 Task: Find connections with filter location Samokov with filter topic #personaltraining with filter profile language Potuguese with filter current company Del Monte Foods Private Limited with filter school Symbiosis Skills & Professional University with filter industry Environmental Quality Programs with filter service category Human Resources with filter keywords title Sales Representative
Action: Mouse moved to (238, 294)
Screenshot: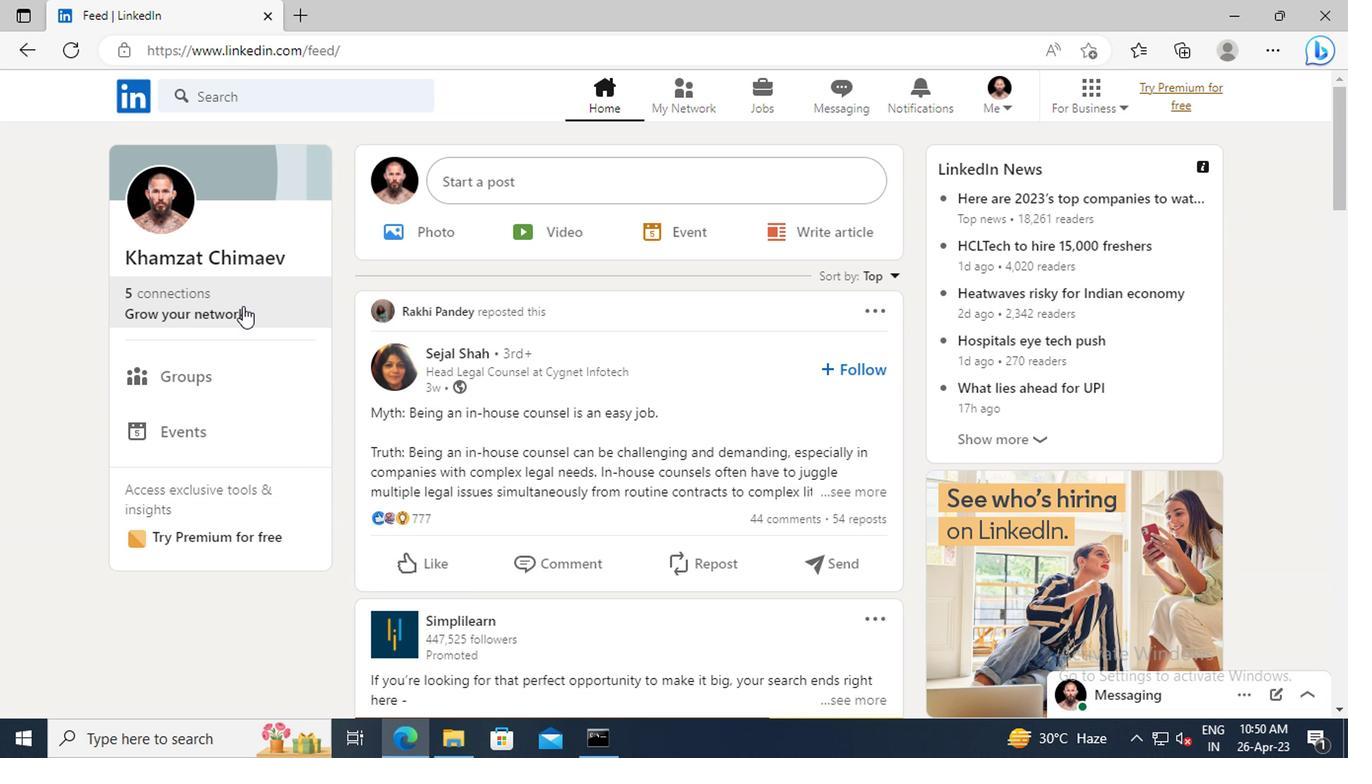 
Action: Mouse pressed left at (238, 294)
Screenshot: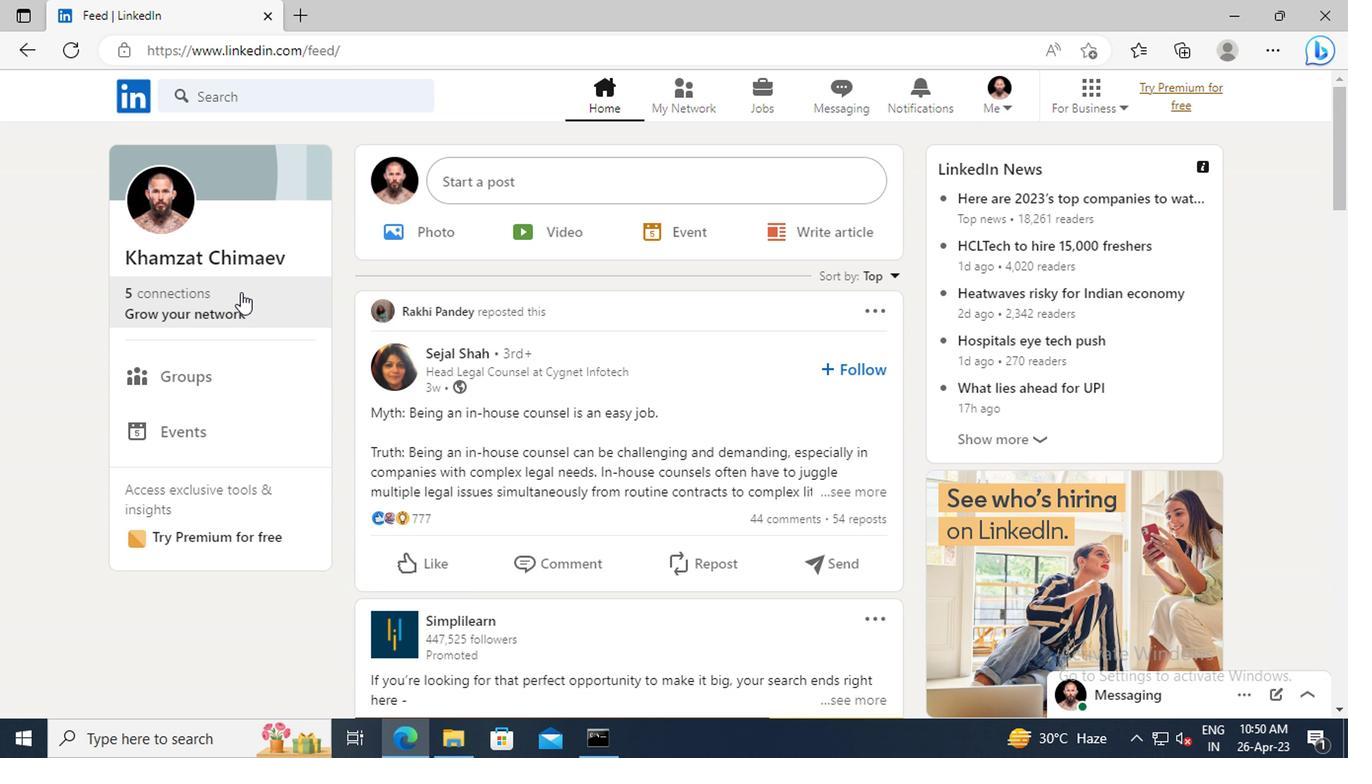 
Action: Mouse moved to (237, 212)
Screenshot: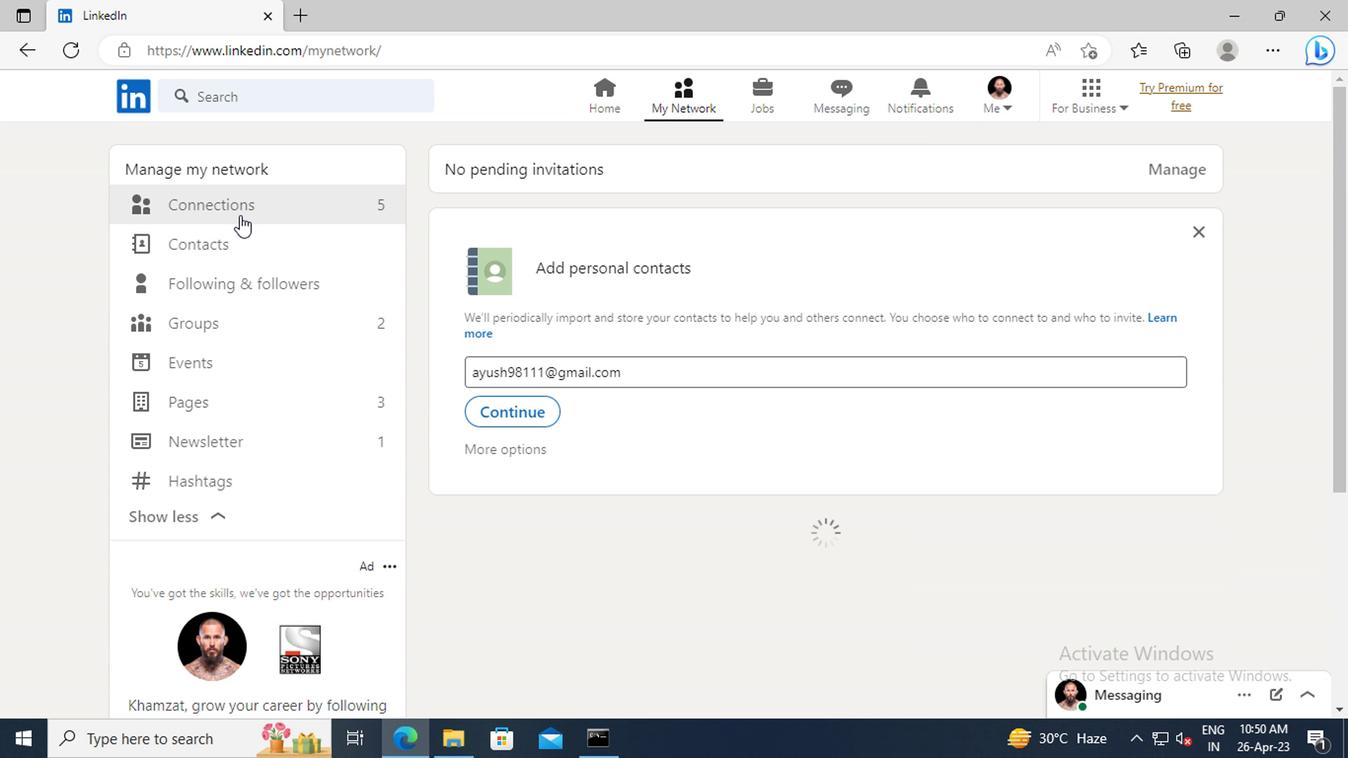 
Action: Mouse pressed left at (237, 212)
Screenshot: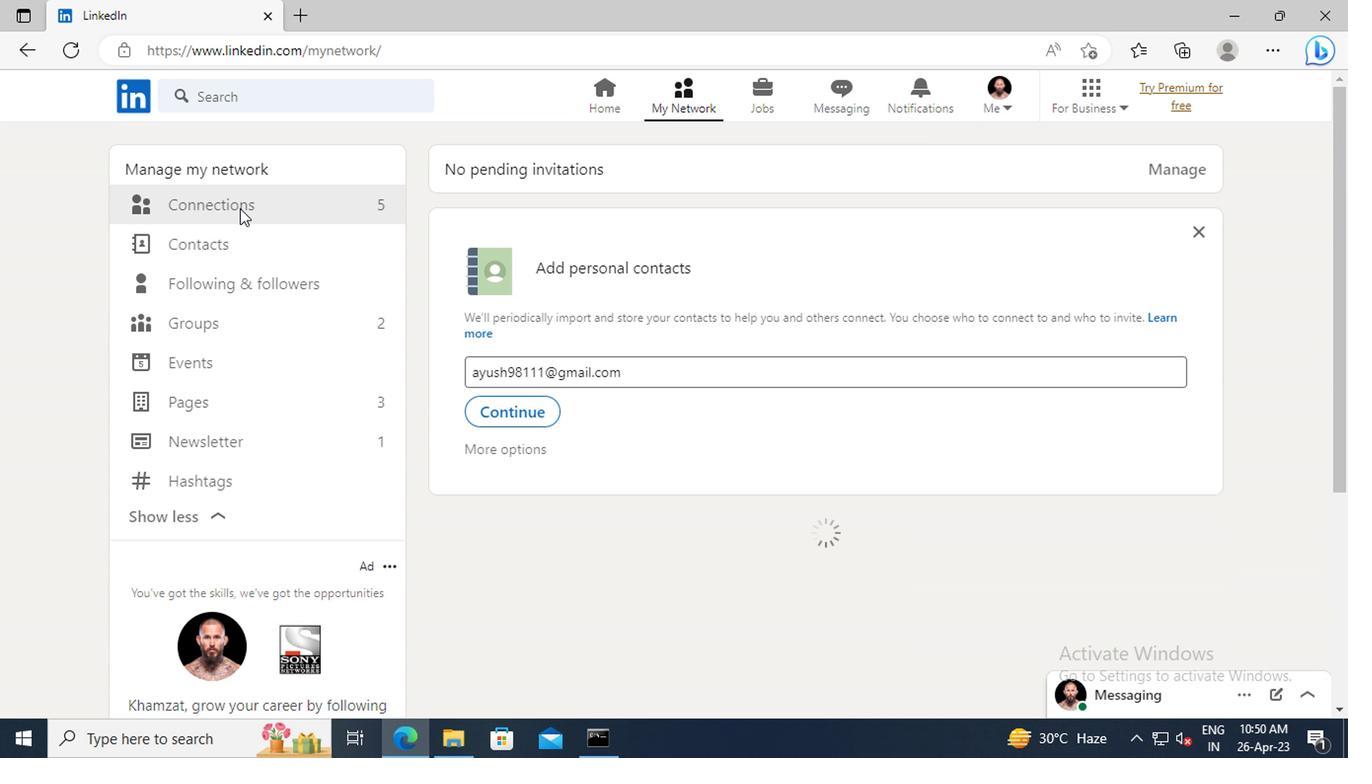 
Action: Mouse moved to (787, 207)
Screenshot: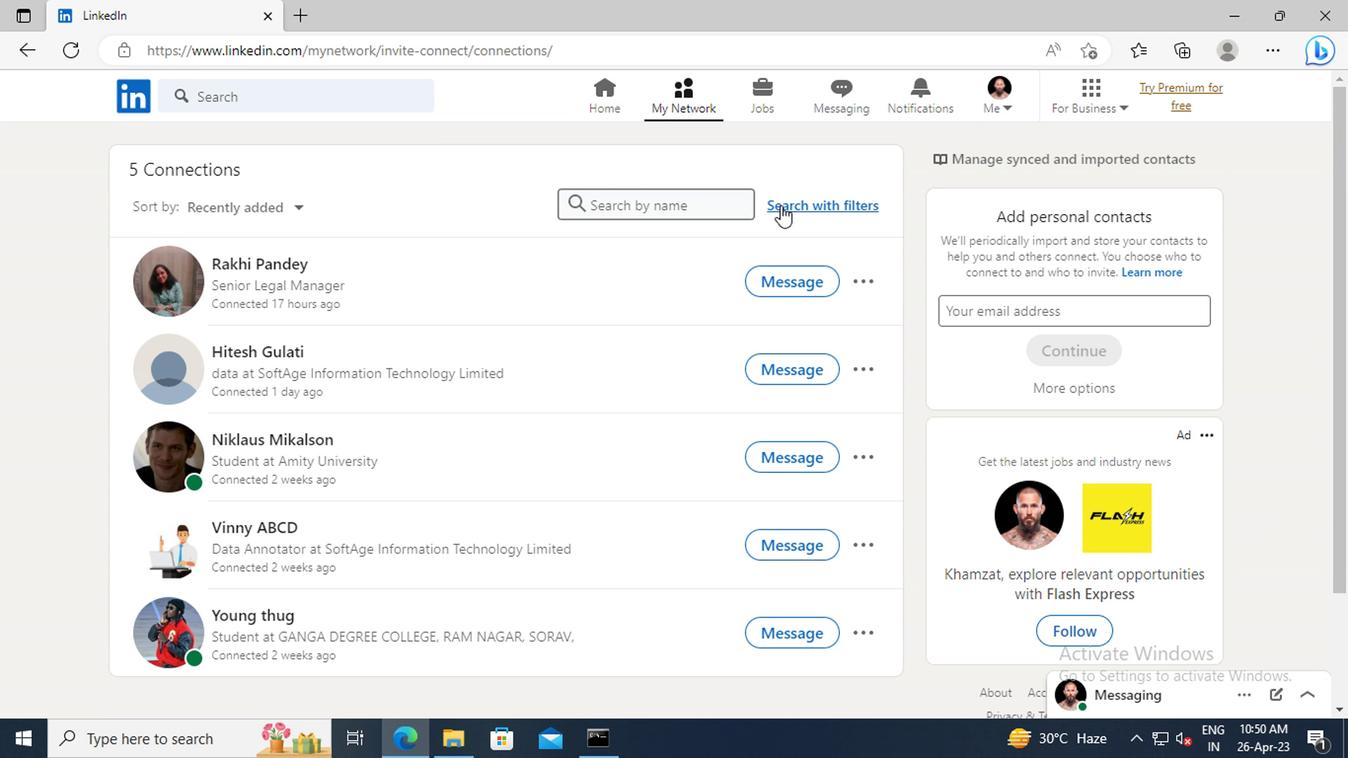 
Action: Mouse pressed left at (787, 207)
Screenshot: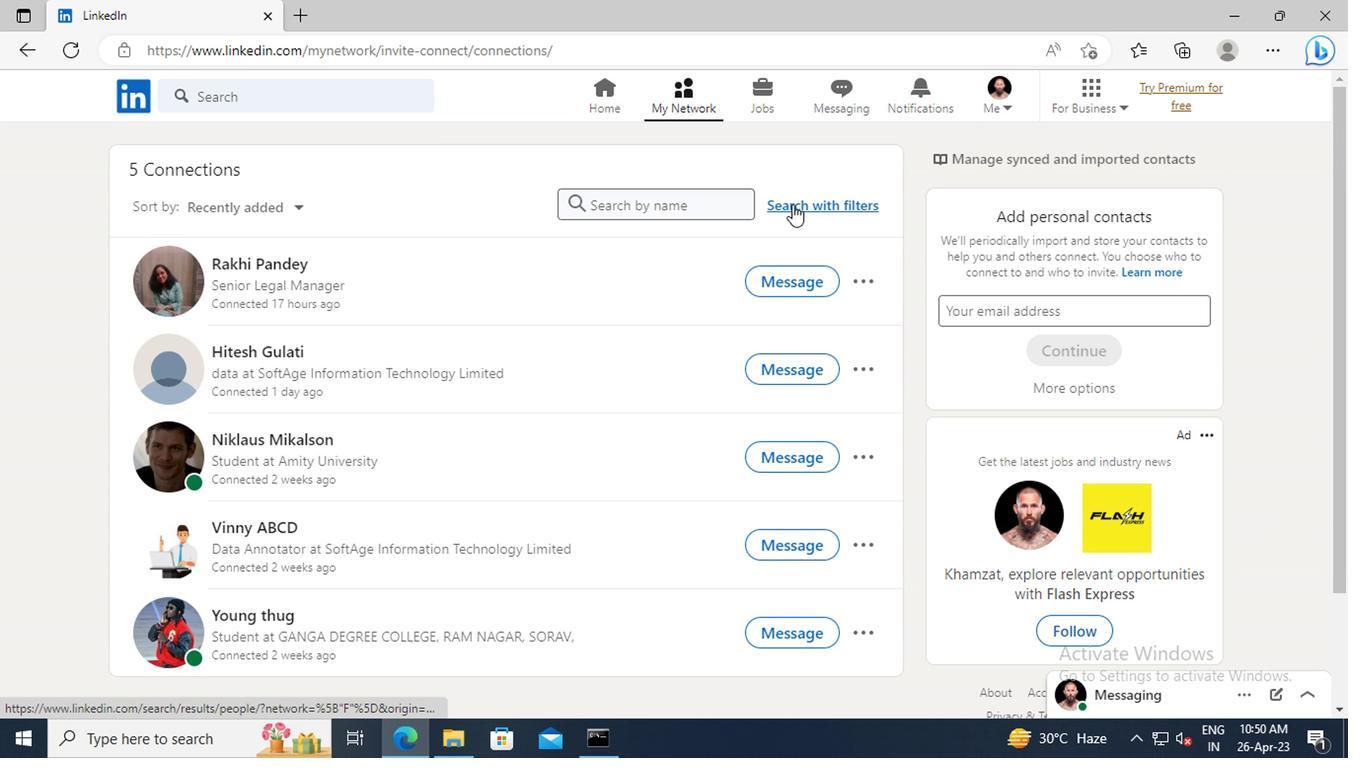 
Action: Mouse moved to (739, 158)
Screenshot: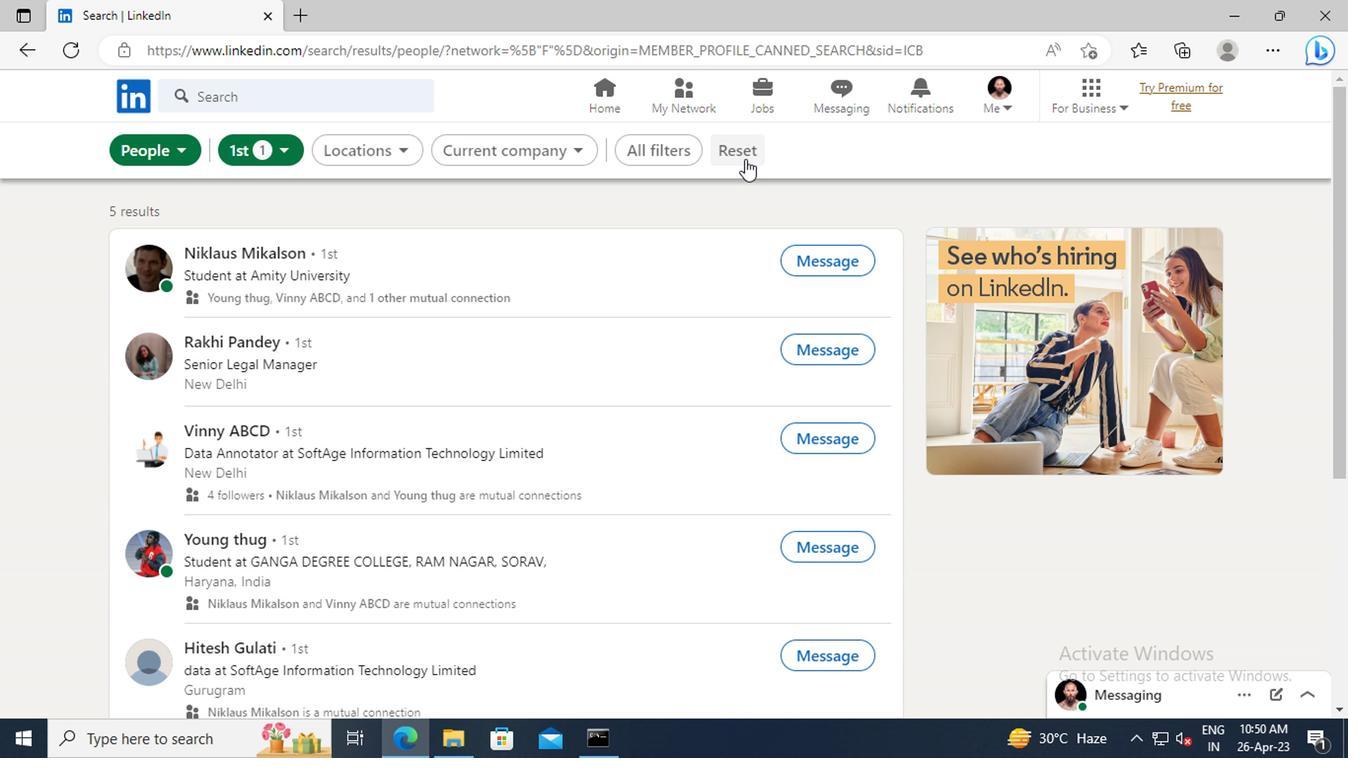 
Action: Mouse pressed left at (739, 158)
Screenshot: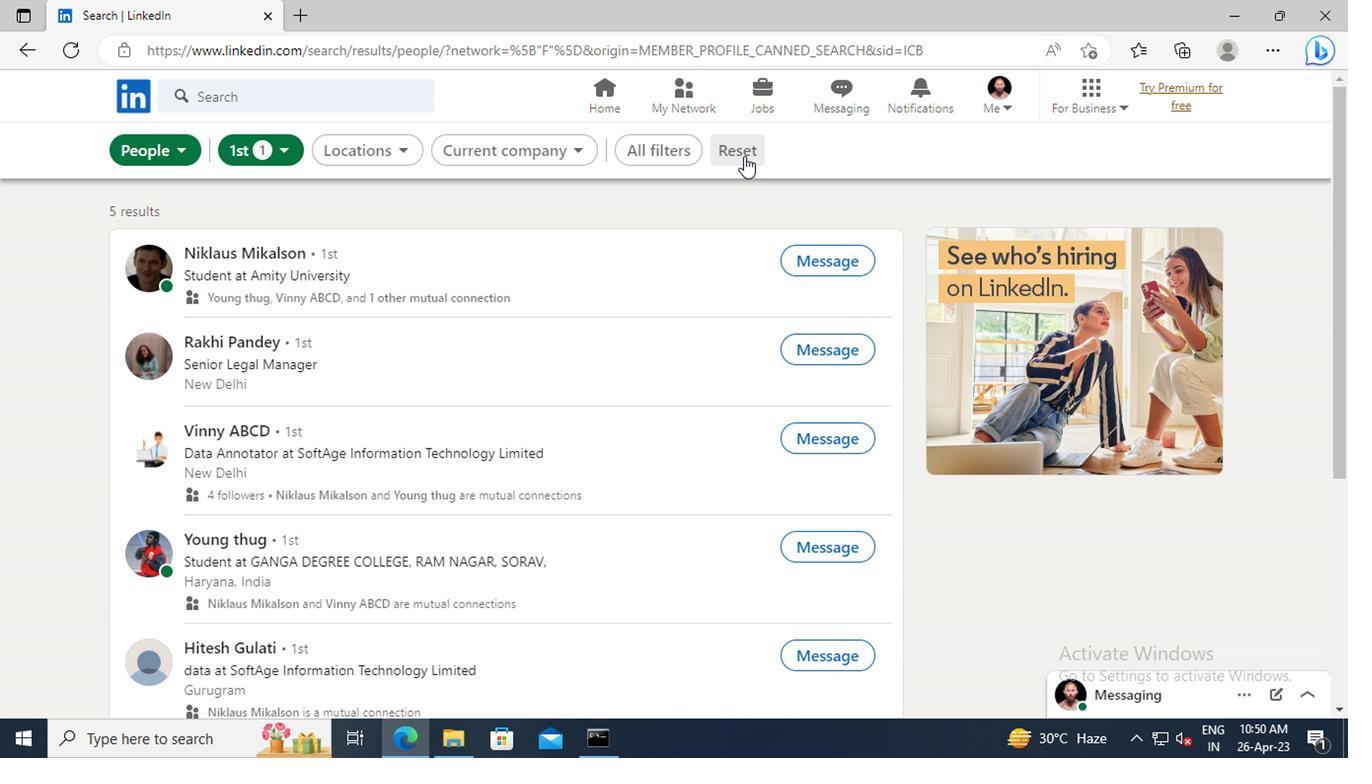 
Action: Mouse moved to (692, 150)
Screenshot: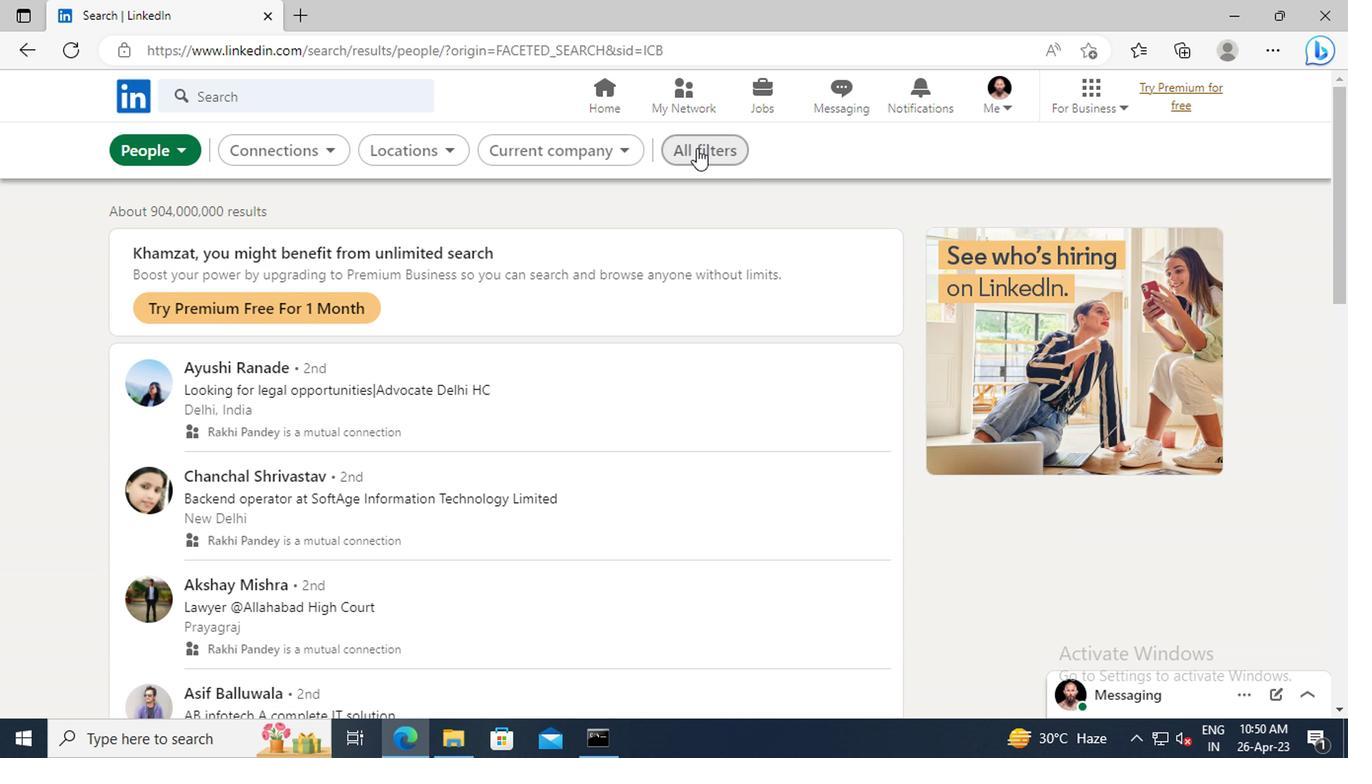 
Action: Mouse pressed left at (692, 150)
Screenshot: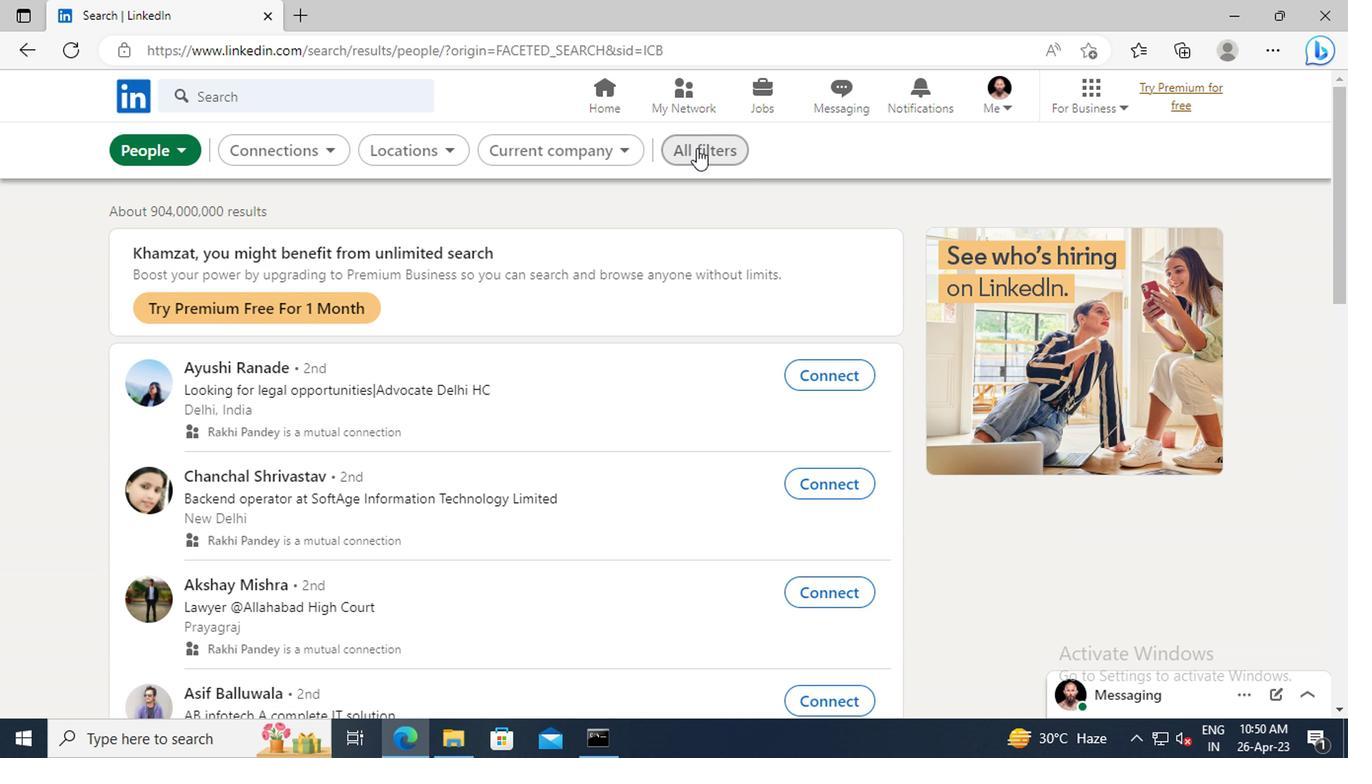
Action: Mouse moved to (1114, 369)
Screenshot: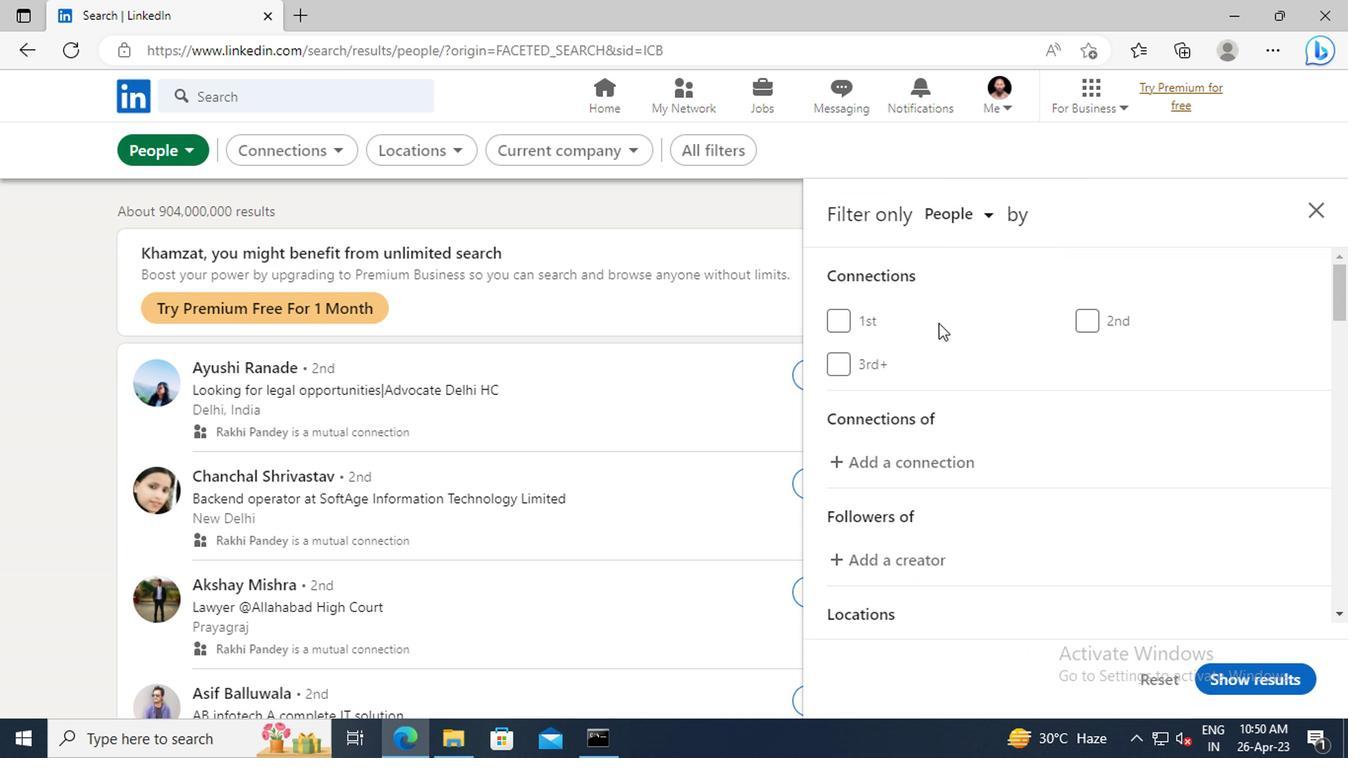 
Action: Mouse scrolled (1114, 367) with delta (0, -1)
Screenshot: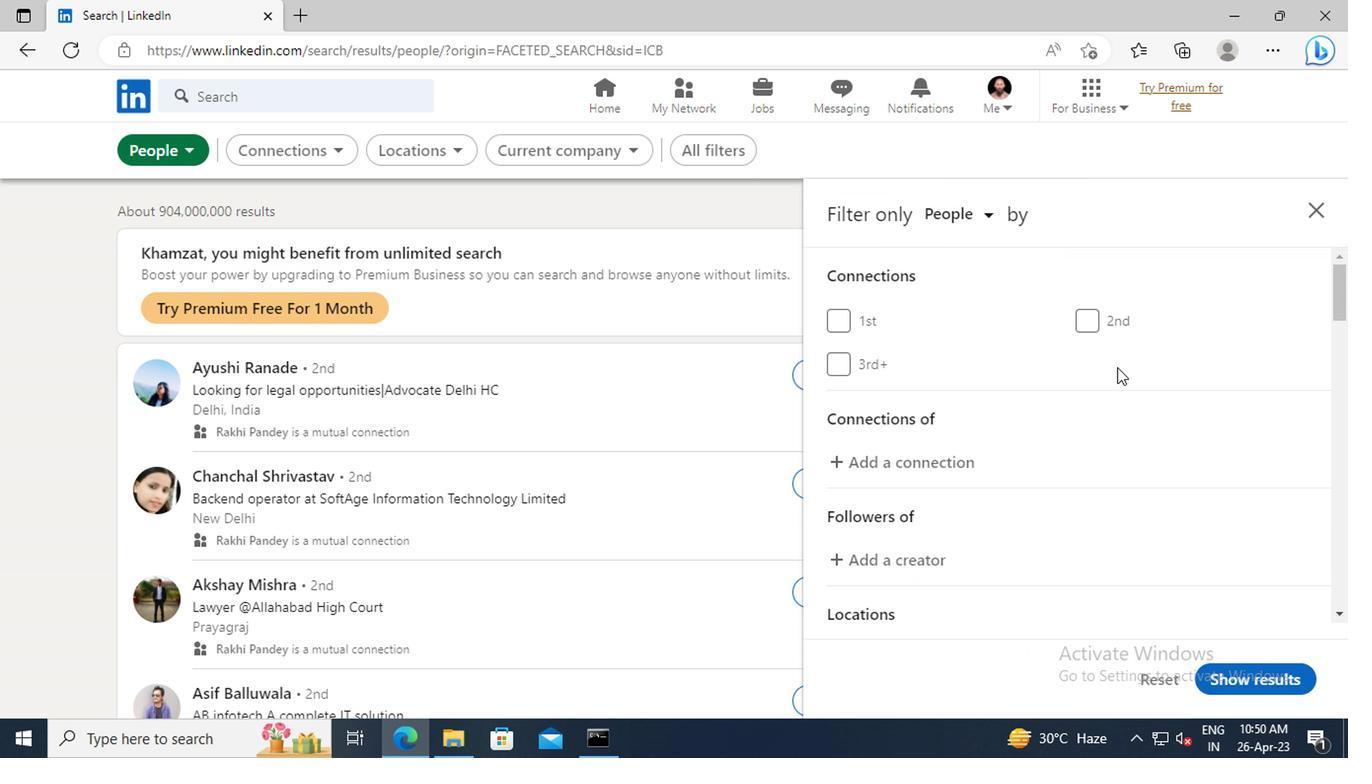 
Action: Mouse scrolled (1114, 367) with delta (0, -1)
Screenshot: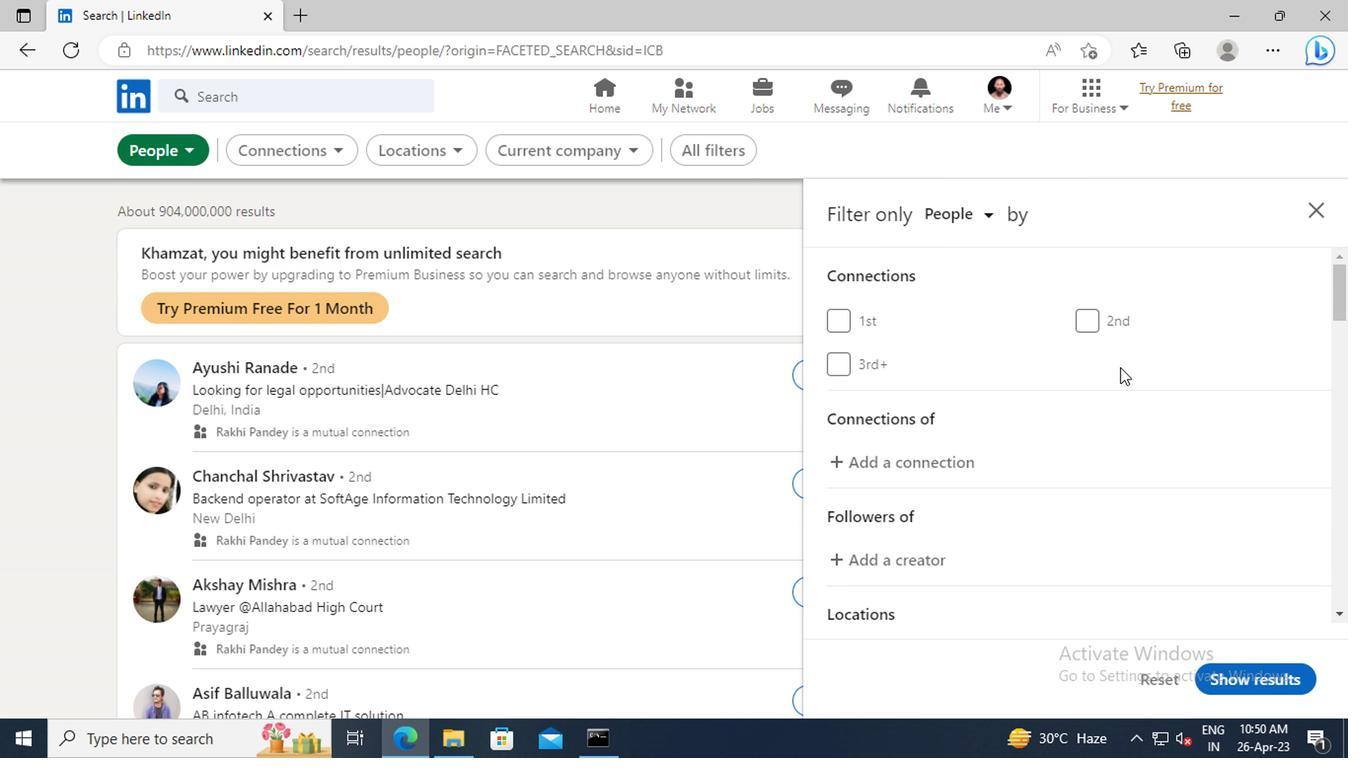 
Action: Mouse scrolled (1114, 367) with delta (0, -1)
Screenshot: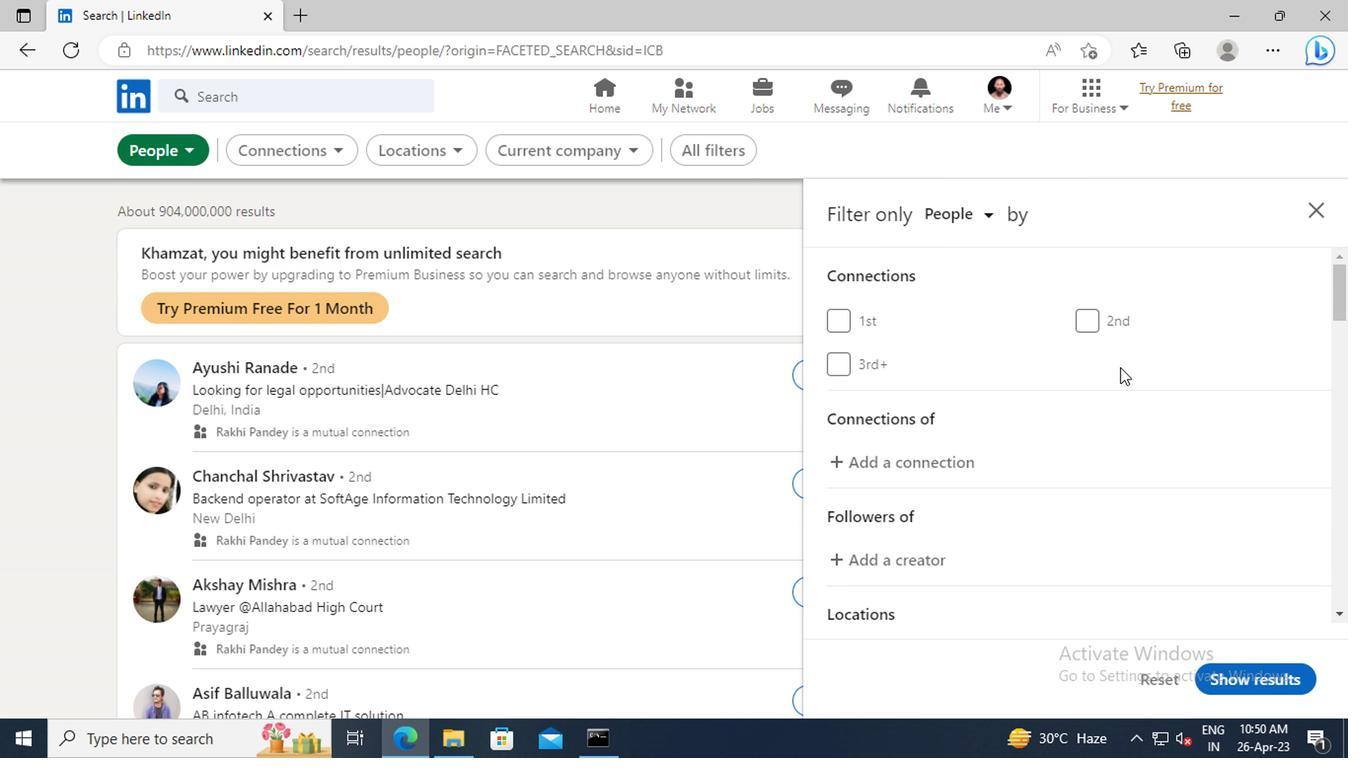 
Action: Mouse scrolled (1114, 367) with delta (0, -1)
Screenshot: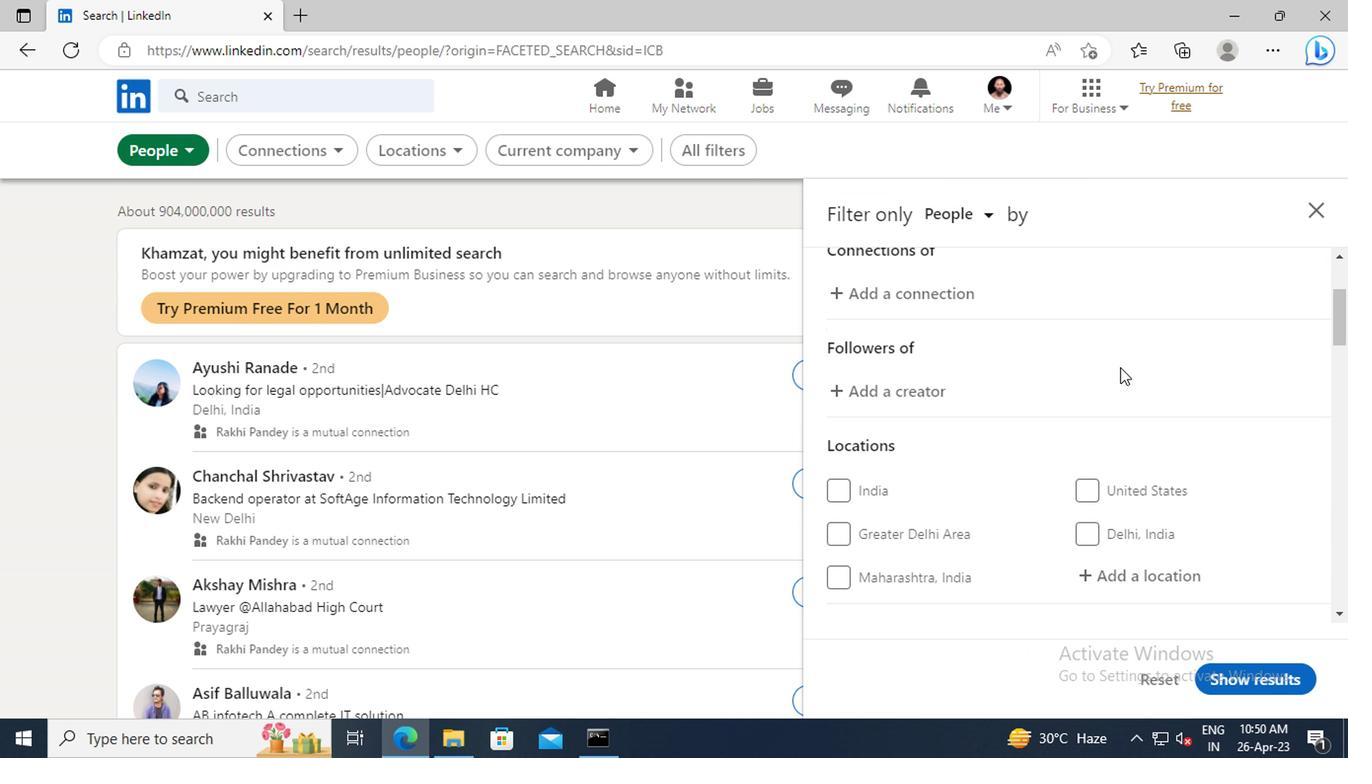 
Action: Mouse scrolled (1114, 367) with delta (0, -1)
Screenshot: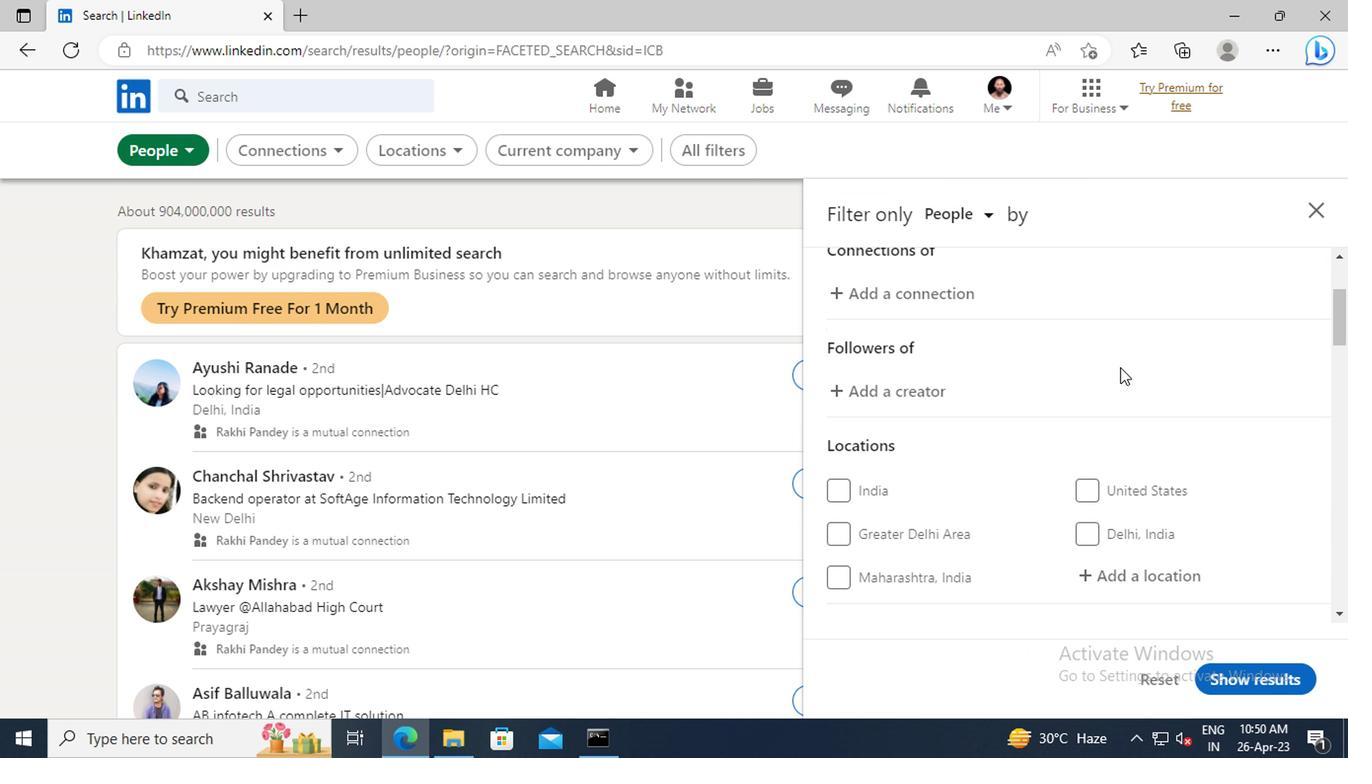 
Action: Mouse moved to (1139, 459)
Screenshot: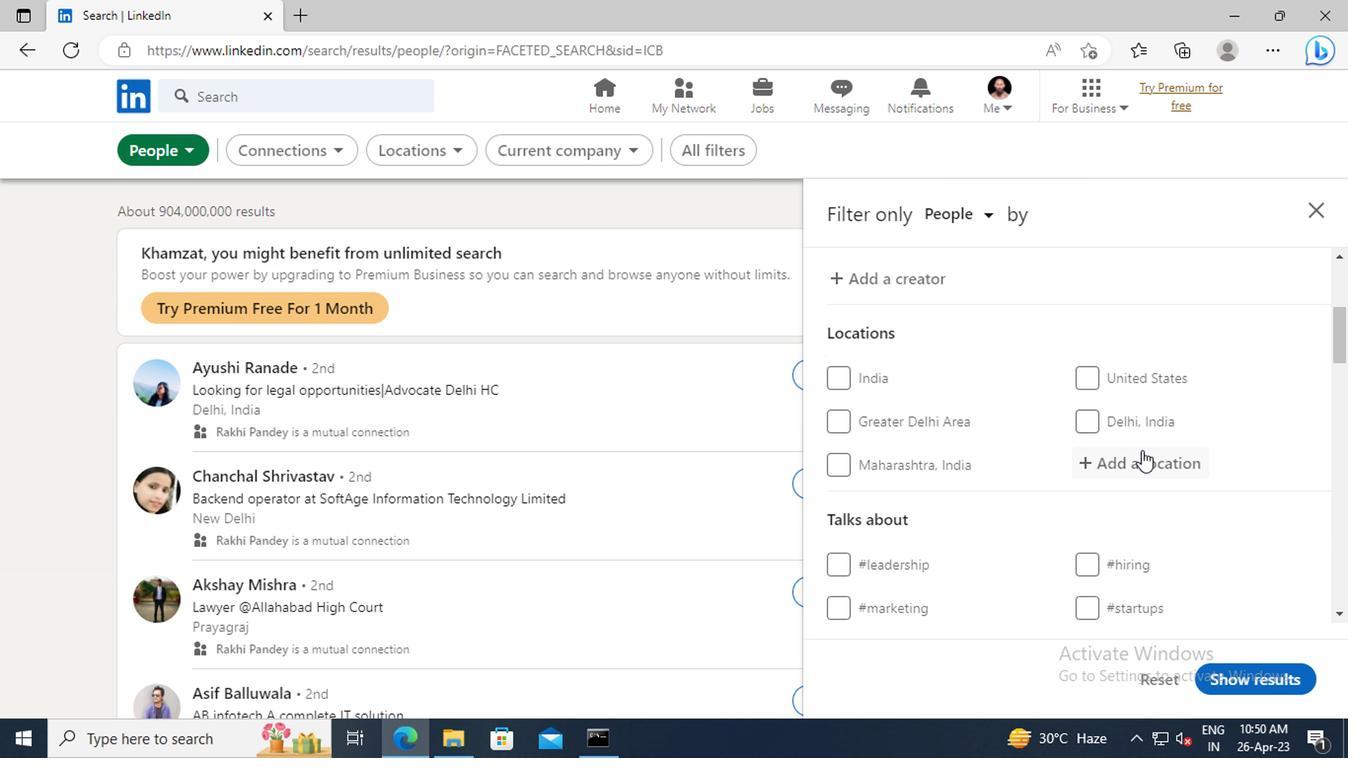 
Action: Mouse pressed left at (1139, 459)
Screenshot: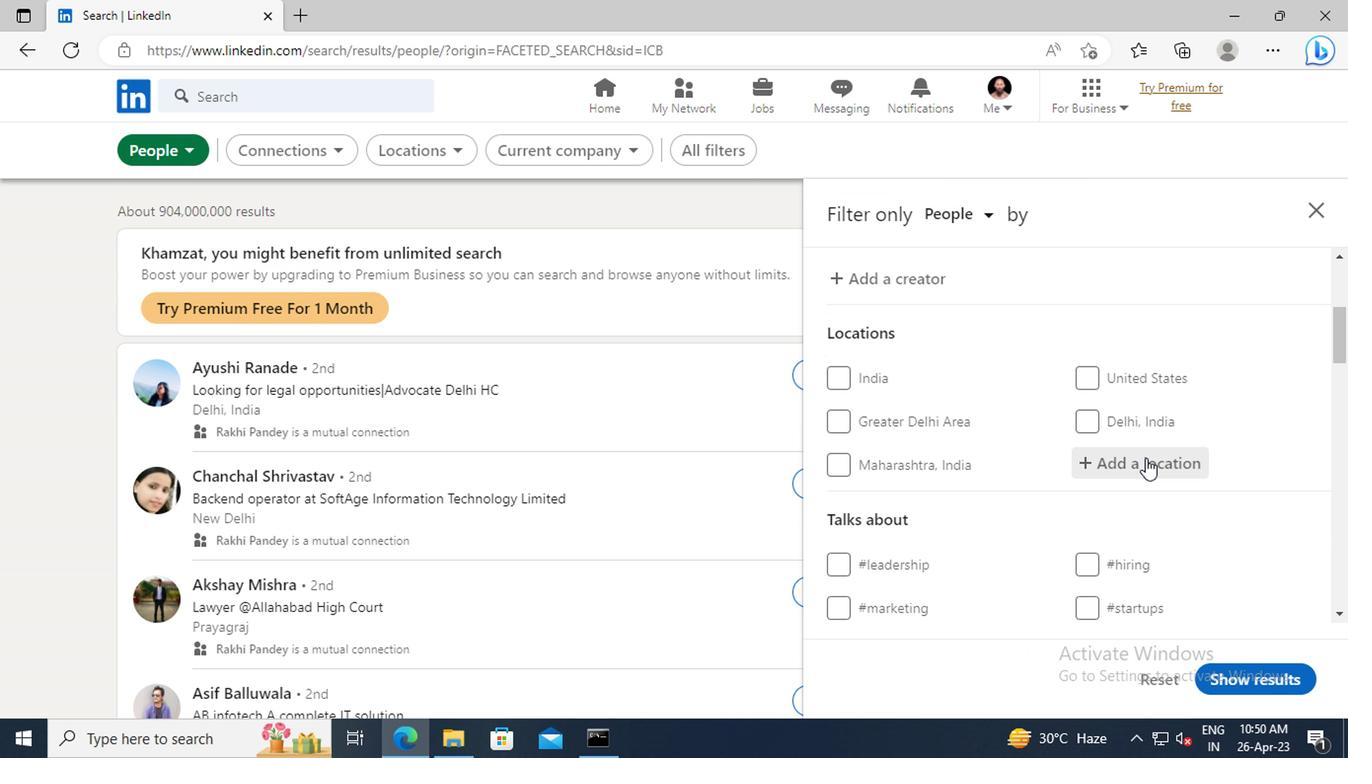 
Action: Mouse moved to (1141, 459)
Screenshot: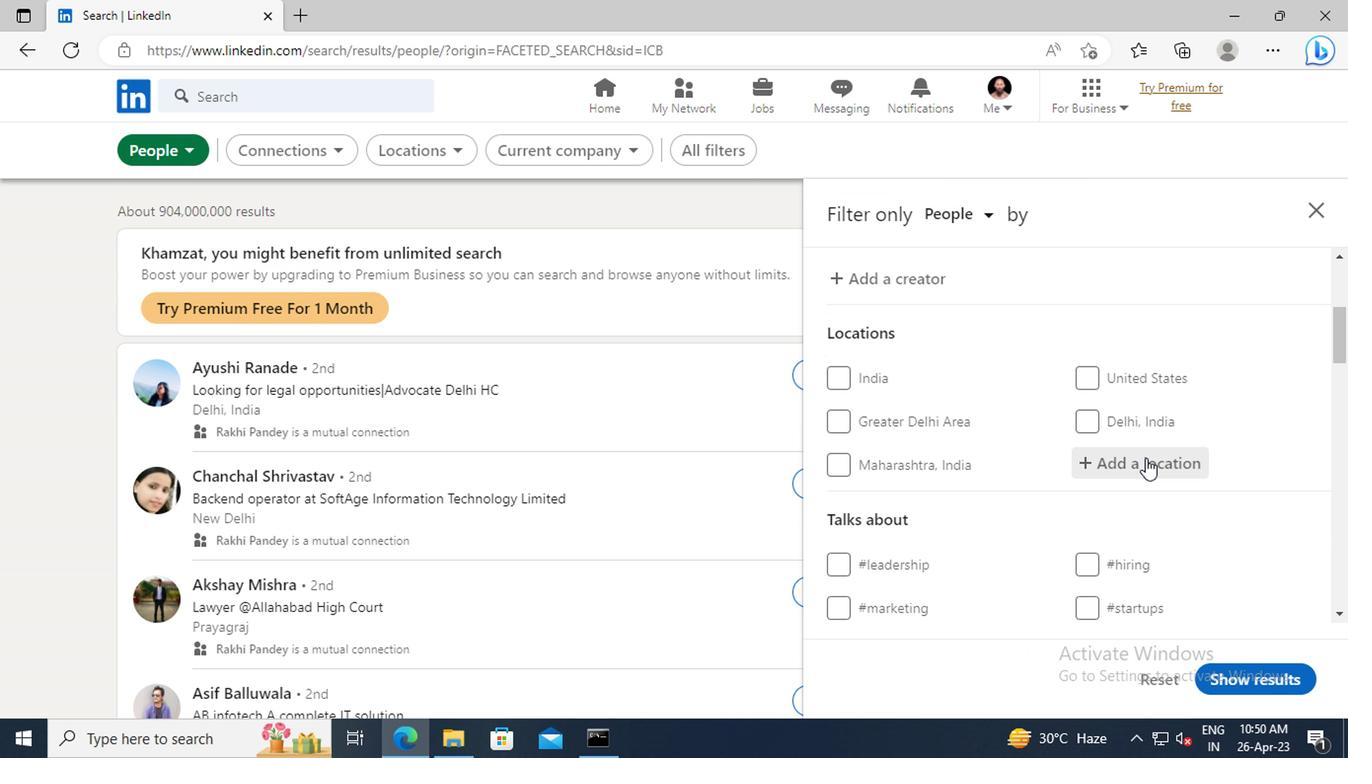 
Action: Key pressed <Key.shift>SAMOKOV
Screenshot: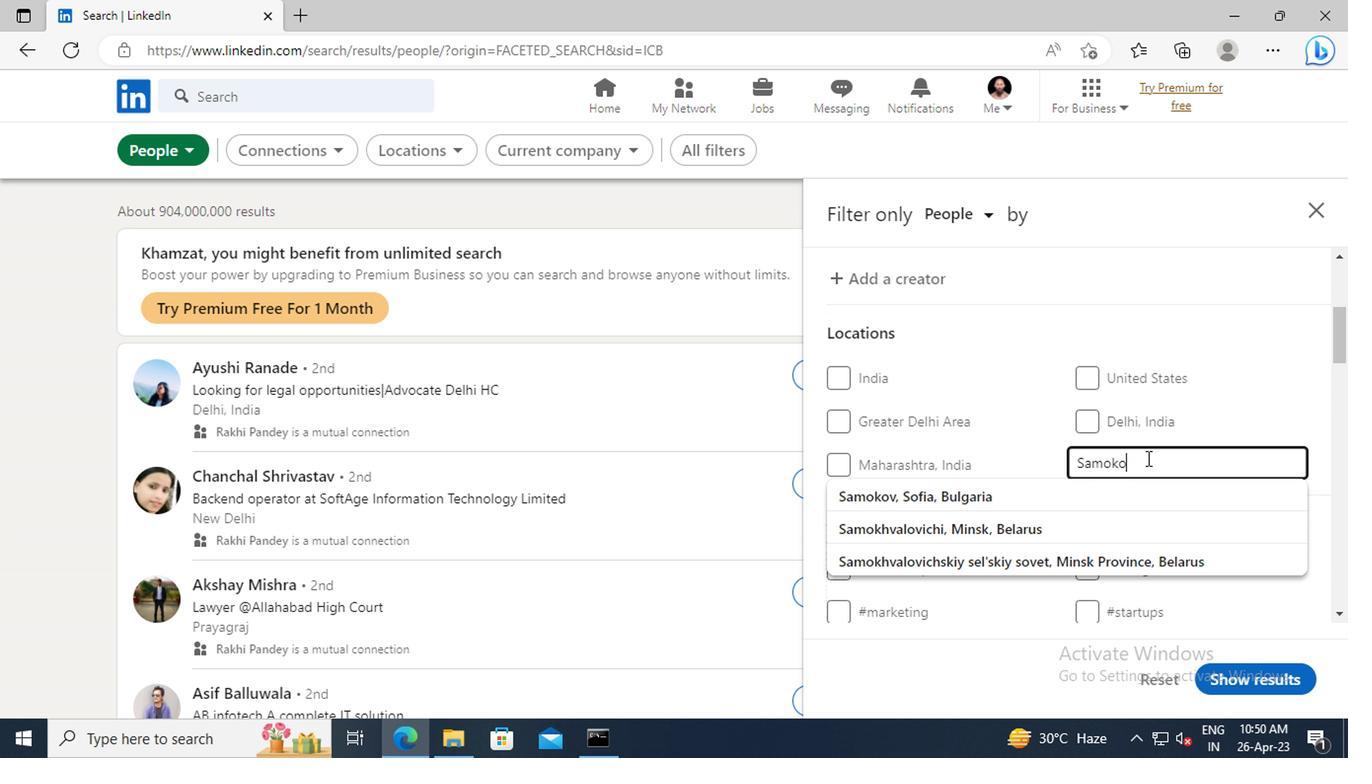 
Action: Mouse moved to (1085, 504)
Screenshot: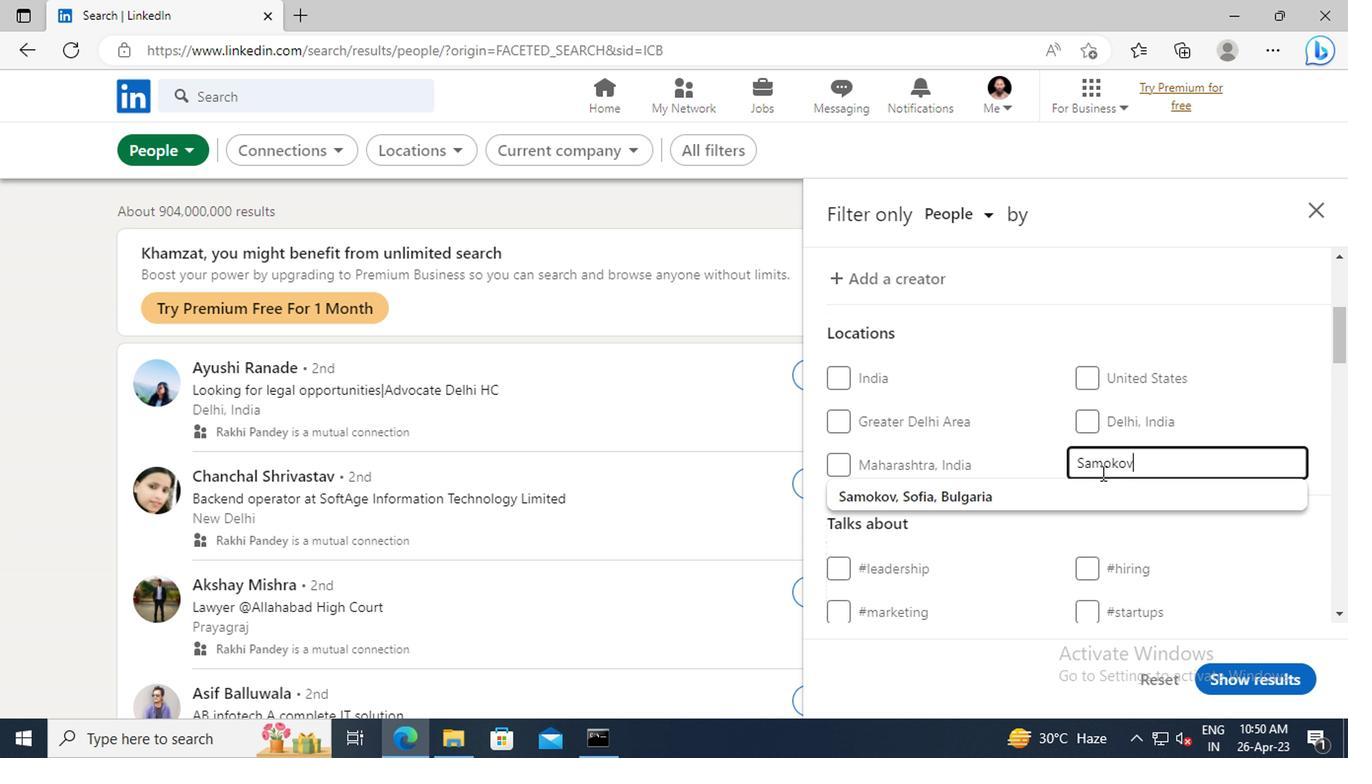 
Action: Mouse pressed left at (1085, 504)
Screenshot: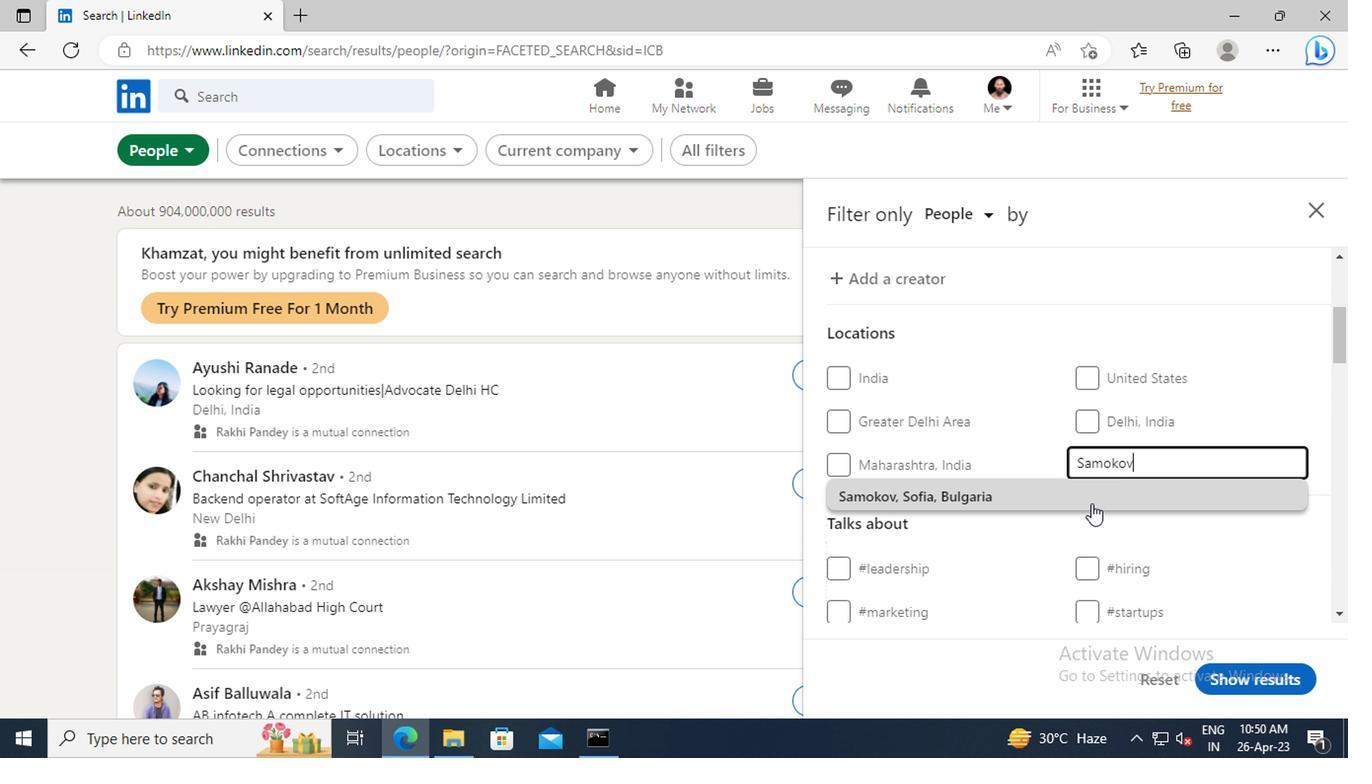 
Action: Mouse moved to (1073, 408)
Screenshot: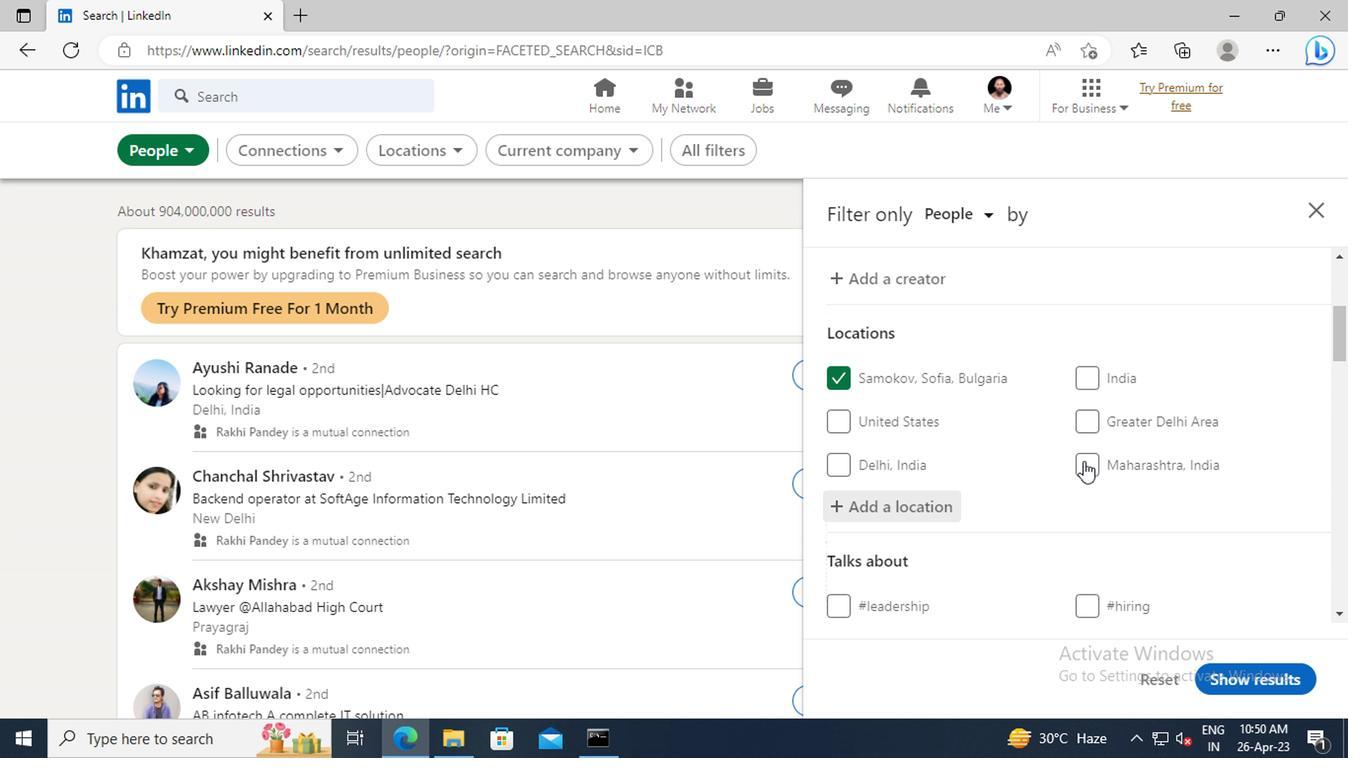
Action: Mouse scrolled (1073, 407) with delta (0, -1)
Screenshot: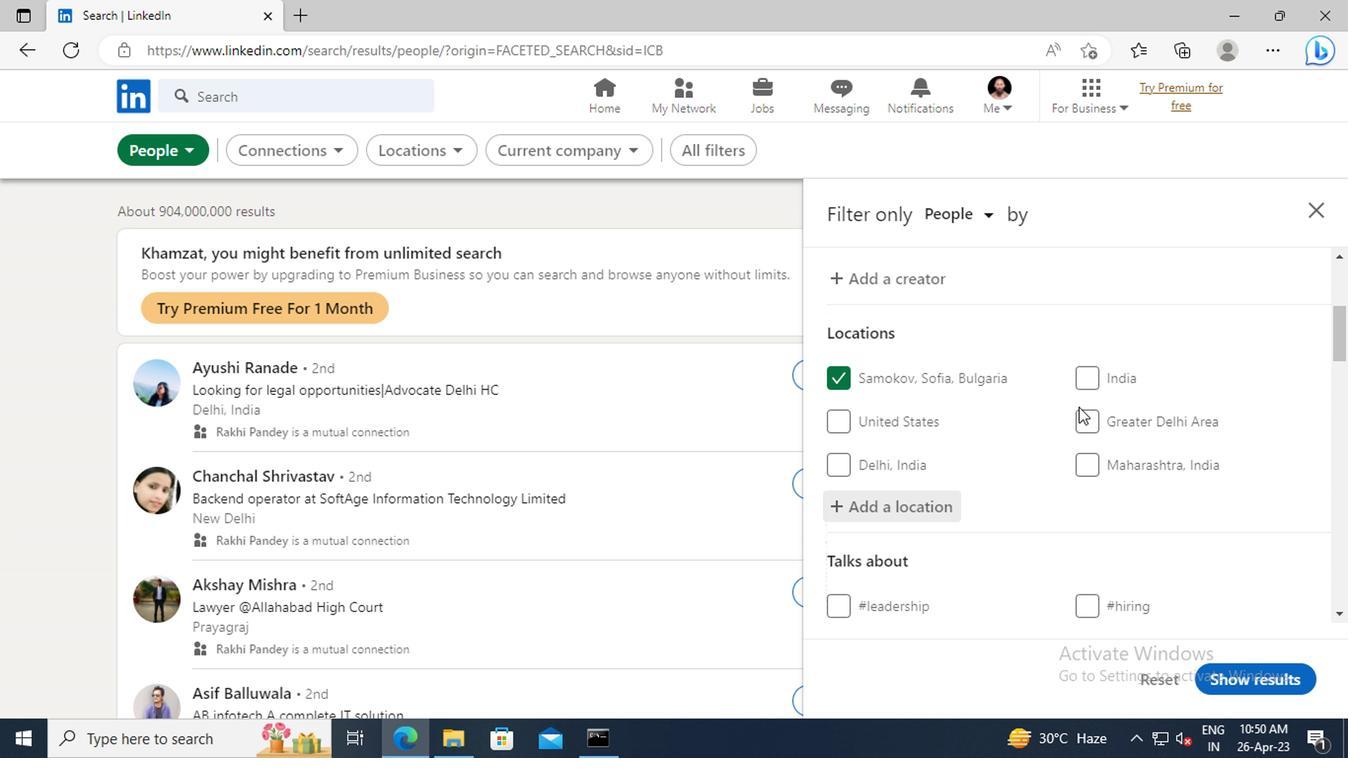 
Action: Mouse scrolled (1073, 407) with delta (0, -1)
Screenshot: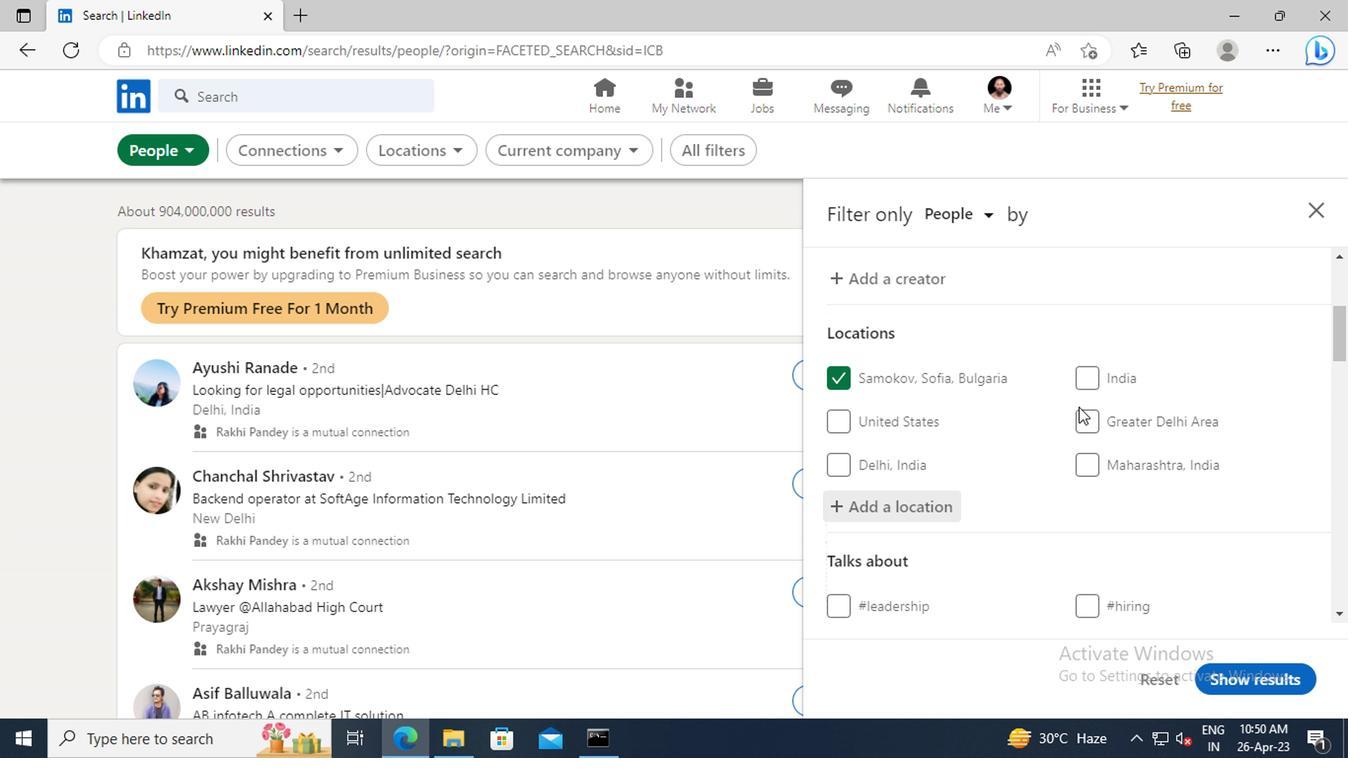 
Action: Mouse scrolled (1073, 407) with delta (0, -1)
Screenshot: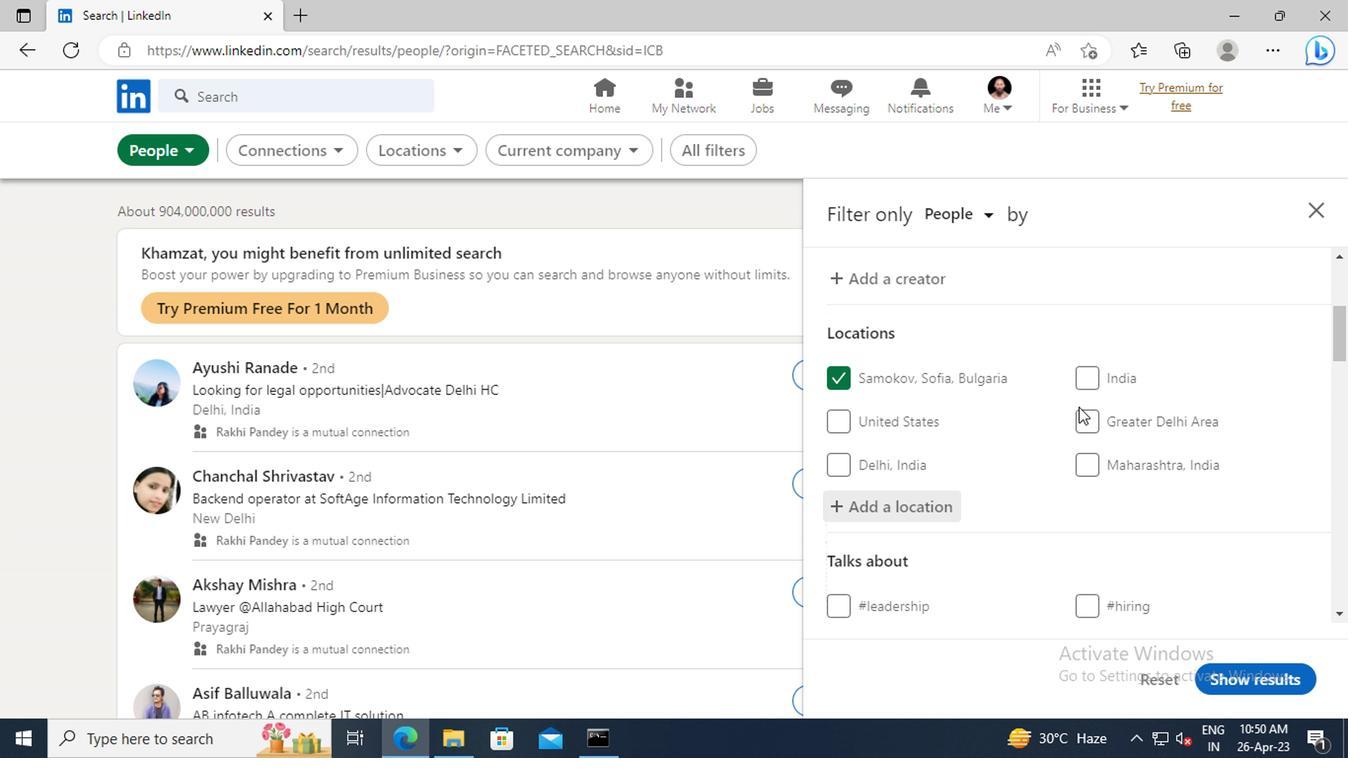 
Action: Mouse scrolled (1073, 407) with delta (0, -1)
Screenshot: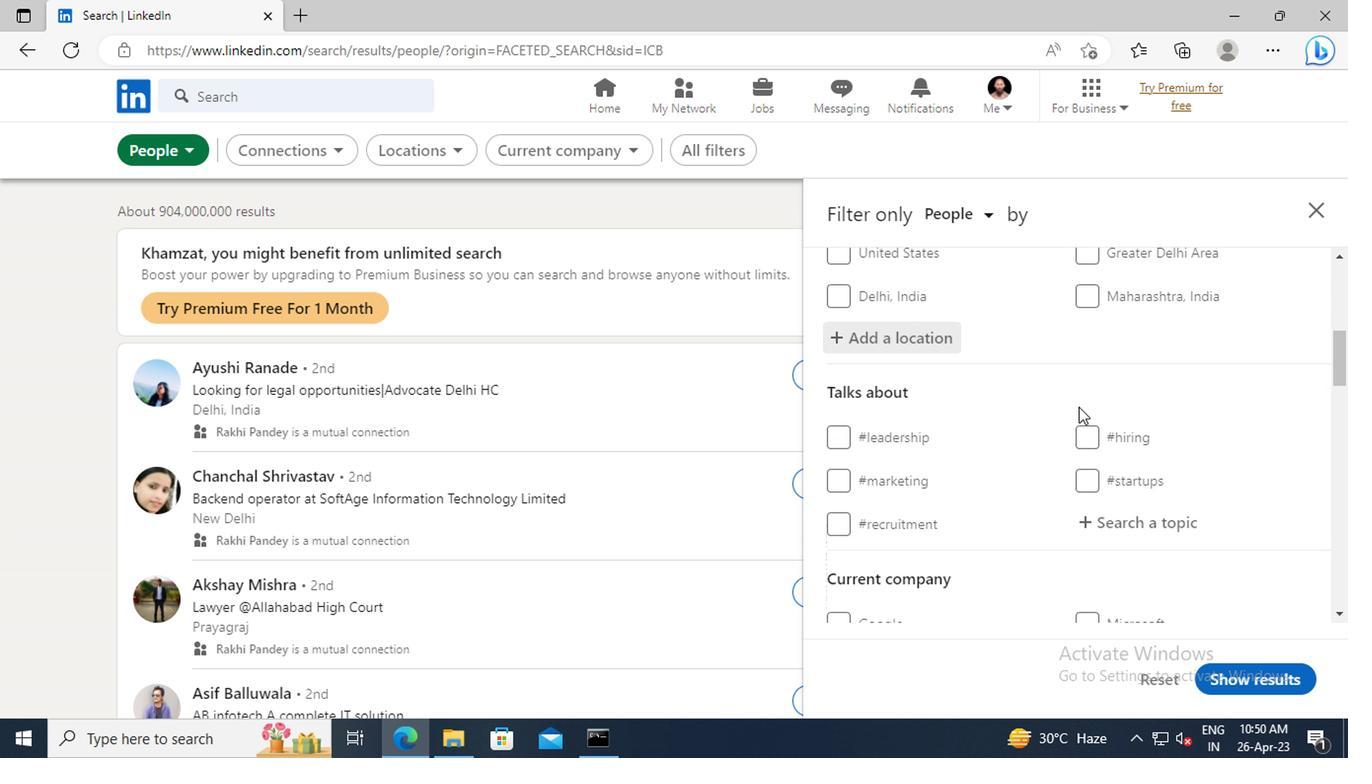 
Action: Mouse scrolled (1073, 407) with delta (0, -1)
Screenshot: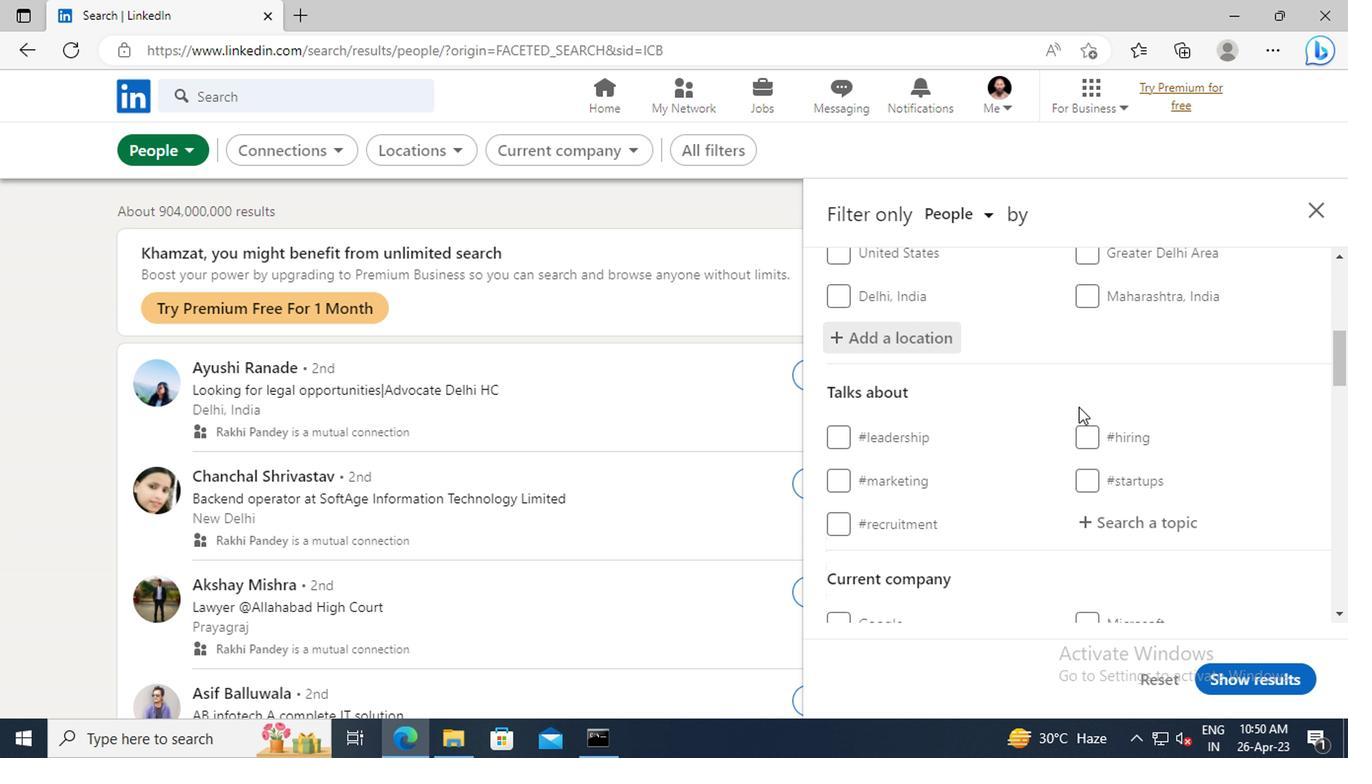 
Action: Mouse moved to (1108, 417)
Screenshot: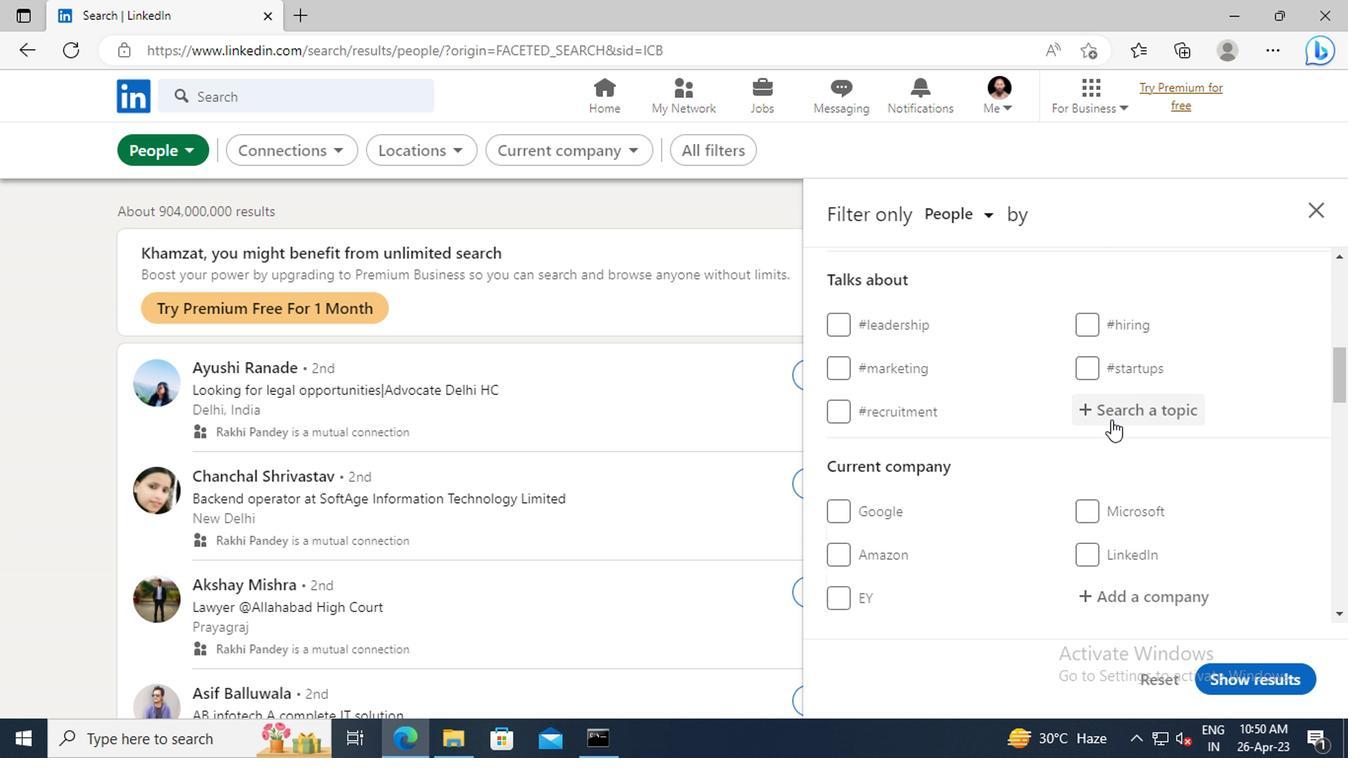 
Action: Mouse pressed left at (1108, 417)
Screenshot: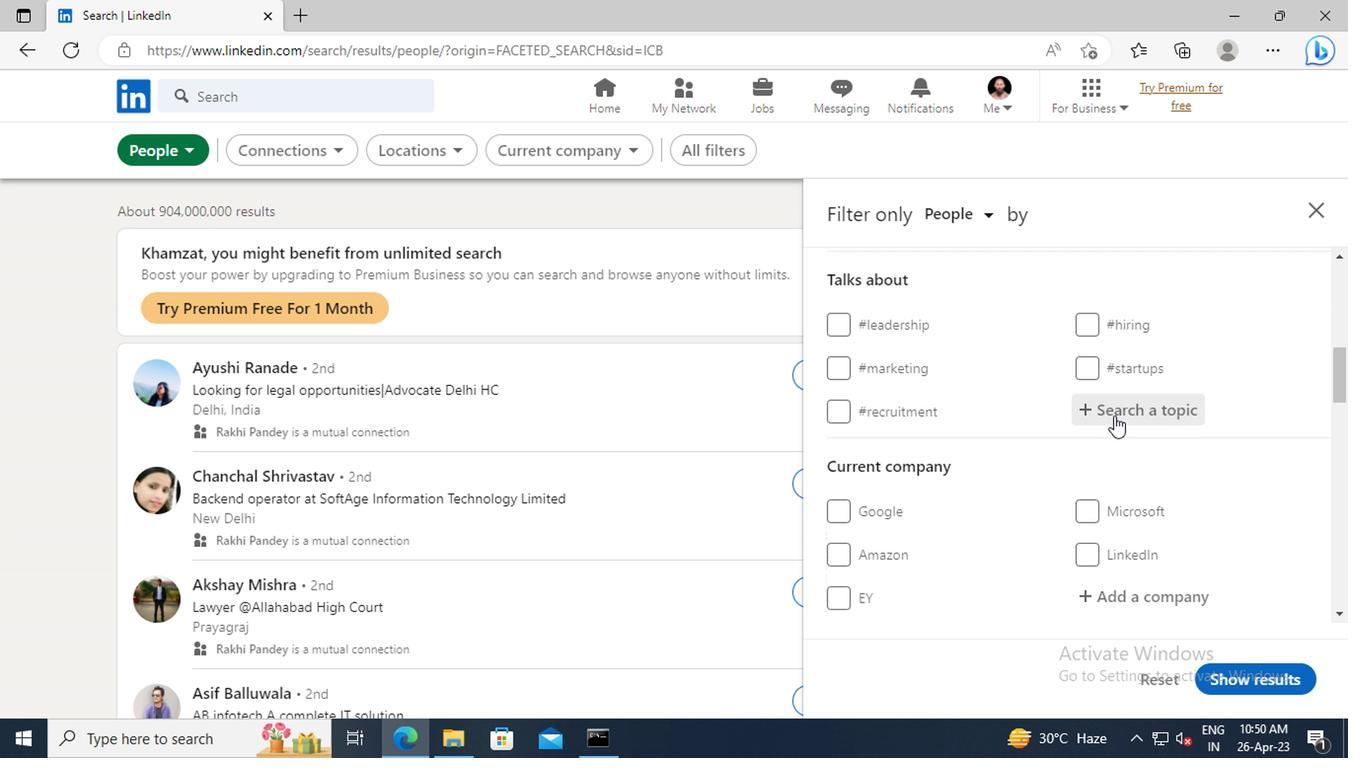 
Action: Key pressed <Key.shift>#PERSONALTRAINING<Key.enter>
Screenshot: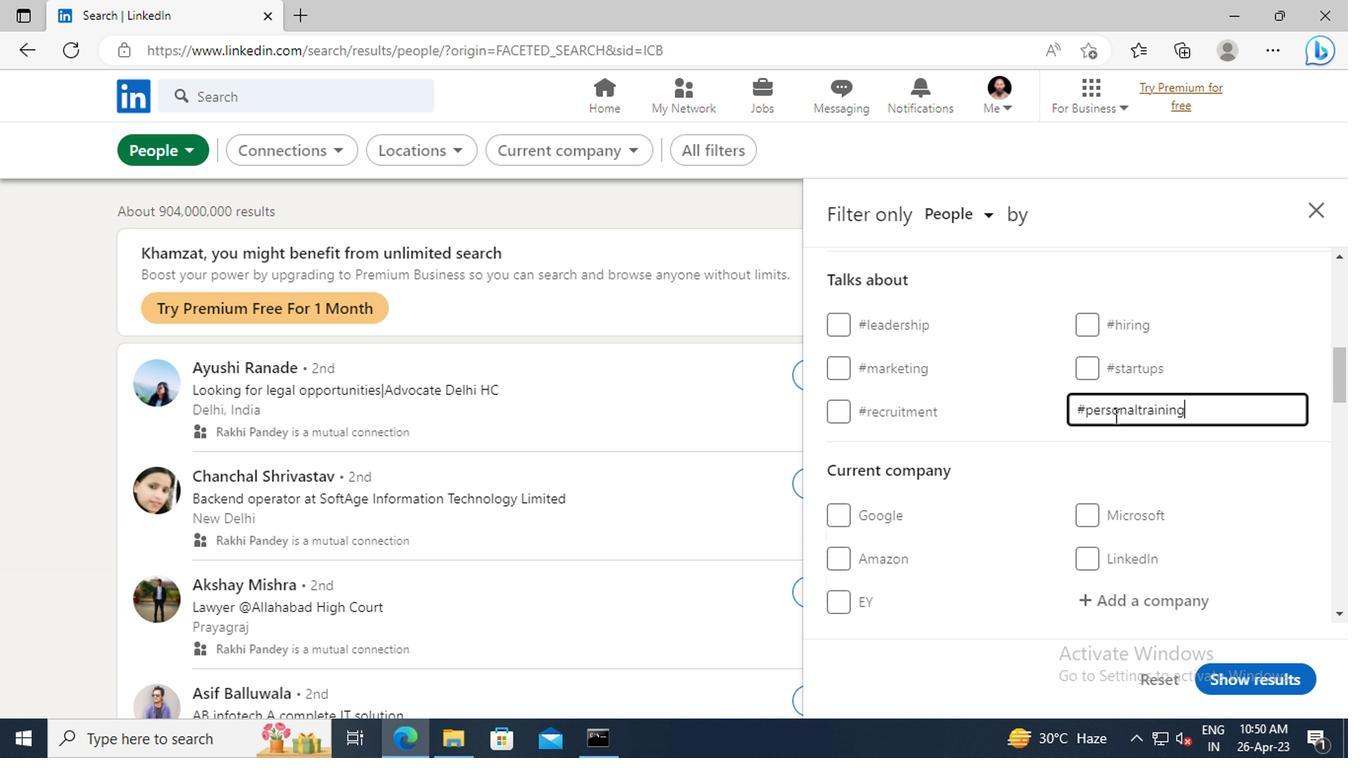 
Action: Mouse moved to (1092, 421)
Screenshot: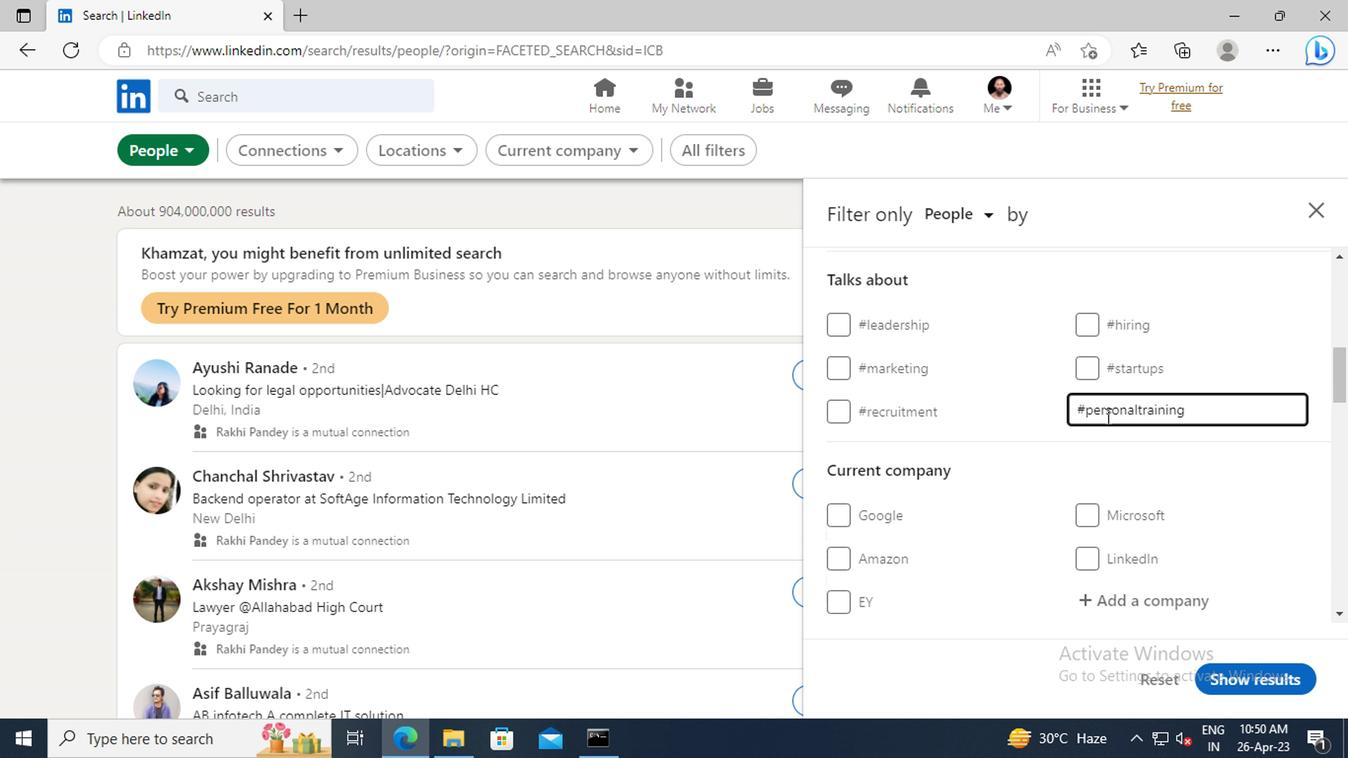 
Action: Mouse scrolled (1092, 419) with delta (0, -1)
Screenshot: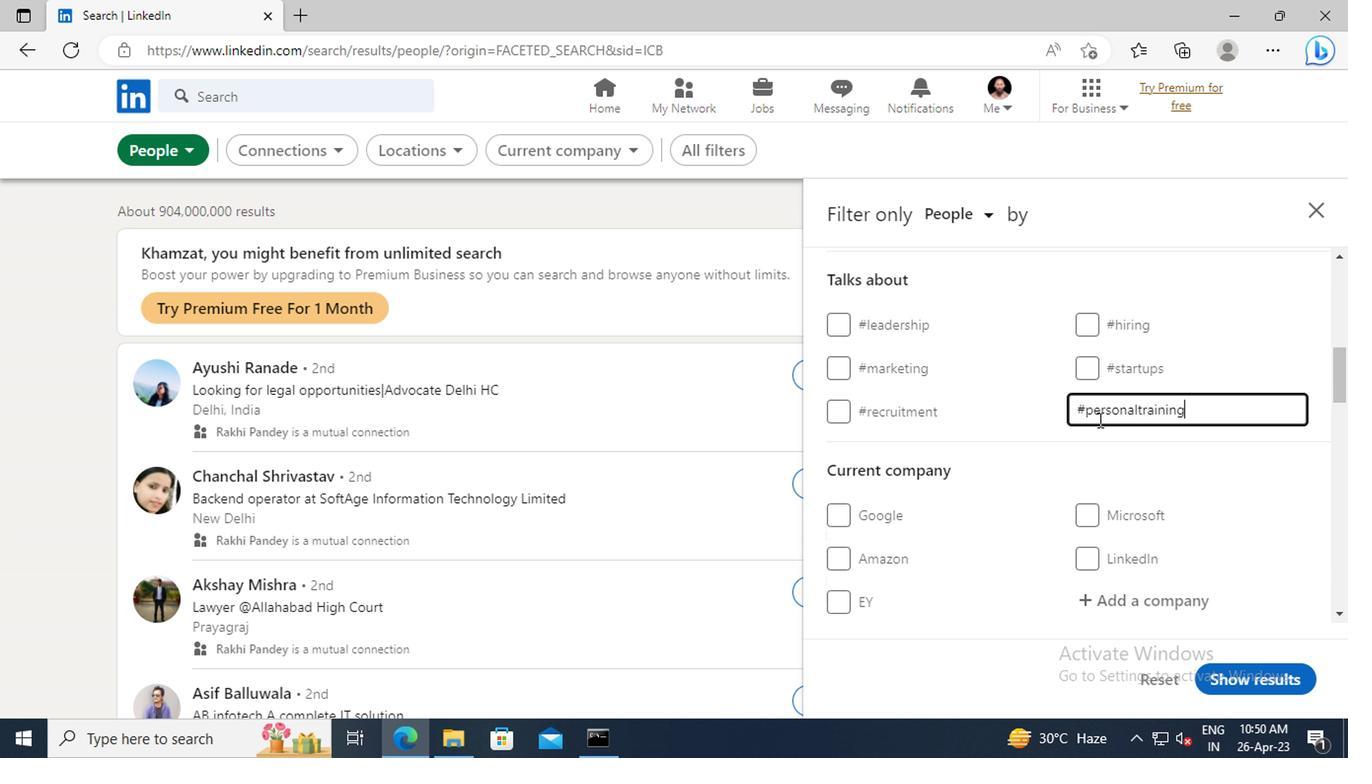
Action: Mouse scrolled (1092, 419) with delta (0, -1)
Screenshot: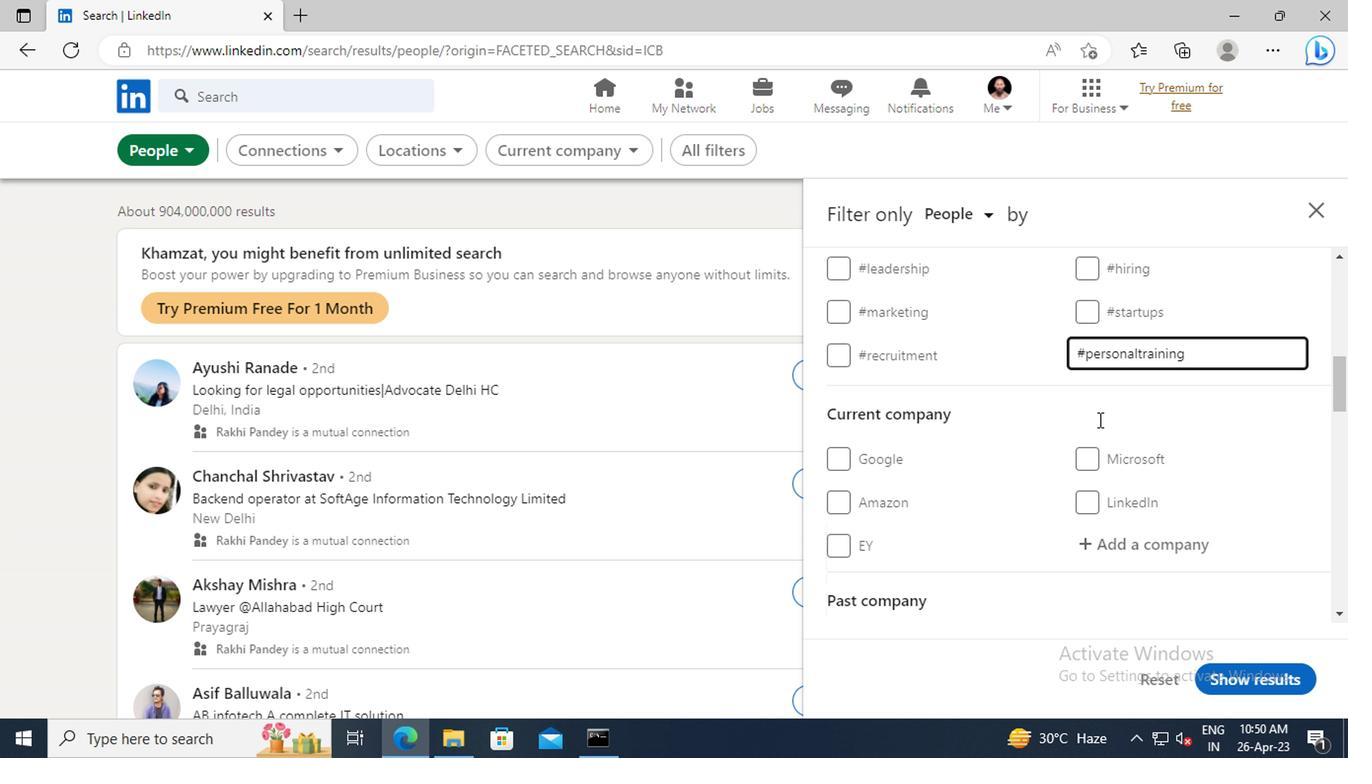 
Action: Mouse scrolled (1092, 419) with delta (0, -1)
Screenshot: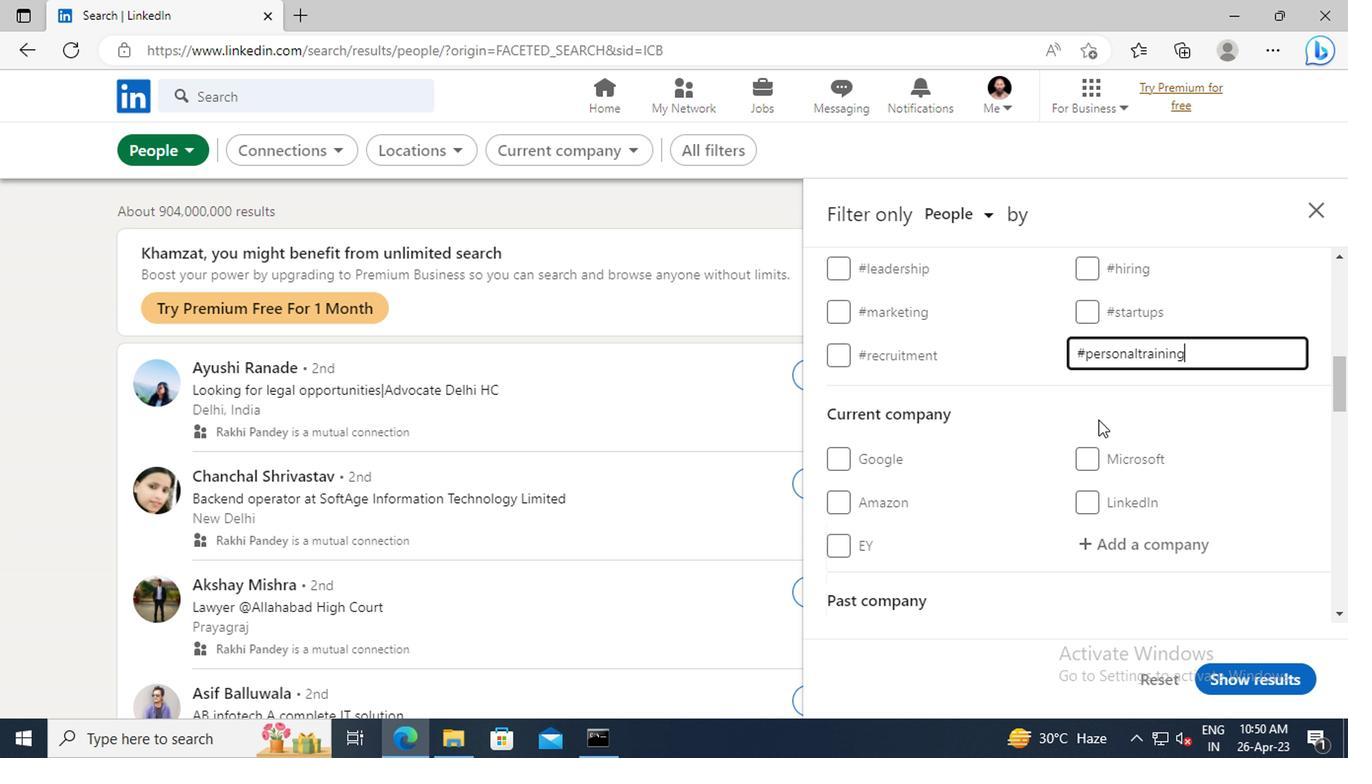 
Action: Mouse scrolled (1092, 419) with delta (0, -1)
Screenshot: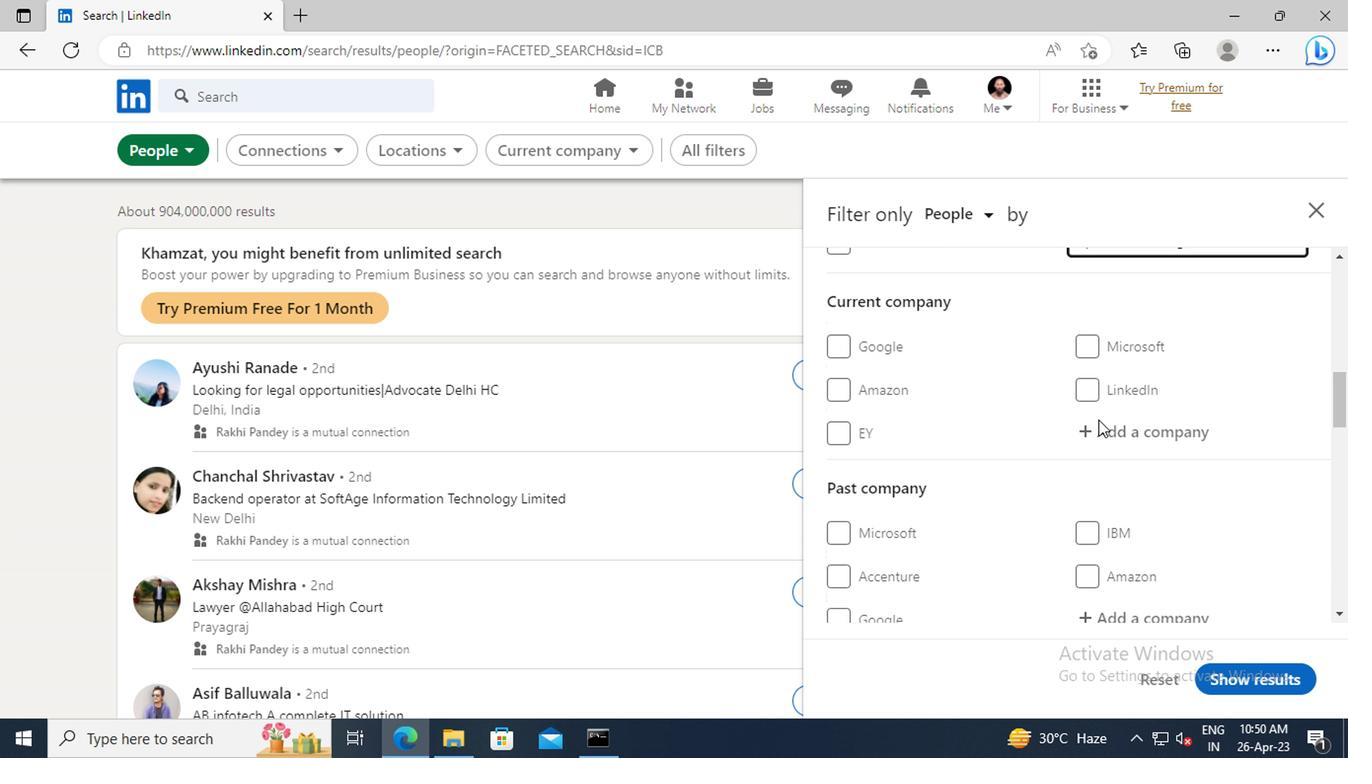 
Action: Mouse scrolled (1092, 419) with delta (0, -1)
Screenshot: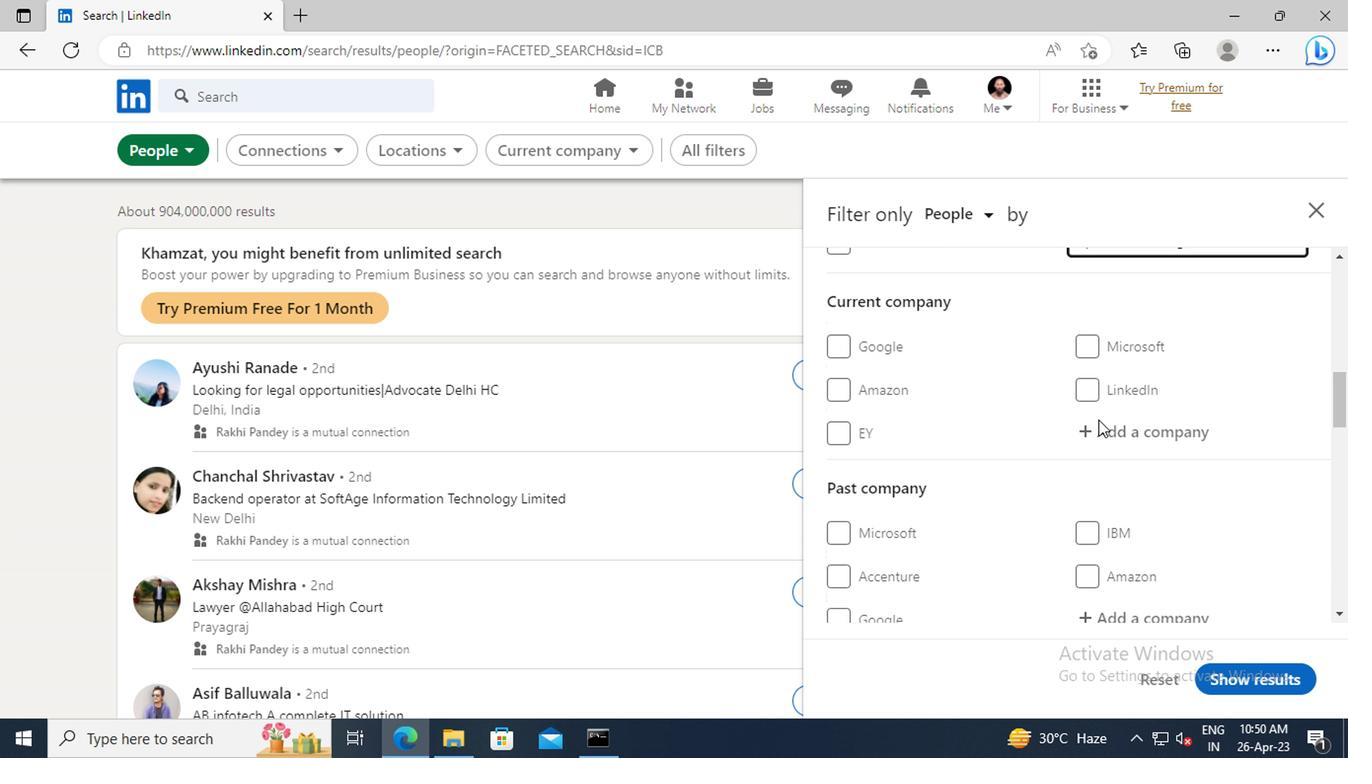 
Action: Mouse scrolled (1092, 419) with delta (0, -1)
Screenshot: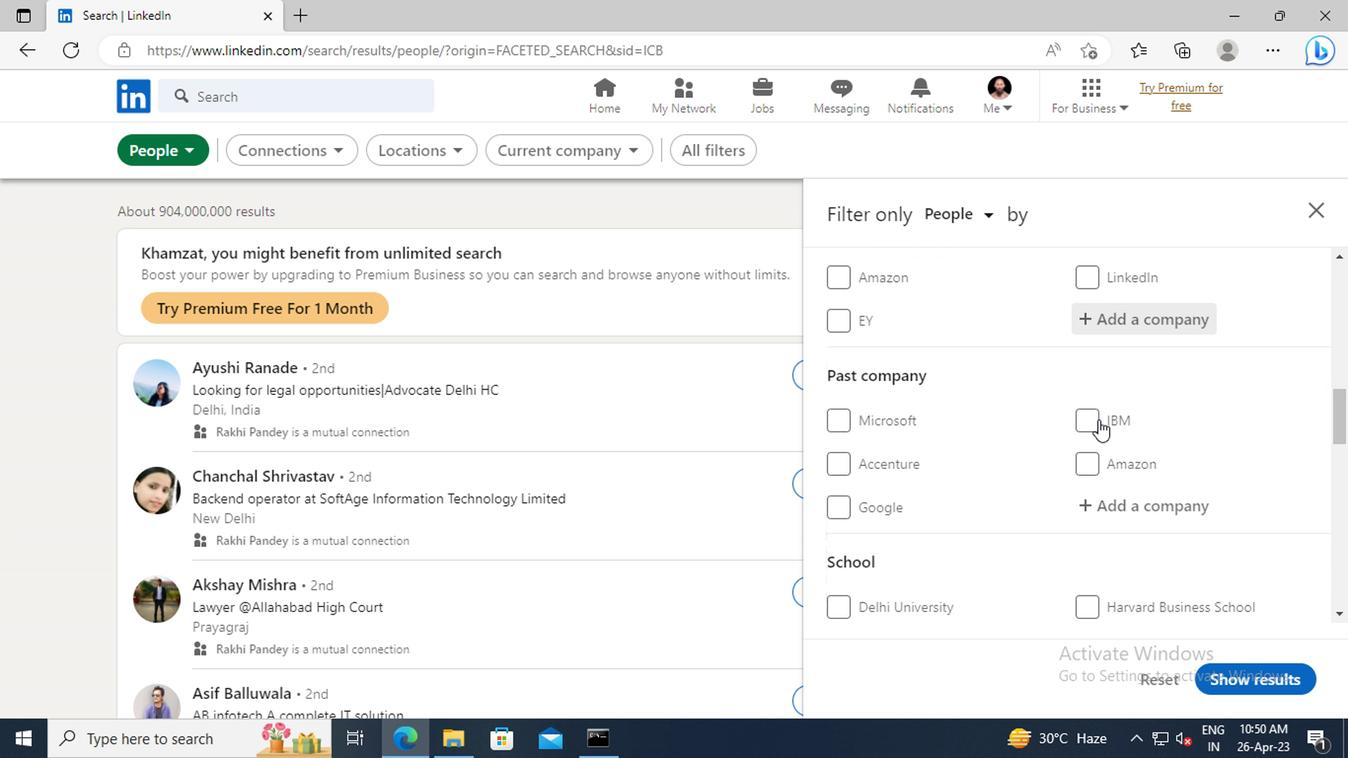 
Action: Mouse scrolled (1092, 419) with delta (0, -1)
Screenshot: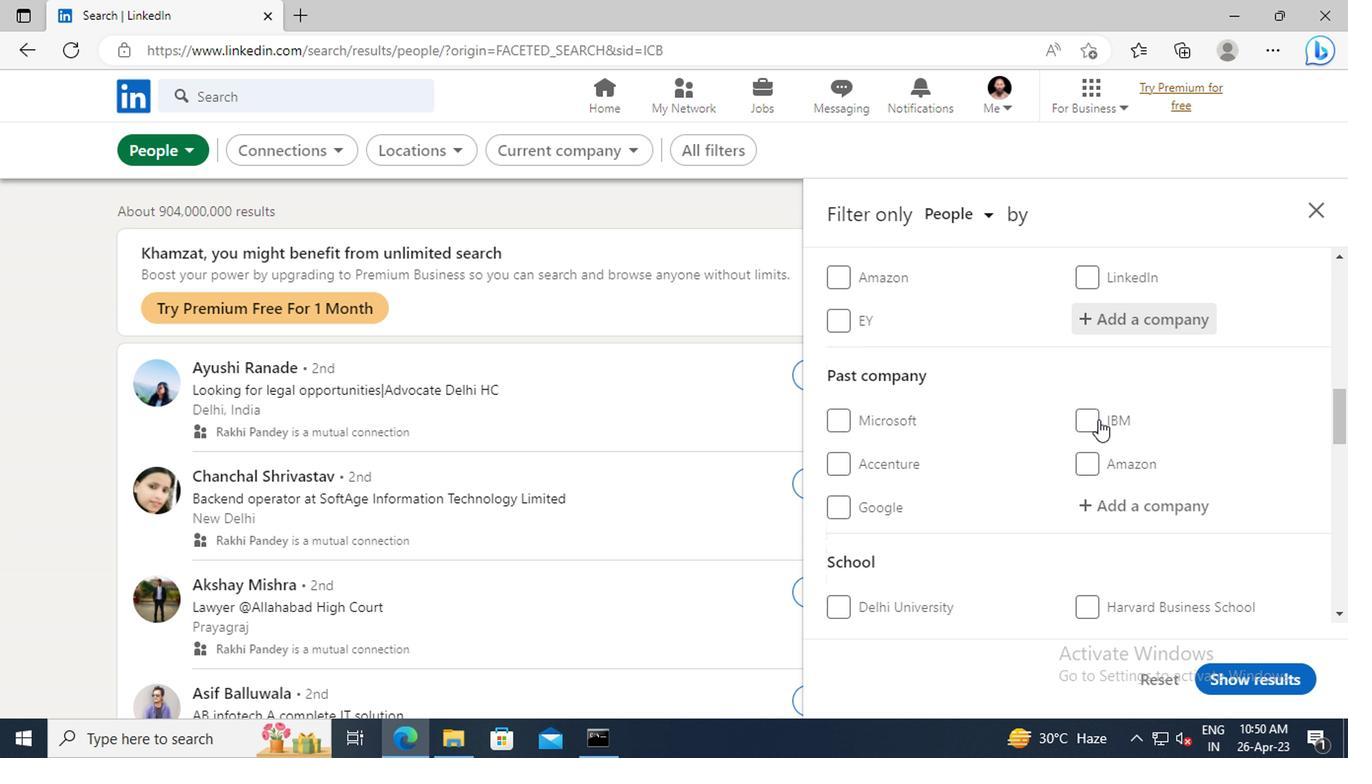 
Action: Mouse scrolled (1092, 419) with delta (0, -1)
Screenshot: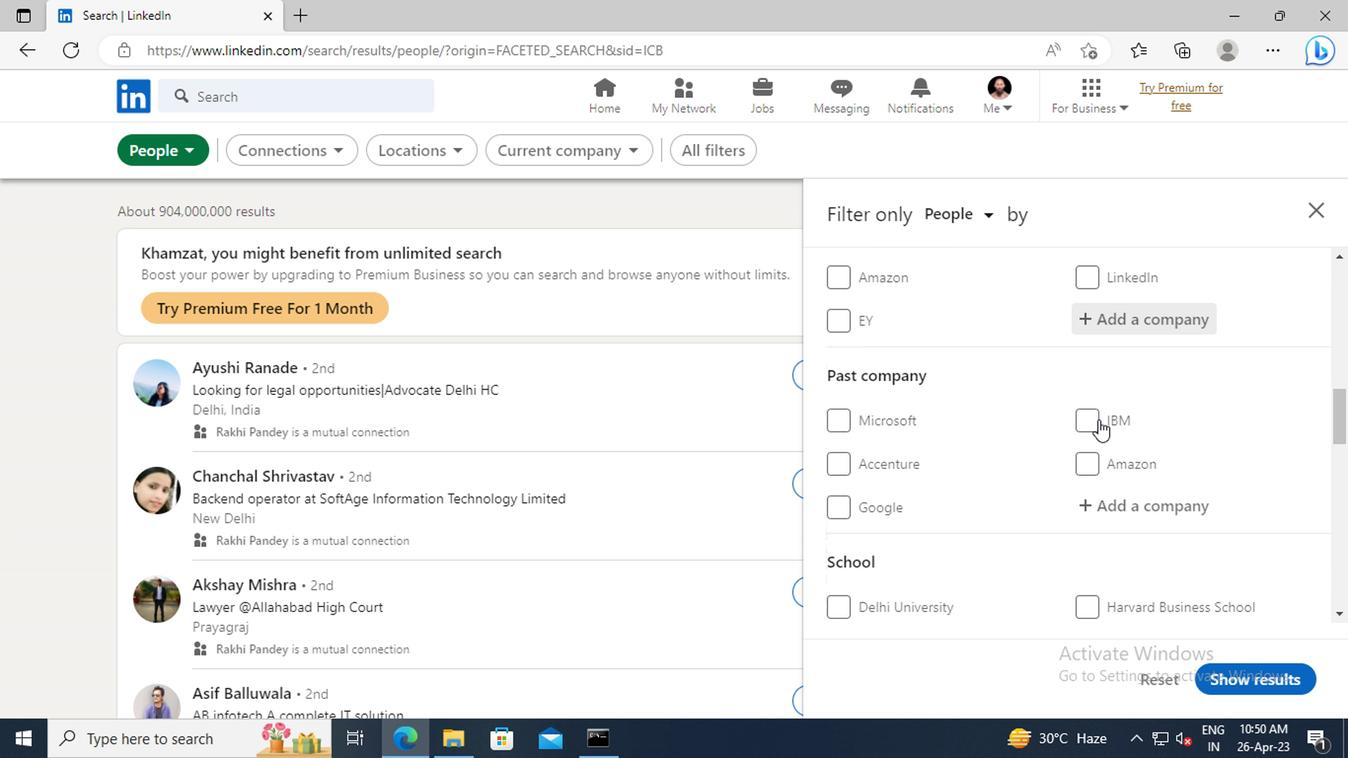 
Action: Mouse scrolled (1092, 419) with delta (0, -1)
Screenshot: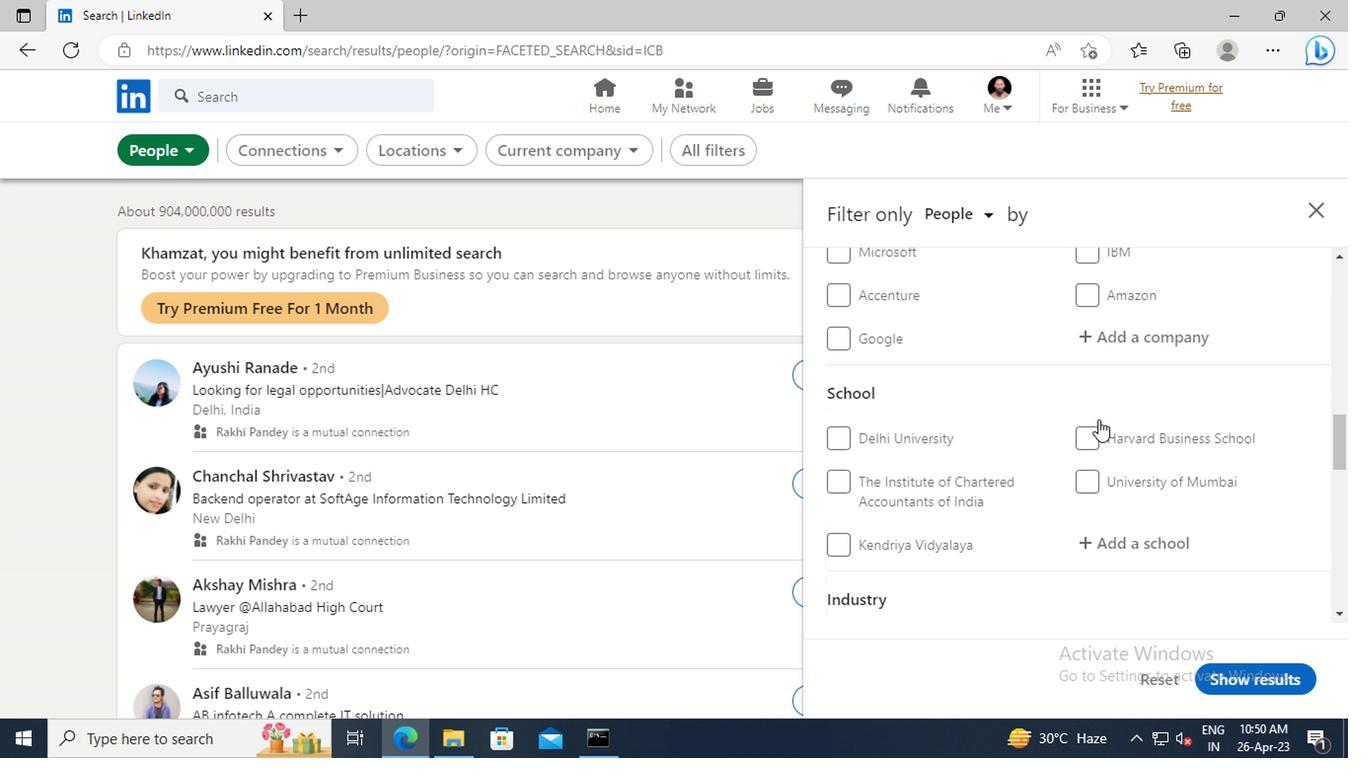 
Action: Mouse scrolled (1092, 419) with delta (0, -1)
Screenshot: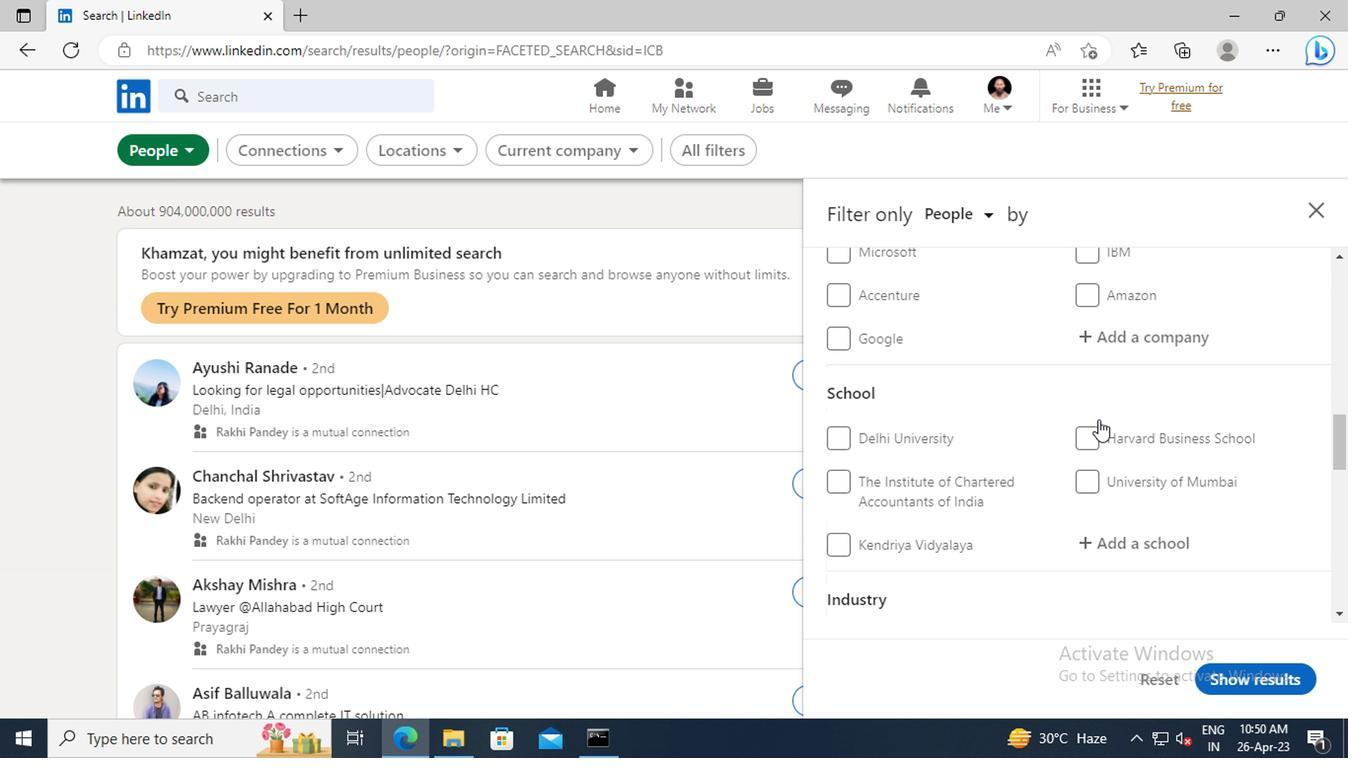 
Action: Mouse scrolled (1092, 419) with delta (0, -1)
Screenshot: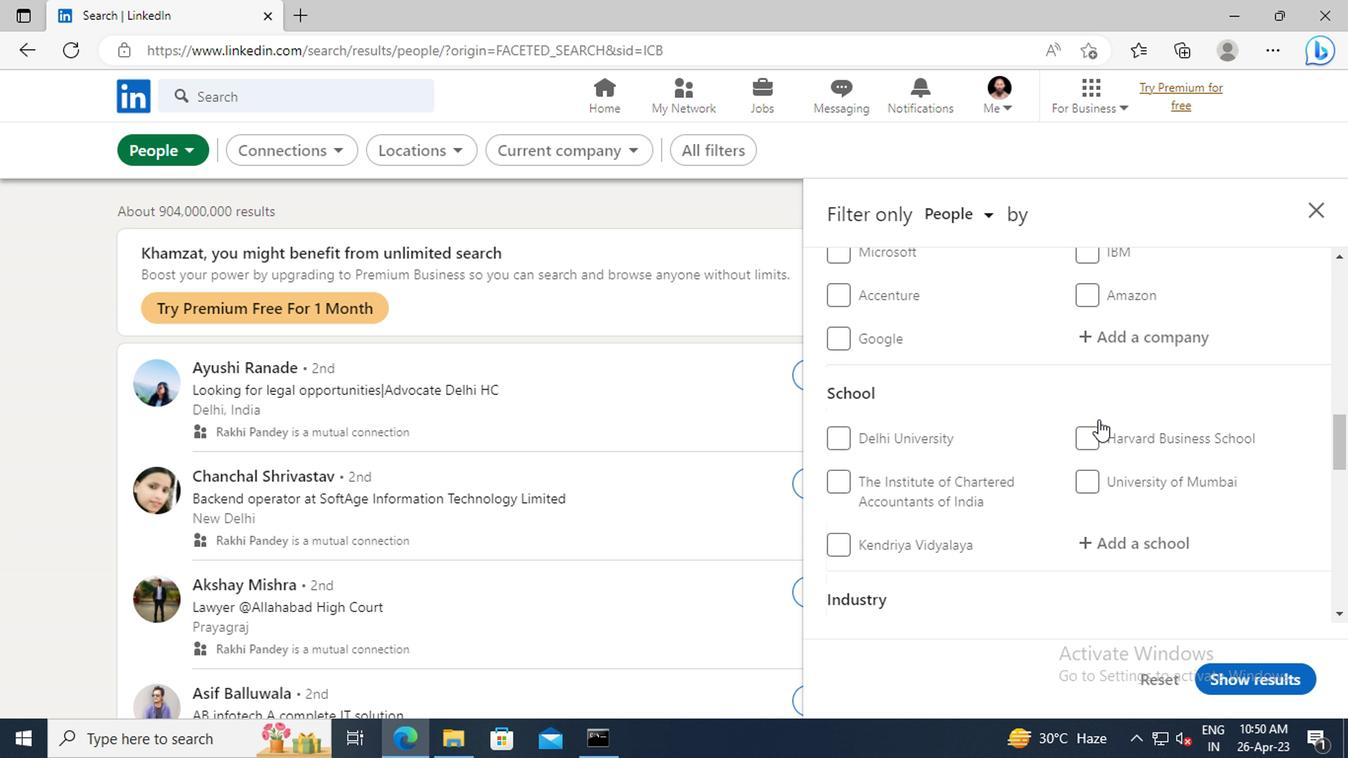 
Action: Mouse scrolled (1092, 419) with delta (0, -1)
Screenshot: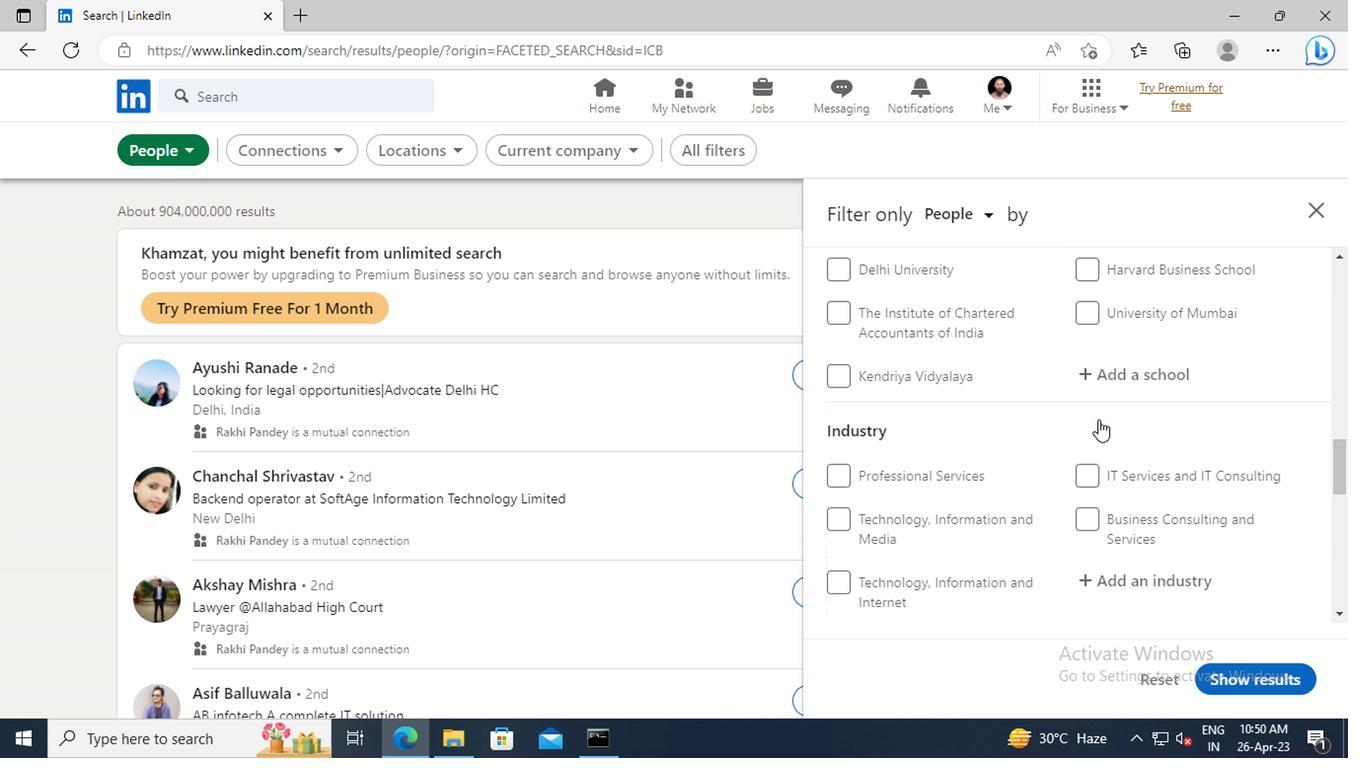 
Action: Mouse scrolled (1092, 419) with delta (0, -1)
Screenshot: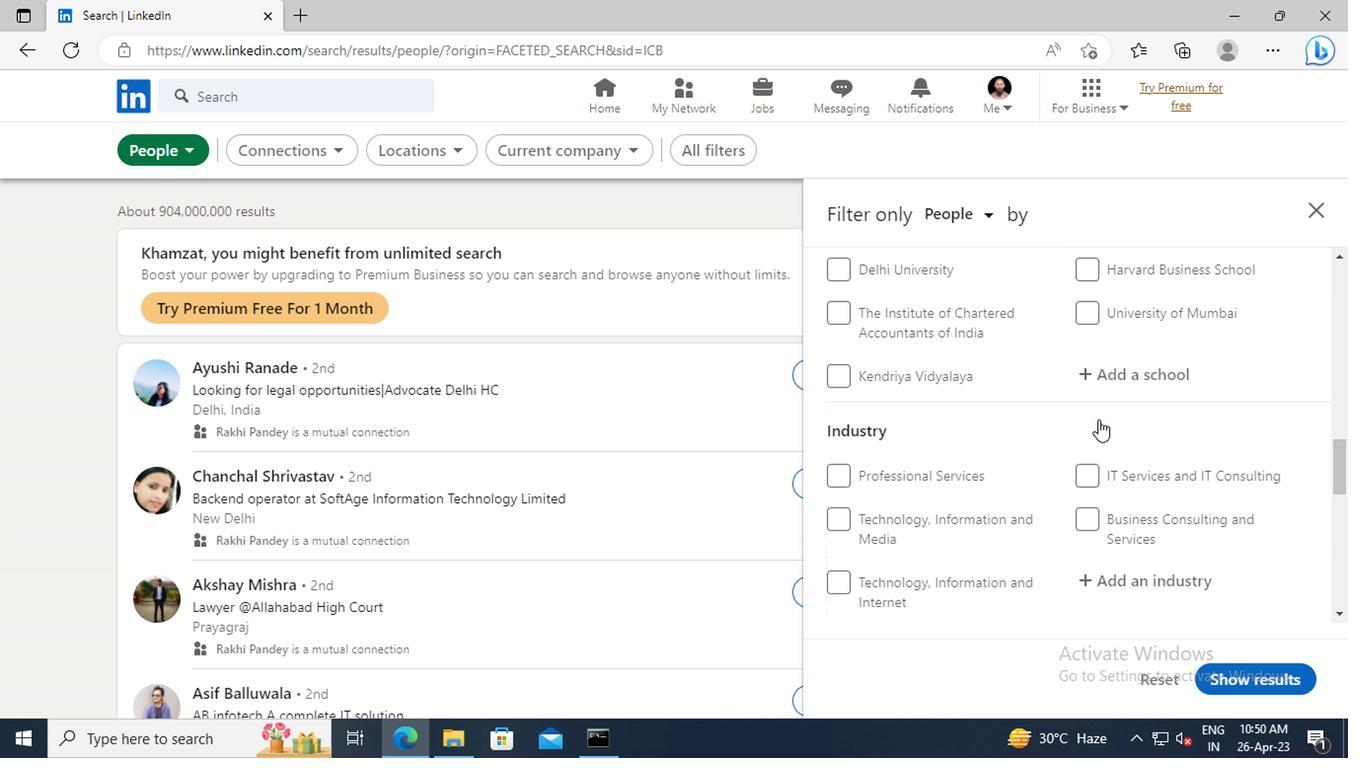 
Action: Mouse scrolled (1092, 419) with delta (0, -1)
Screenshot: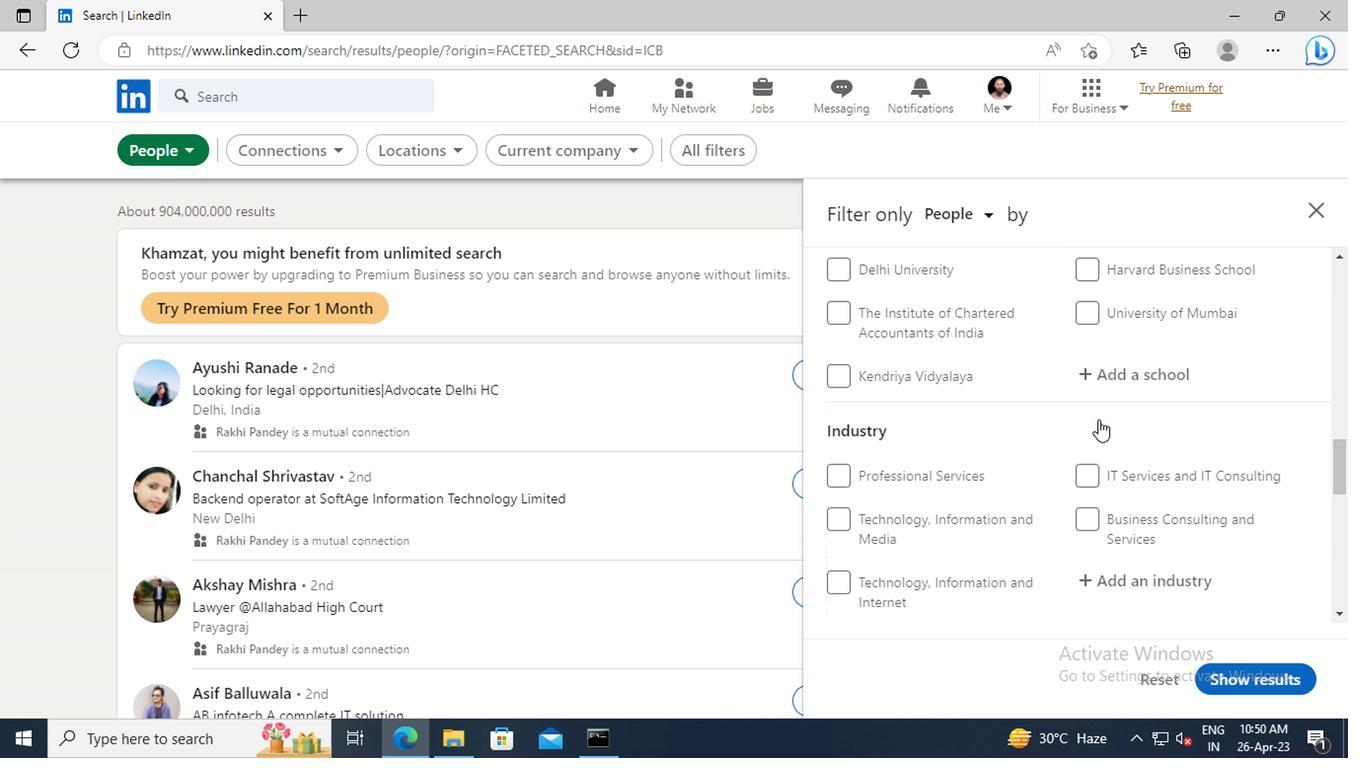 
Action: Mouse scrolled (1092, 419) with delta (0, -1)
Screenshot: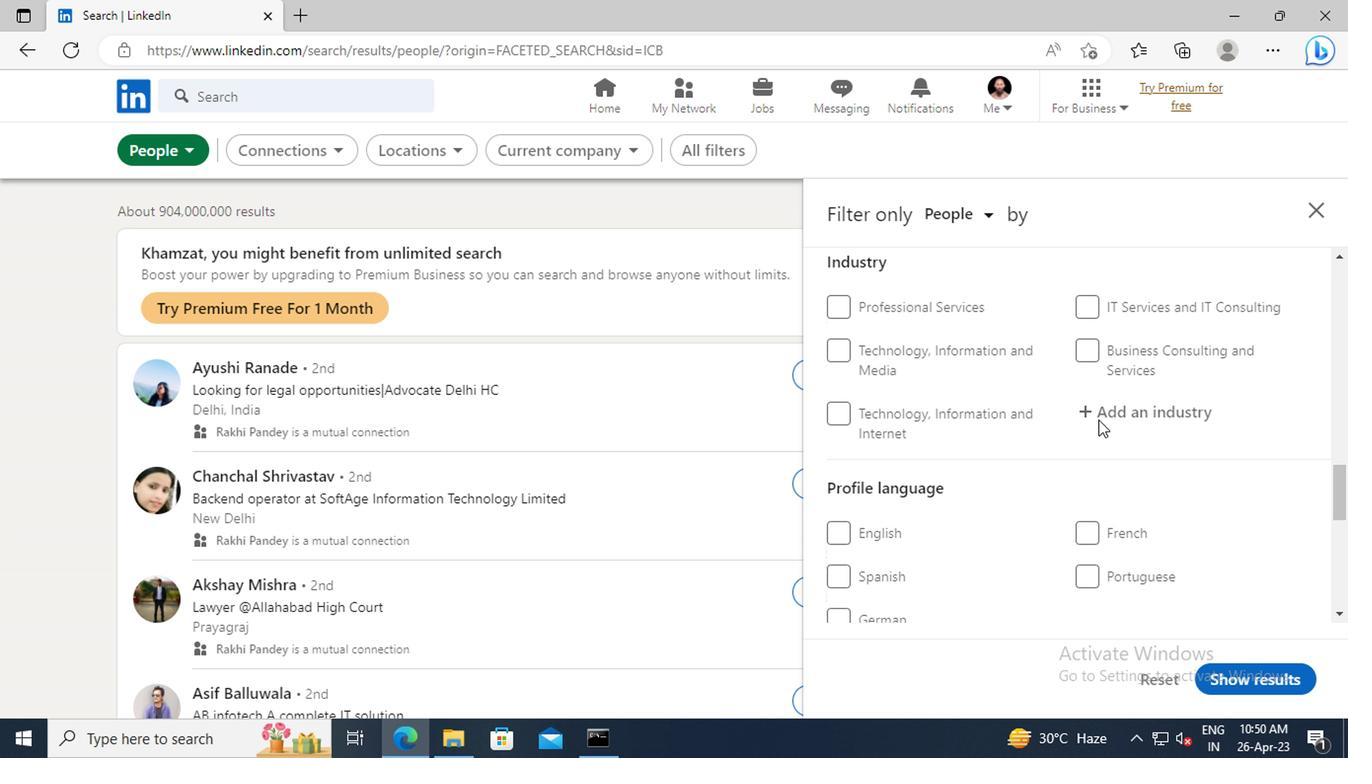 
Action: Mouse scrolled (1092, 419) with delta (0, -1)
Screenshot: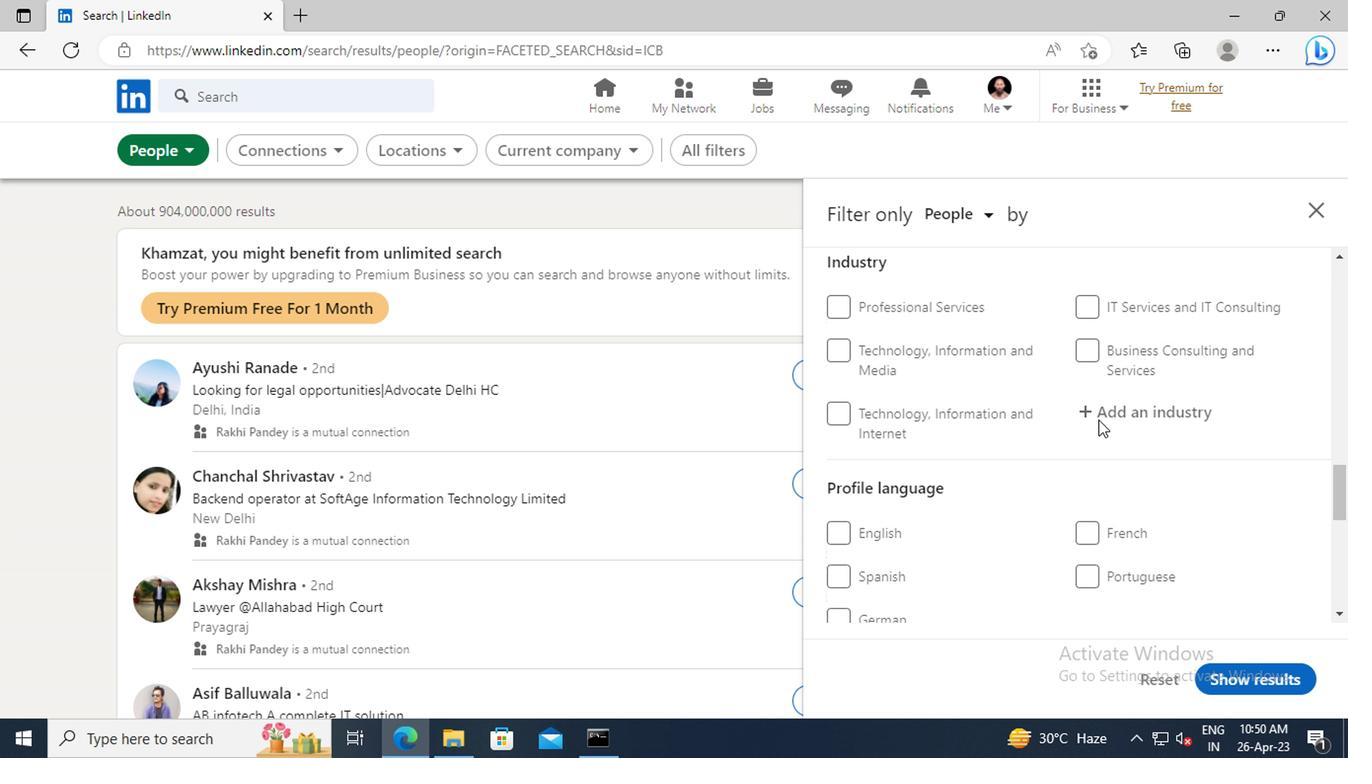 
Action: Mouse moved to (1087, 462)
Screenshot: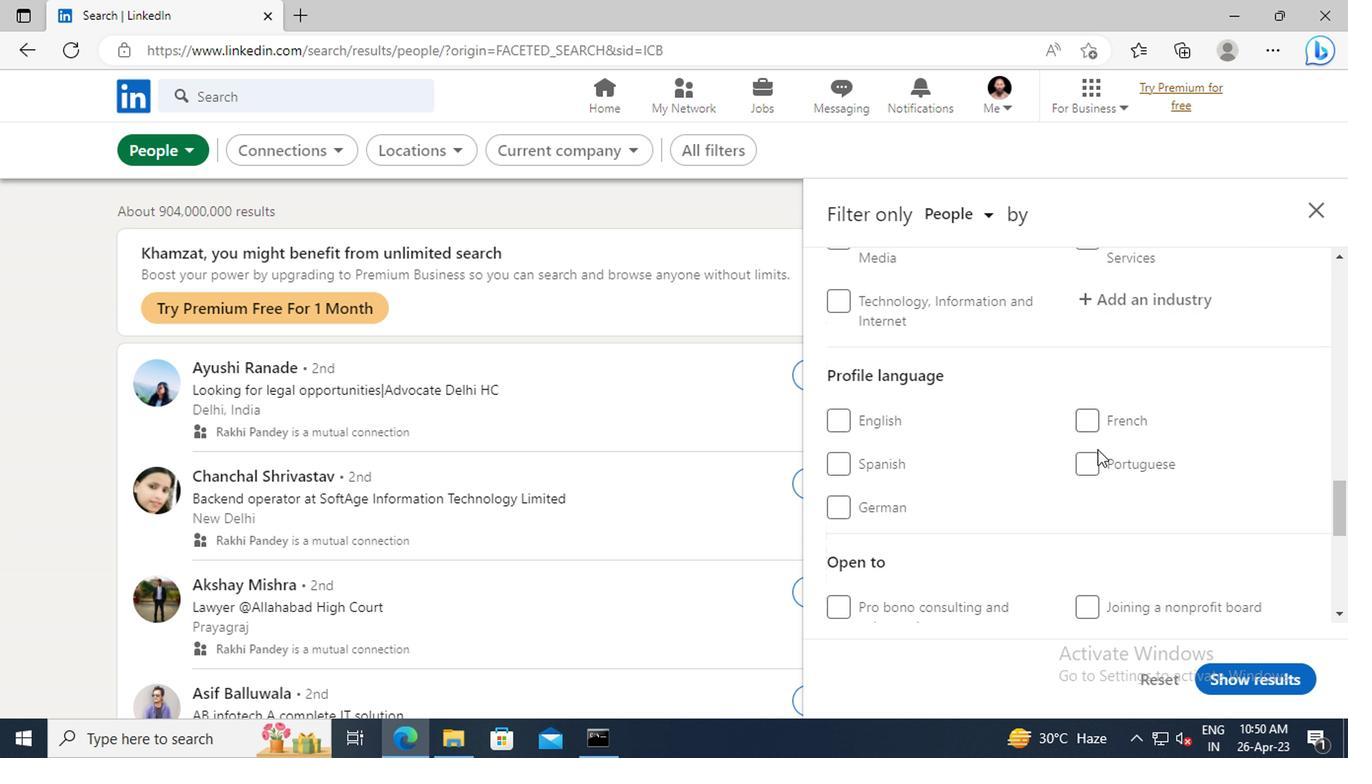 
Action: Mouse pressed left at (1087, 462)
Screenshot: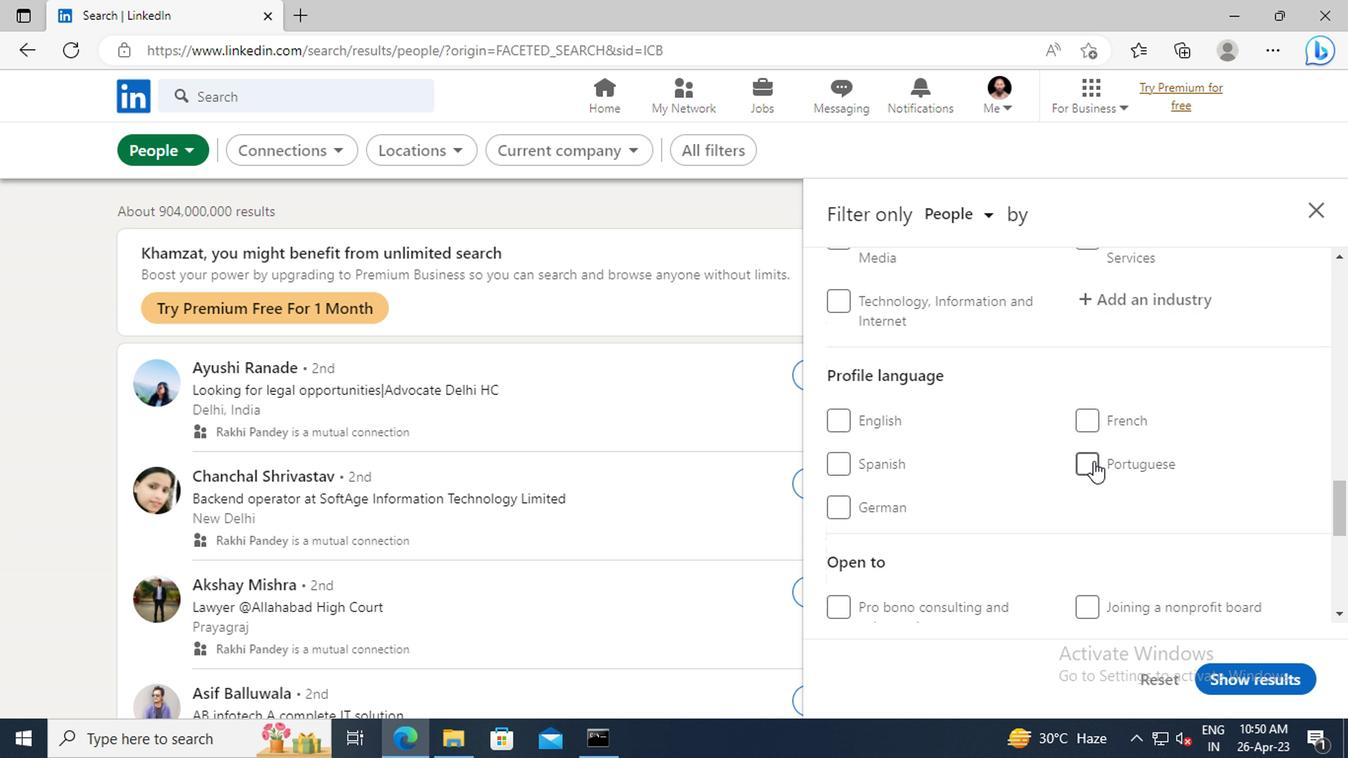 
Action: Mouse moved to (1063, 424)
Screenshot: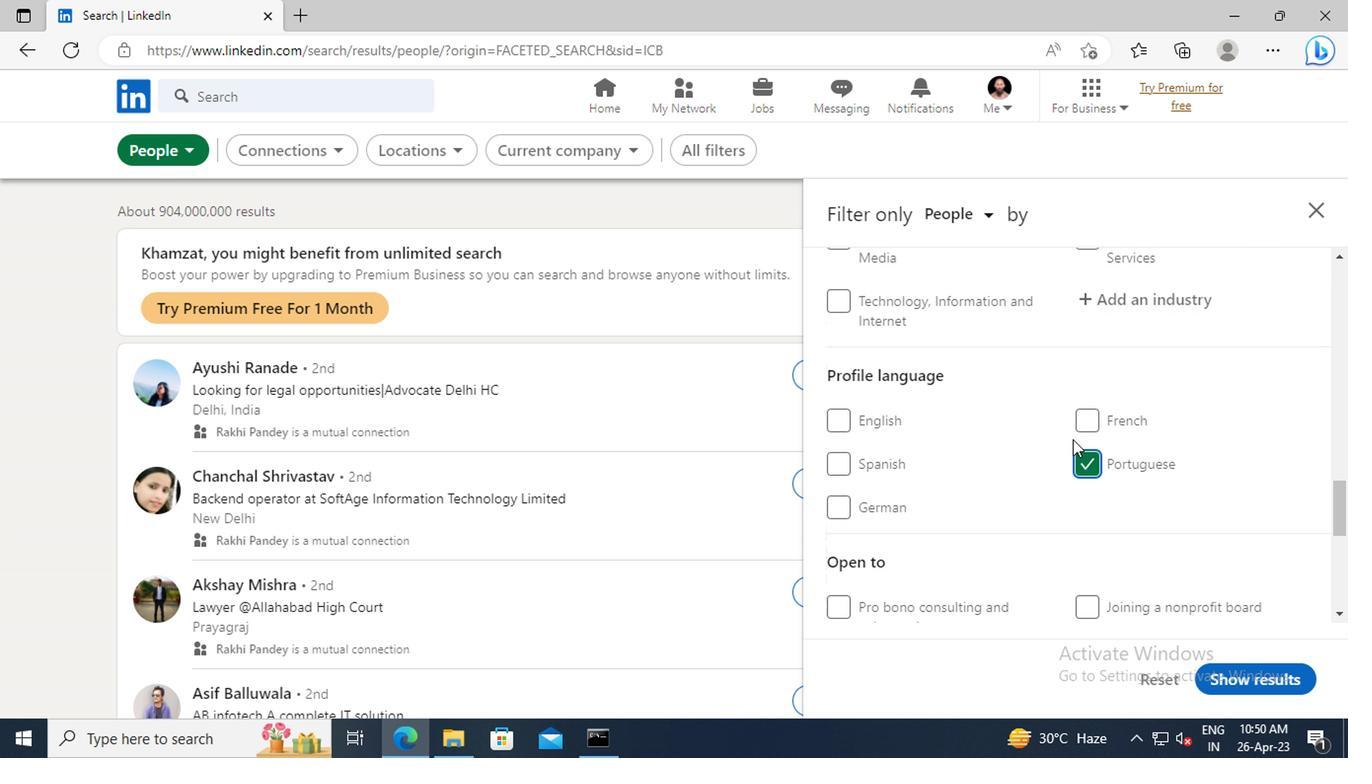 
Action: Mouse scrolled (1063, 424) with delta (0, 0)
Screenshot: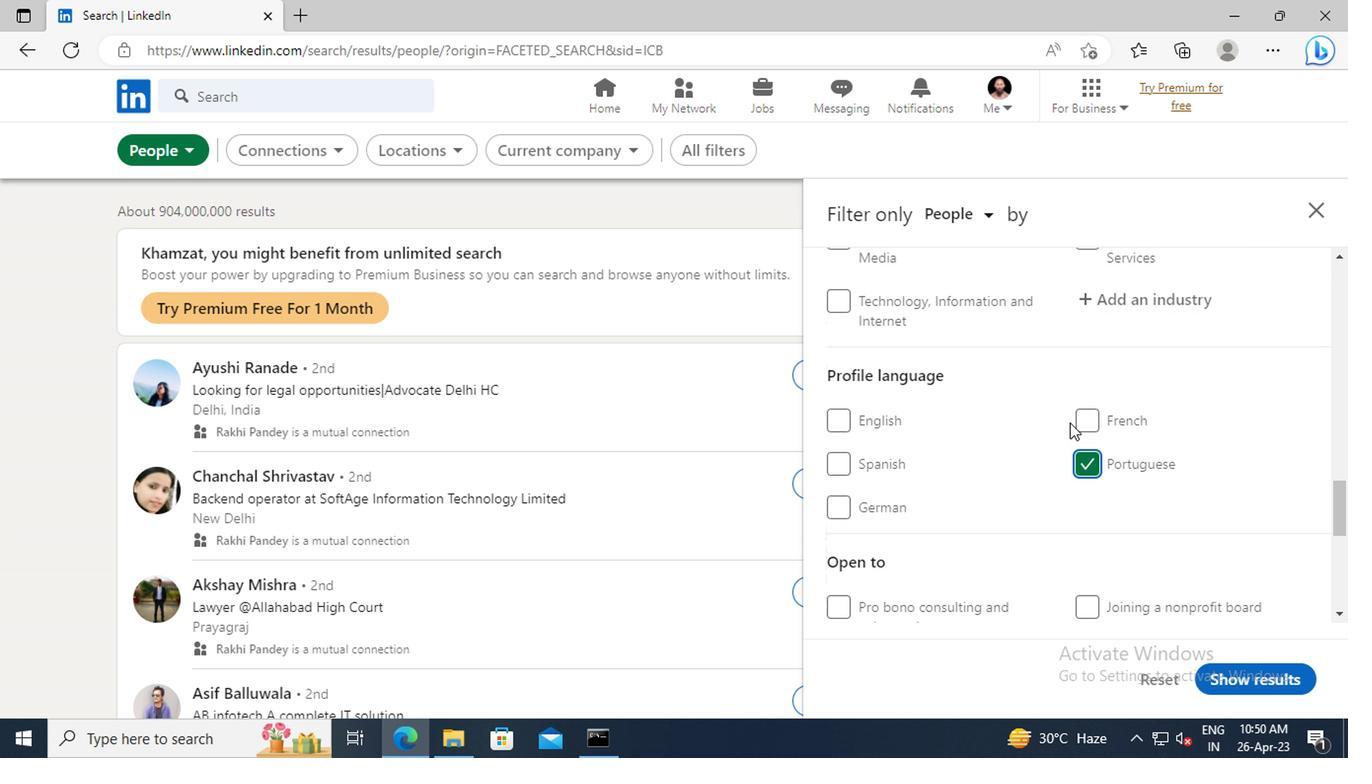 
Action: Mouse scrolled (1063, 424) with delta (0, 0)
Screenshot: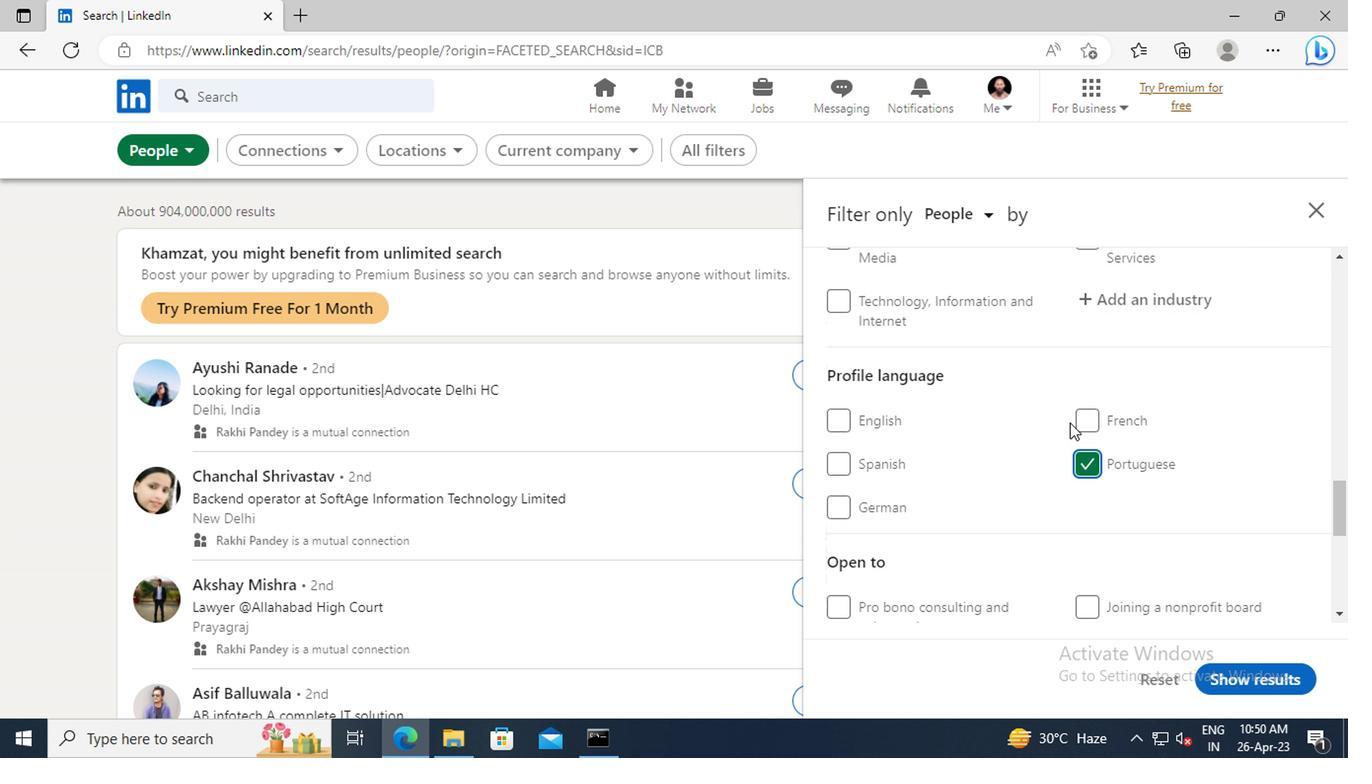
Action: Mouse scrolled (1063, 424) with delta (0, 0)
Screenshot: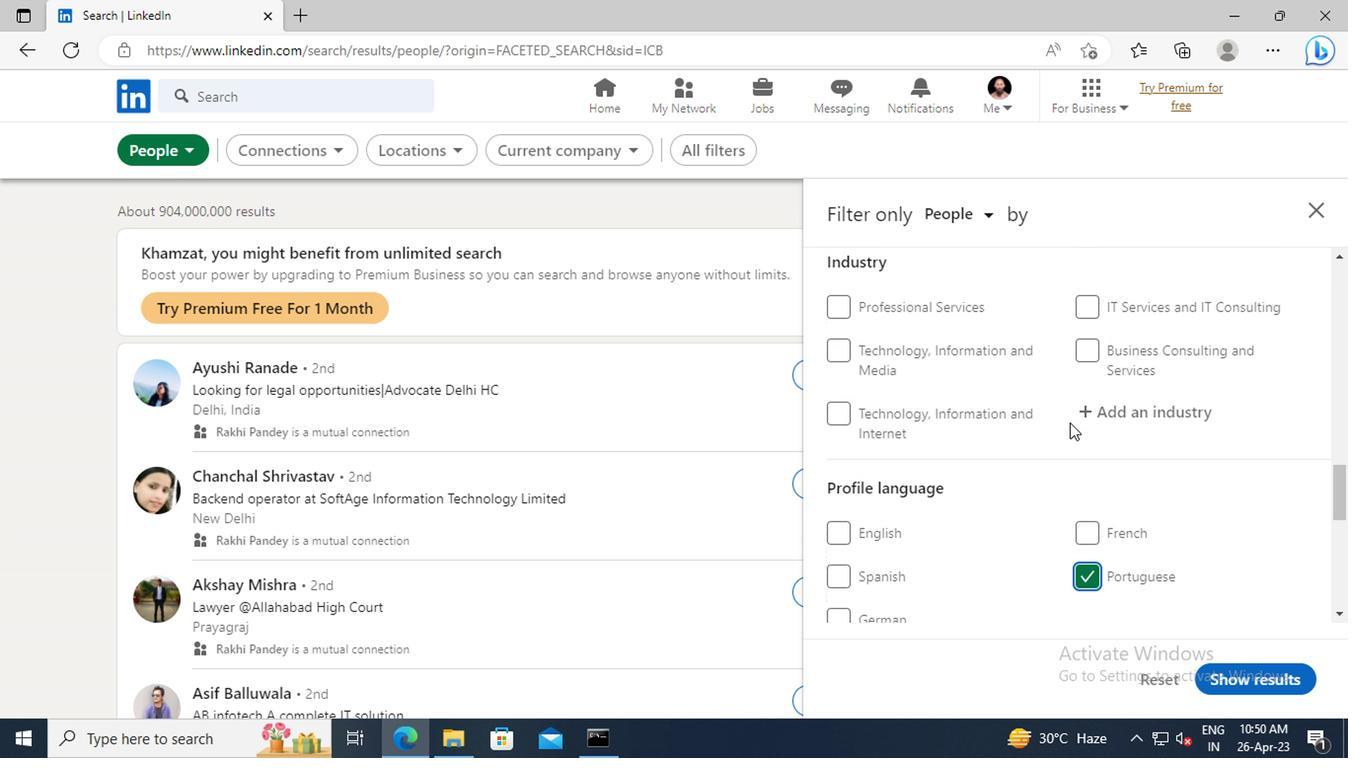 
Action: Mouse scrolled (1063, 424) with delta (0, 0)
Screenshot: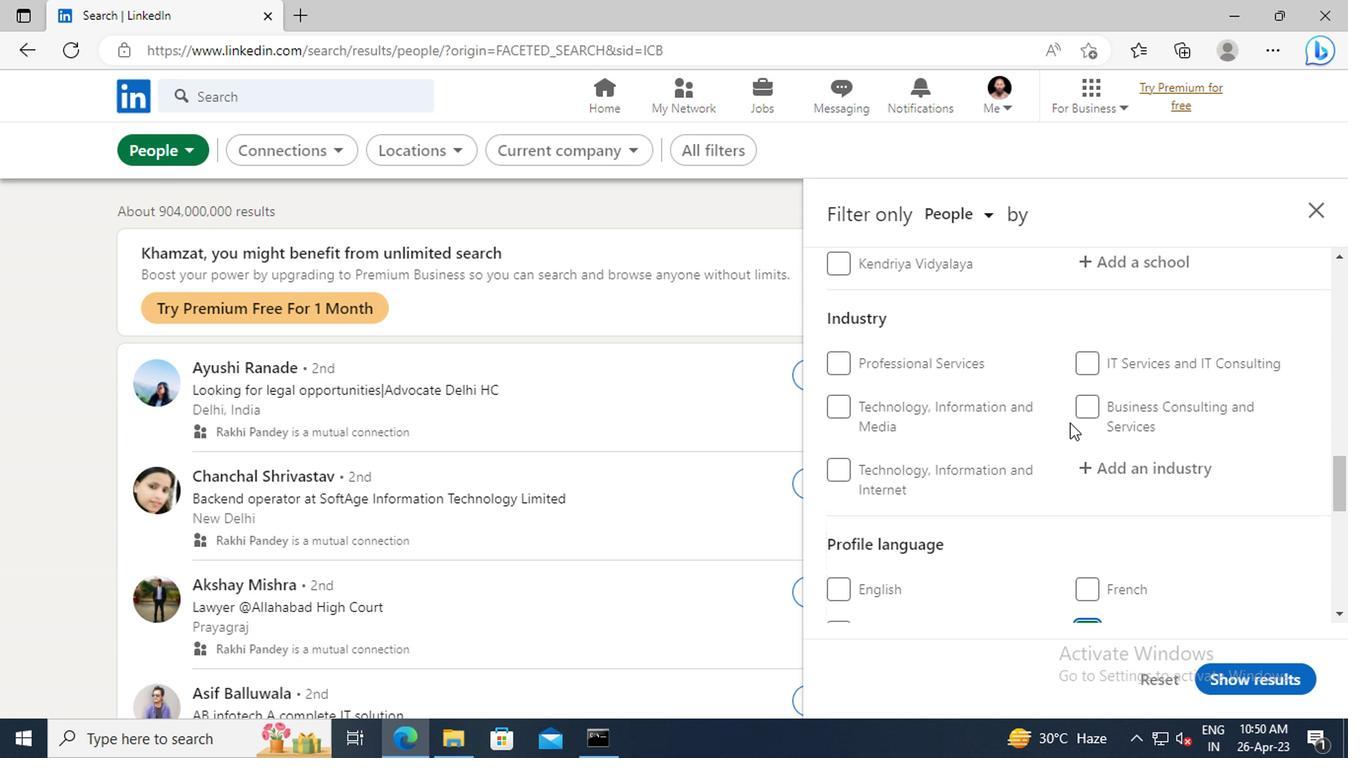 
Action: Mouse scrolled (1063, 424) with delta (0, 0)
Screenshot: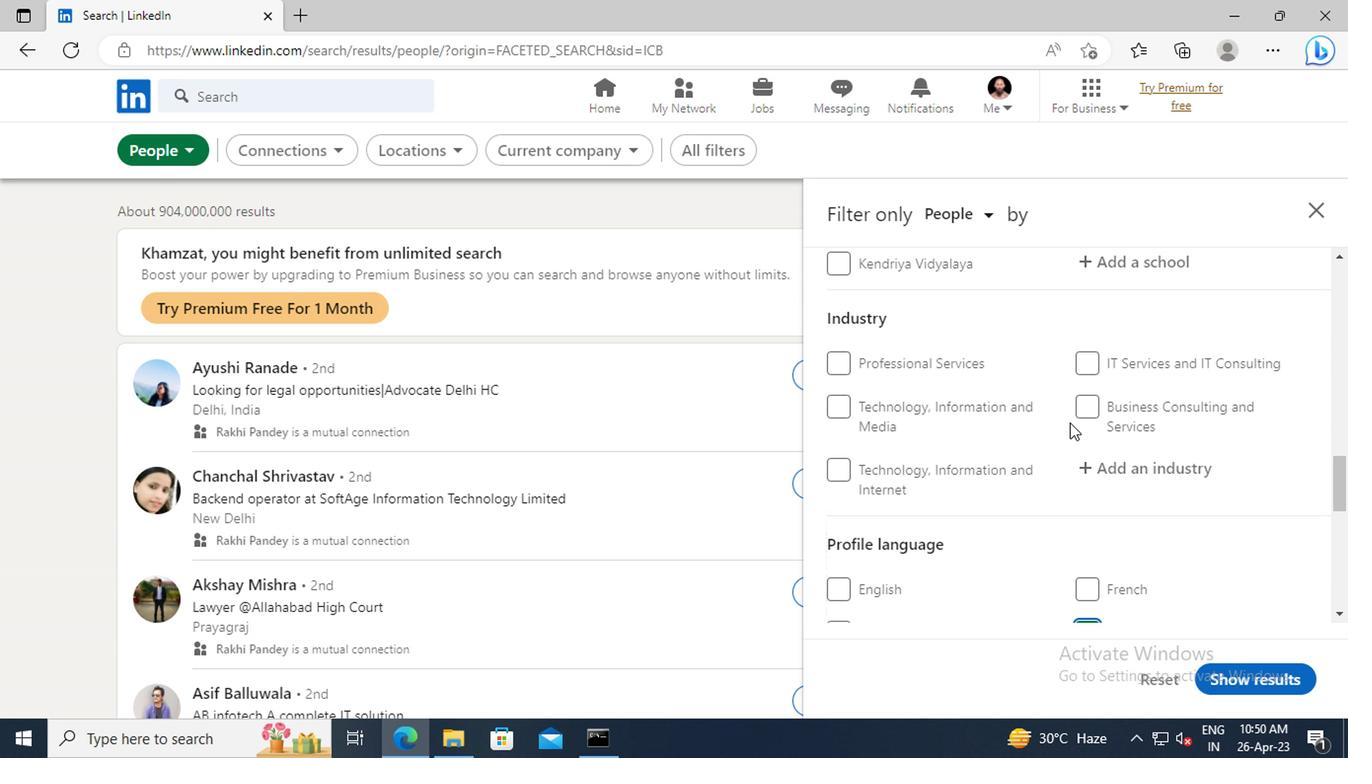 
Action: Mouse scrolled (1063, 424) with delta (0, 0)
Screenshot: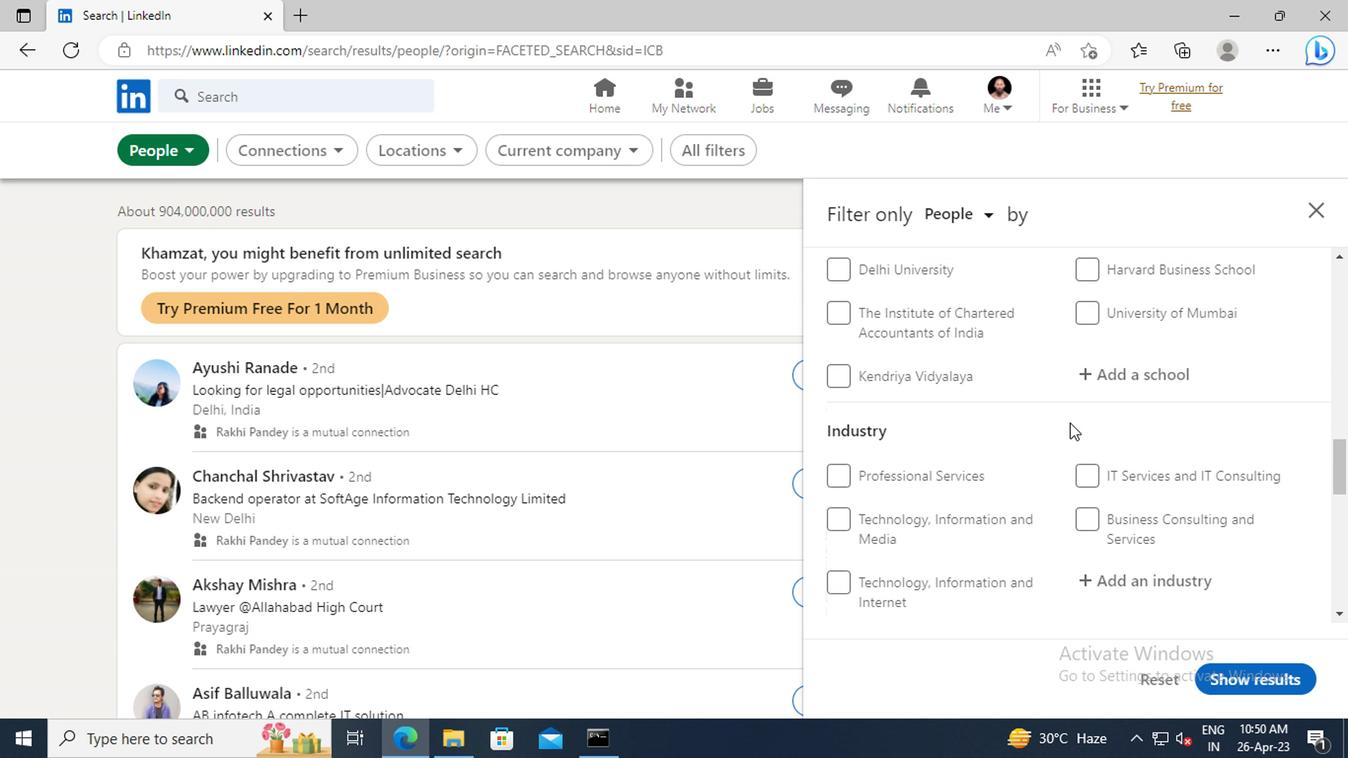 
Action: Mouse scrolled (1063, 424) with delta (0, 0)
Screenshot: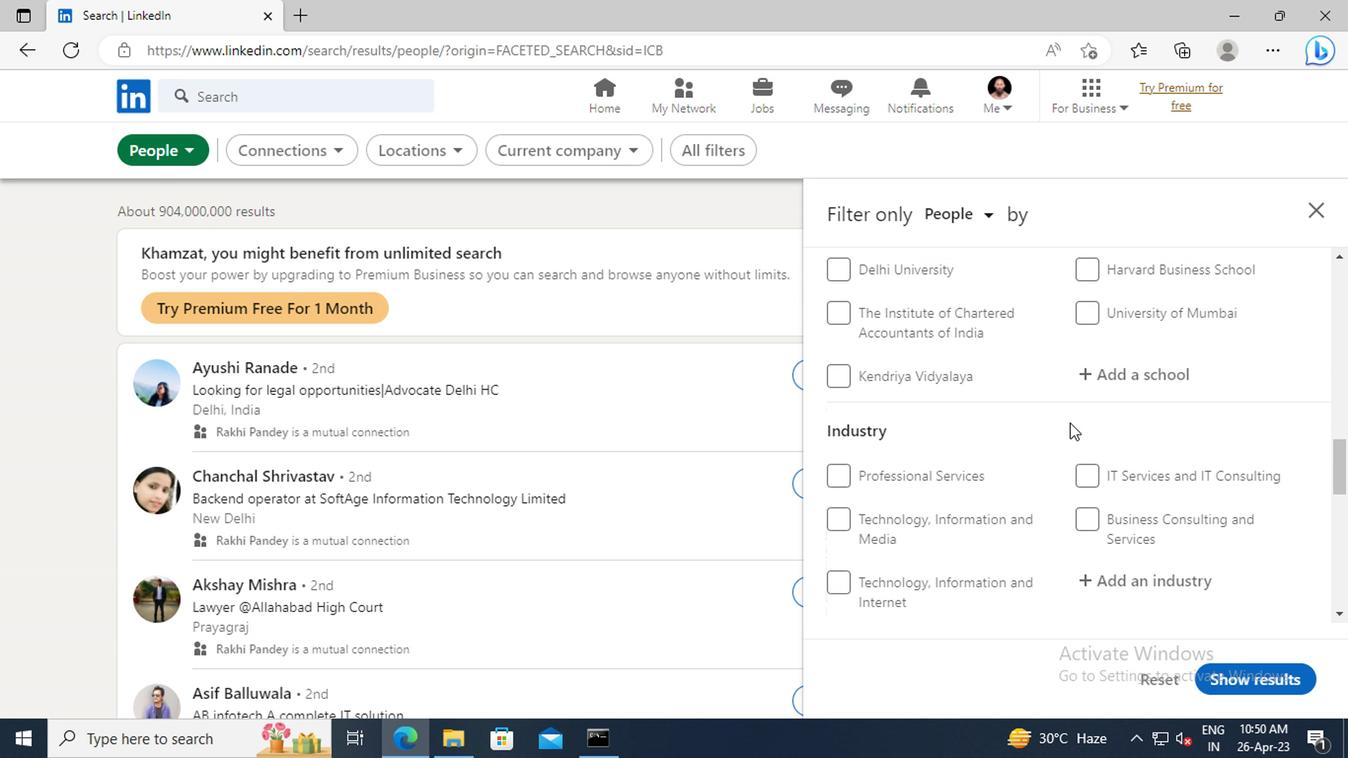 
Action: Mouse scrolled (1063, 424) with delta (0, 0)
Screenshot: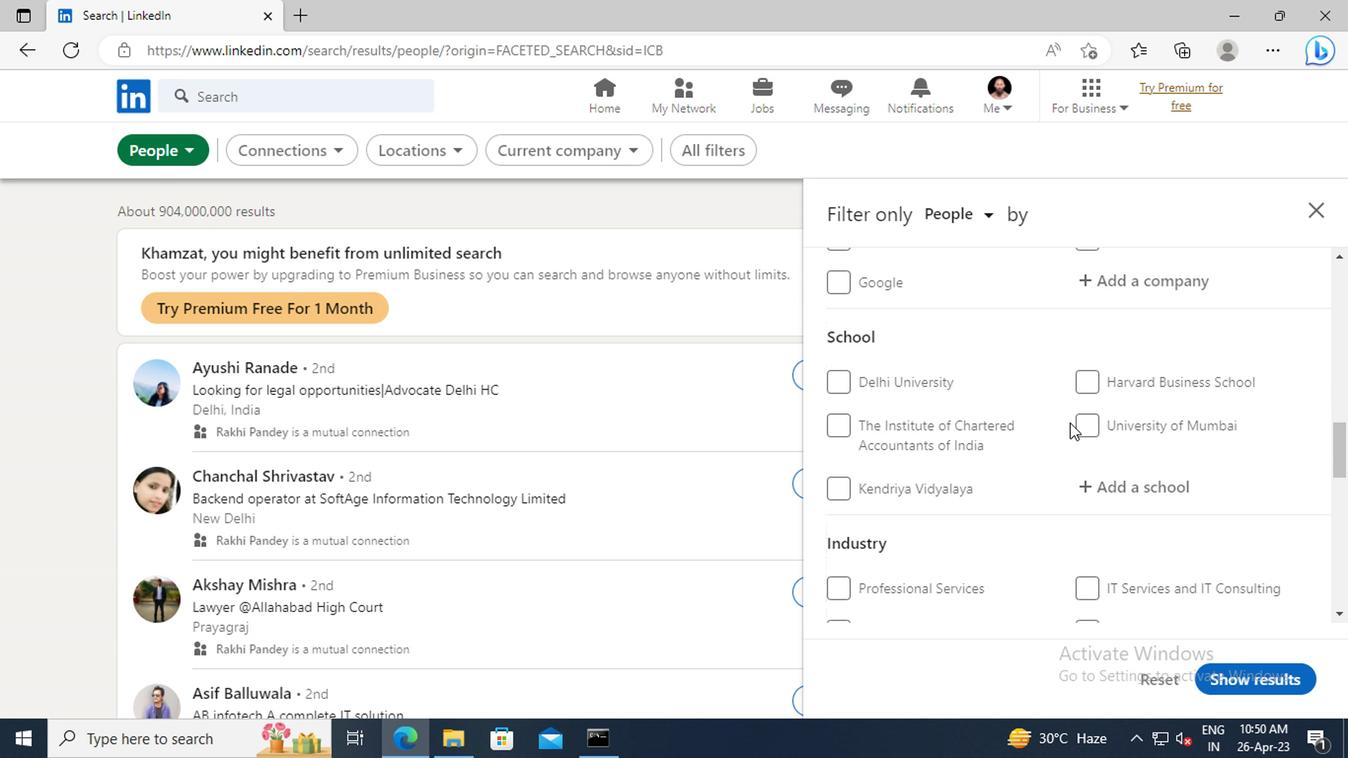 
Action: Mouse scrolled (1063, 424) with delta (0, 0)
Screenshot: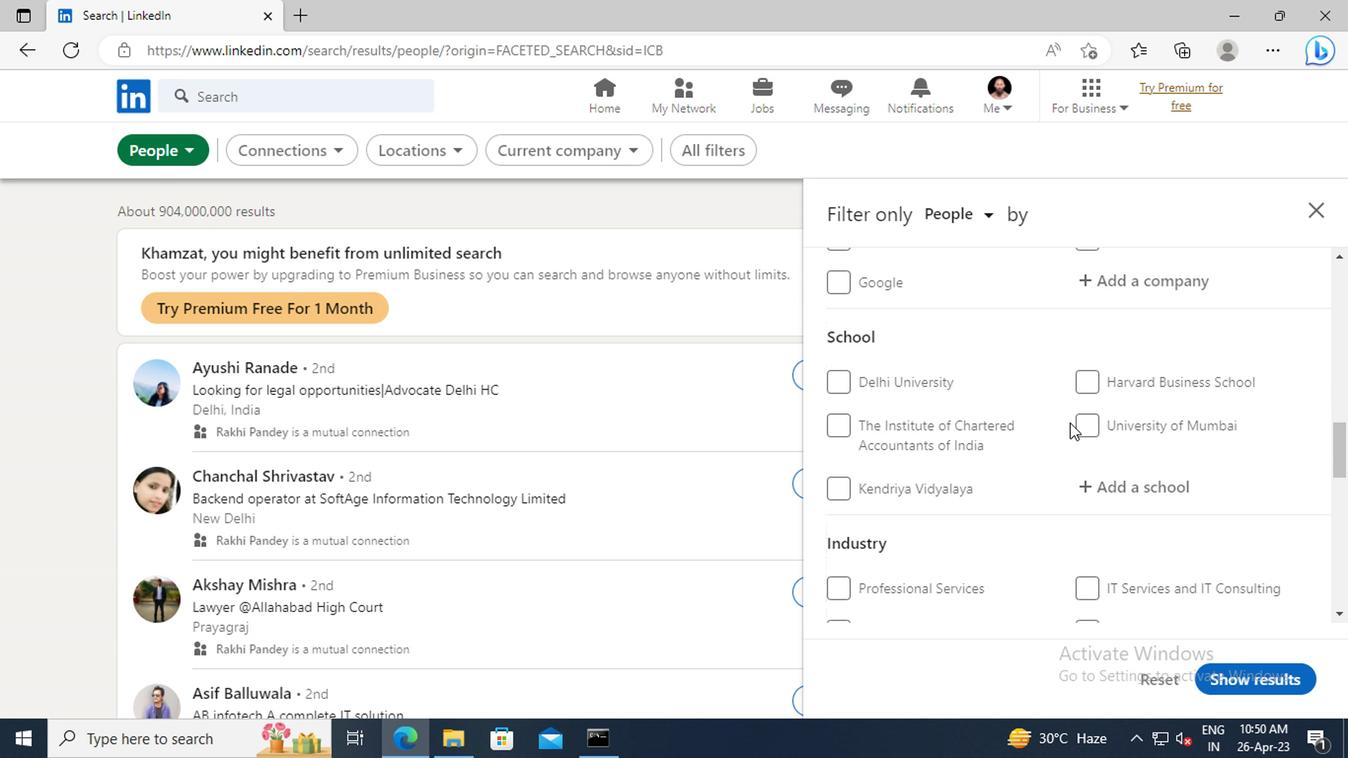 
Action: Mouse scrolled (1063, 424) with delta (0, 0)
Screenshot: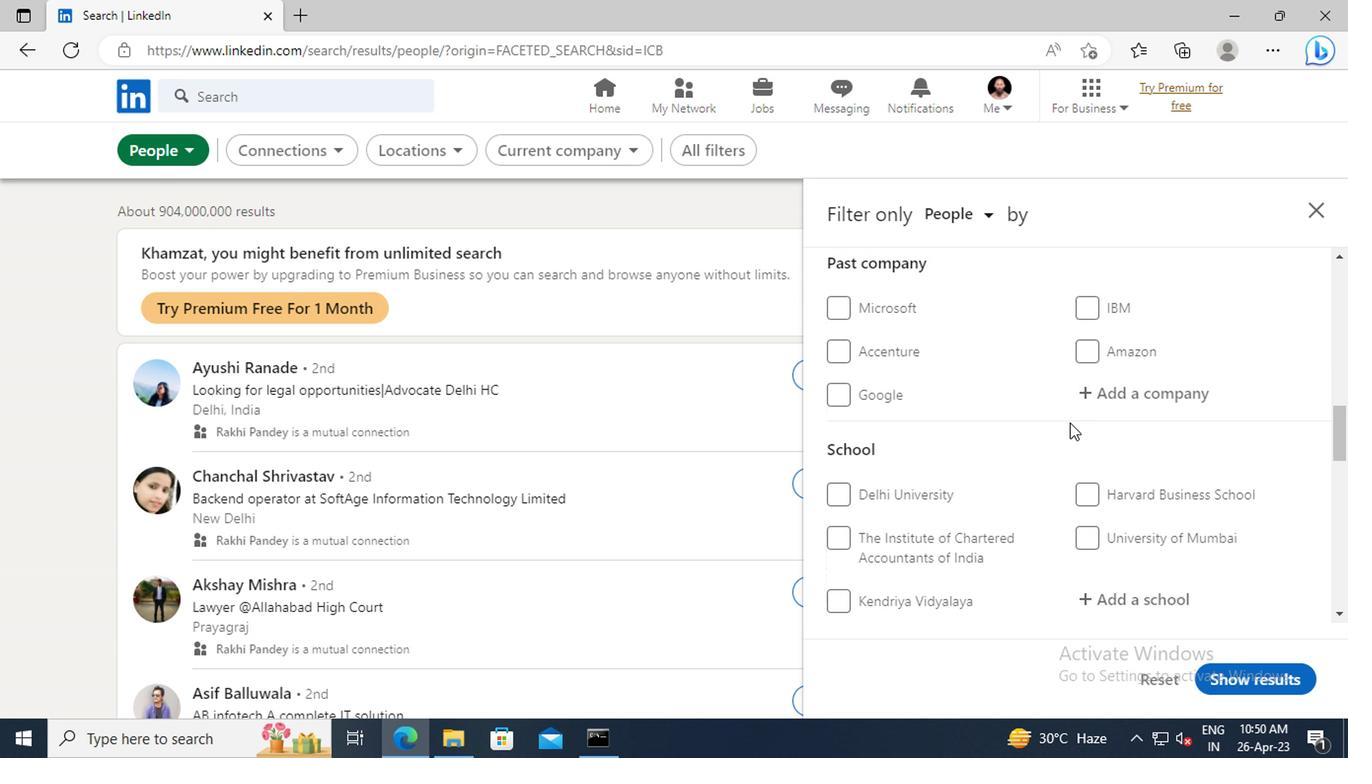 
Action: Mouse scrolled (1063, 424) with delta (0, 0)
Screenshot: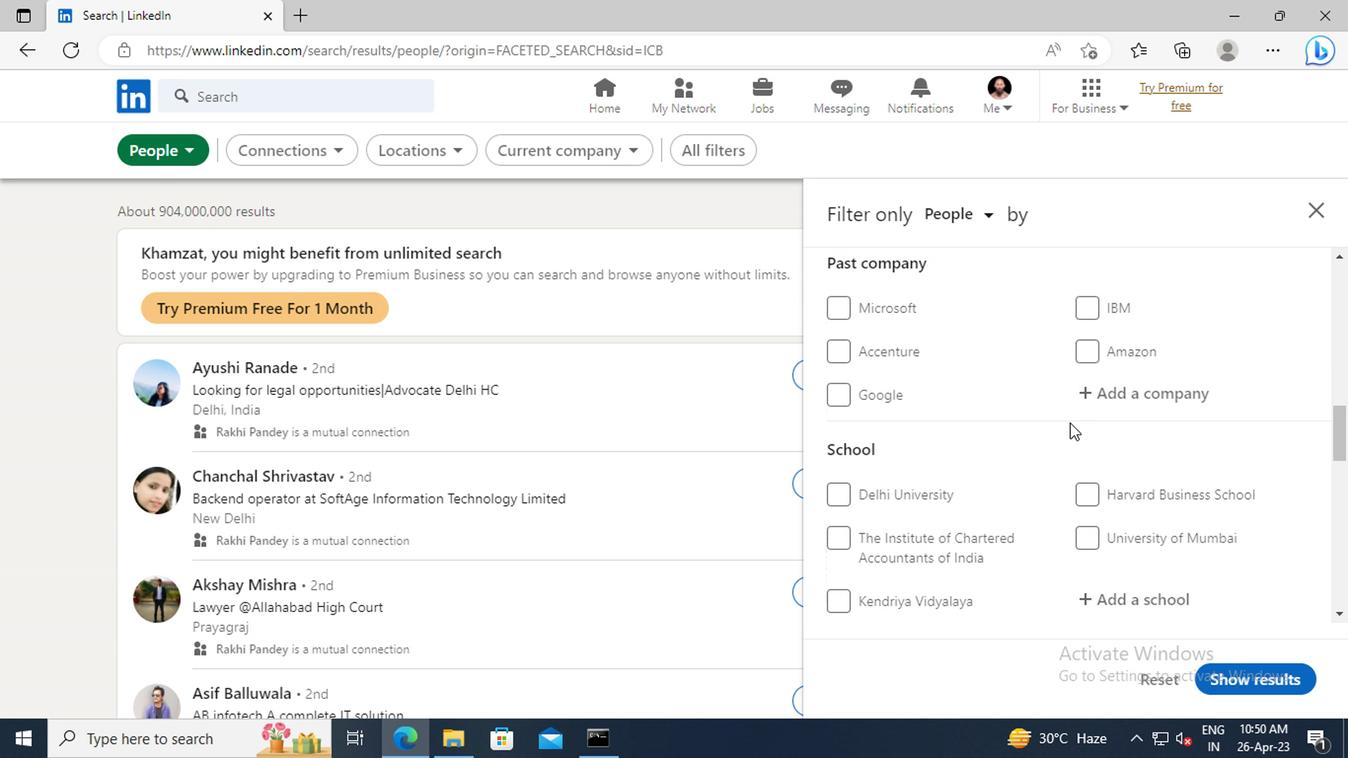 
Action: Mouse scrolled (1063, 424) with delta (0, 0)
Screenshot: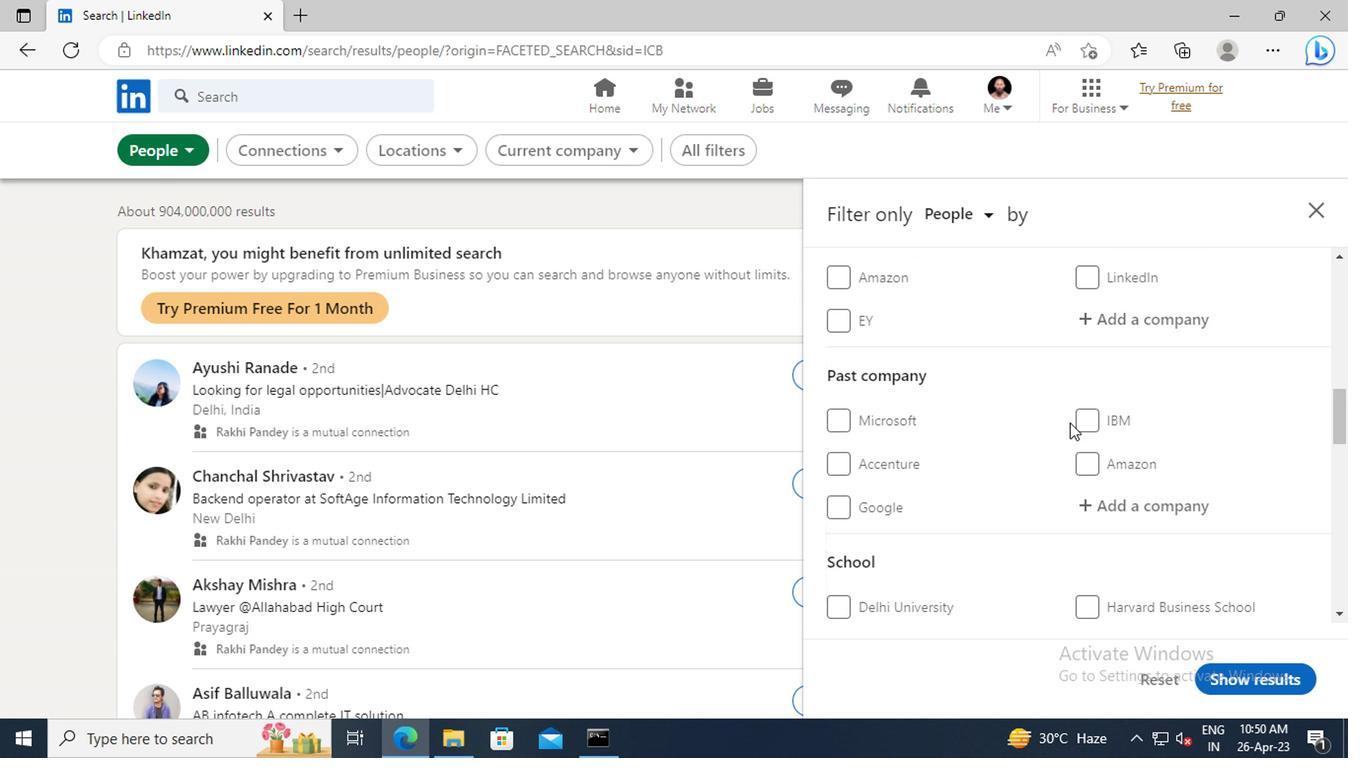 
Action: Mouse scrolled (1063, 424) with delta (0, 0)
Screenshot: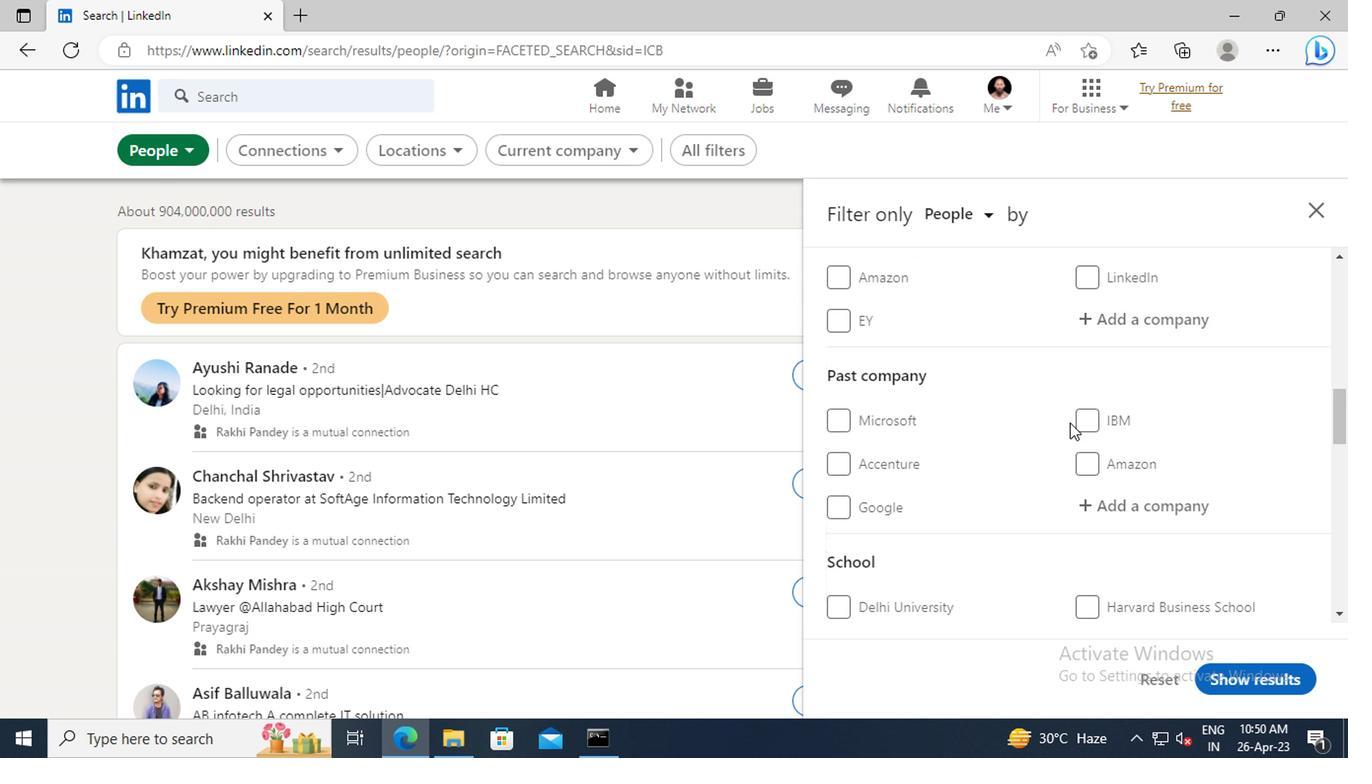 
Action: Mouse moved to (1096, 427)
Screenshot: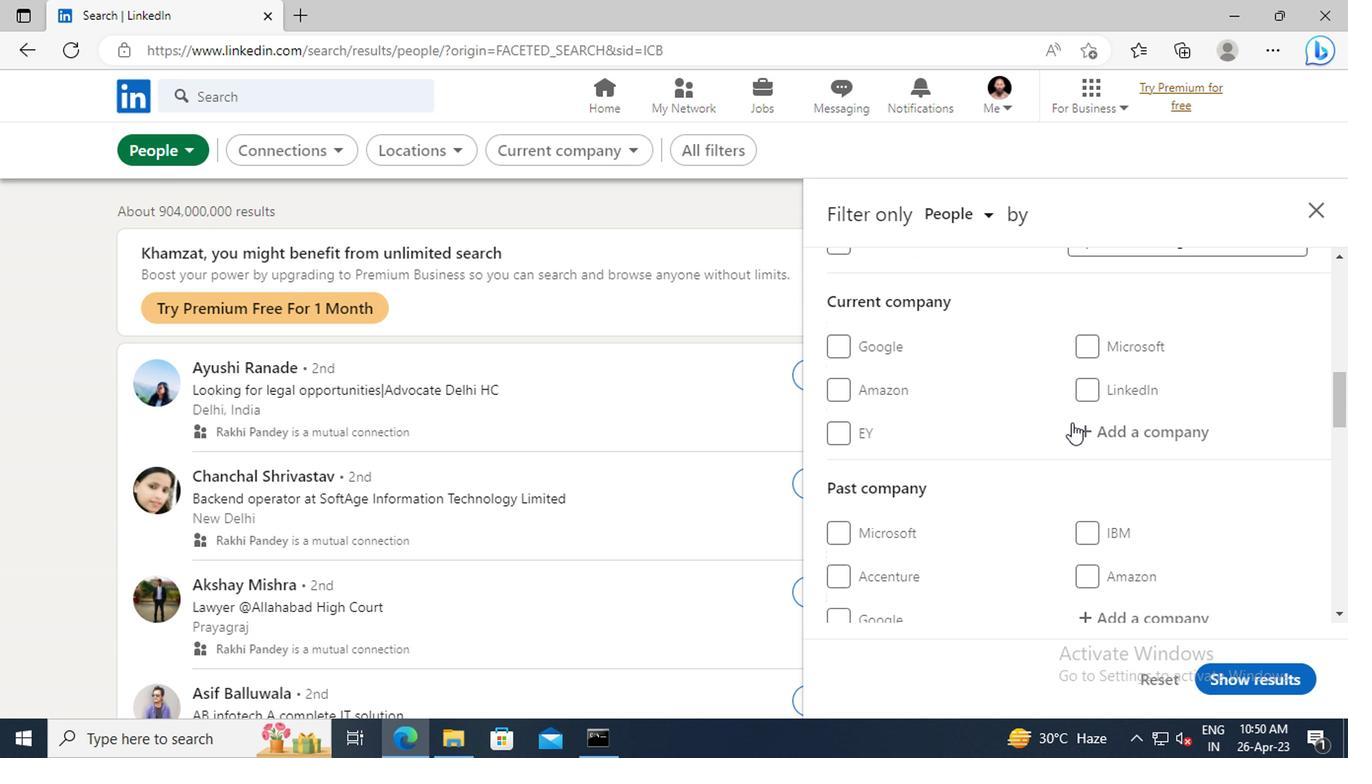 
Action: Mouse pressed left at (1096, 427)
Screenshot: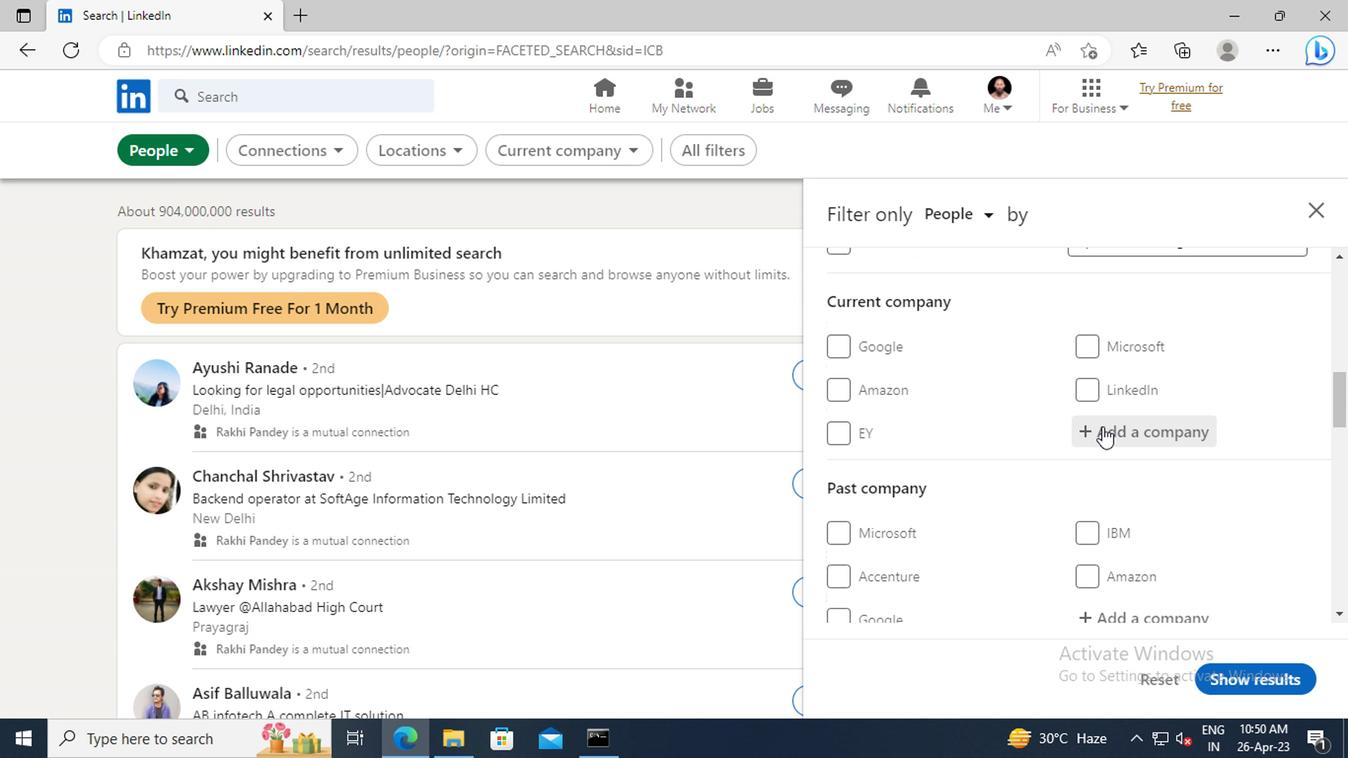 
Action: Key pressed <Key.shift>DEL<Key.space><Key.shift>MONTE<Key.space><Key.shift>FOODS<Key.space><Key.shift>PRIVATE<Key.space><Key.shift>LIMITED
Screenshot: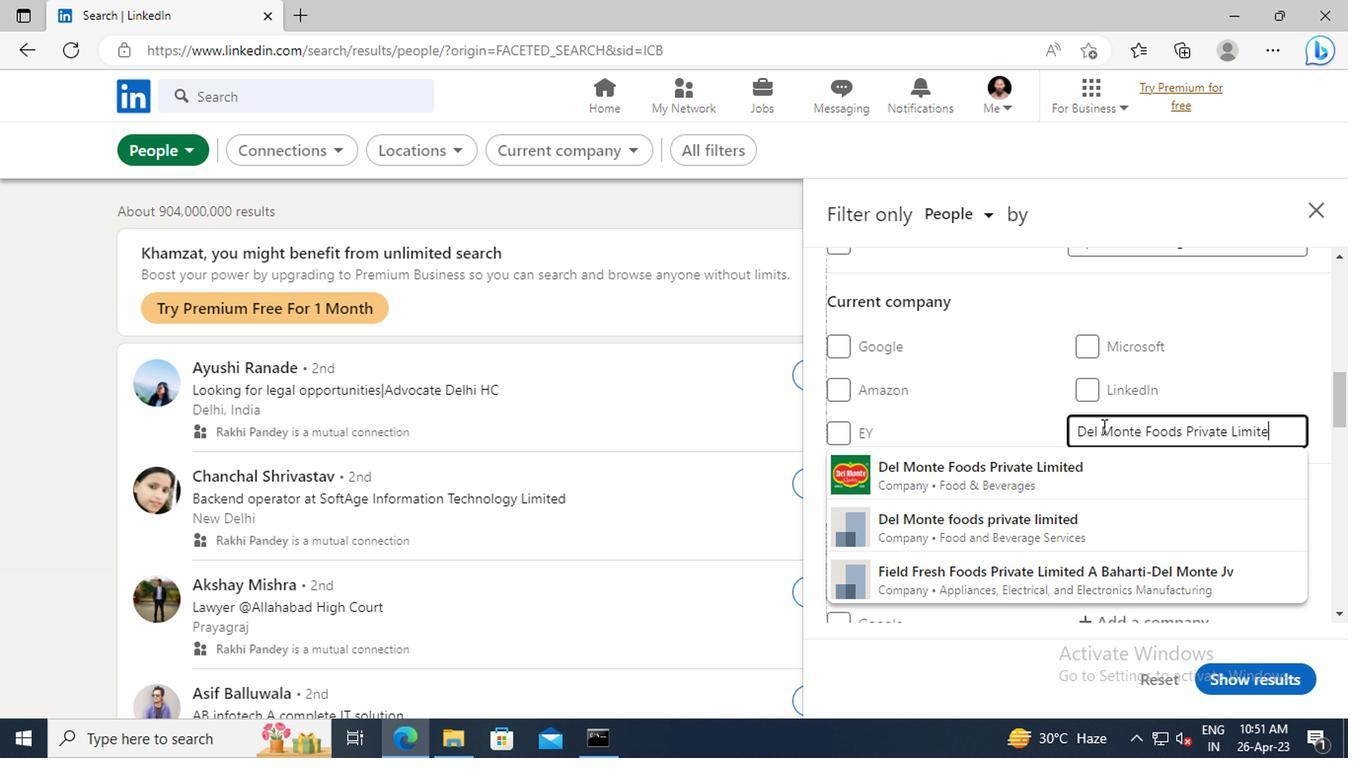 
Action: Mouse moved to (1080, 469)
Screenshot: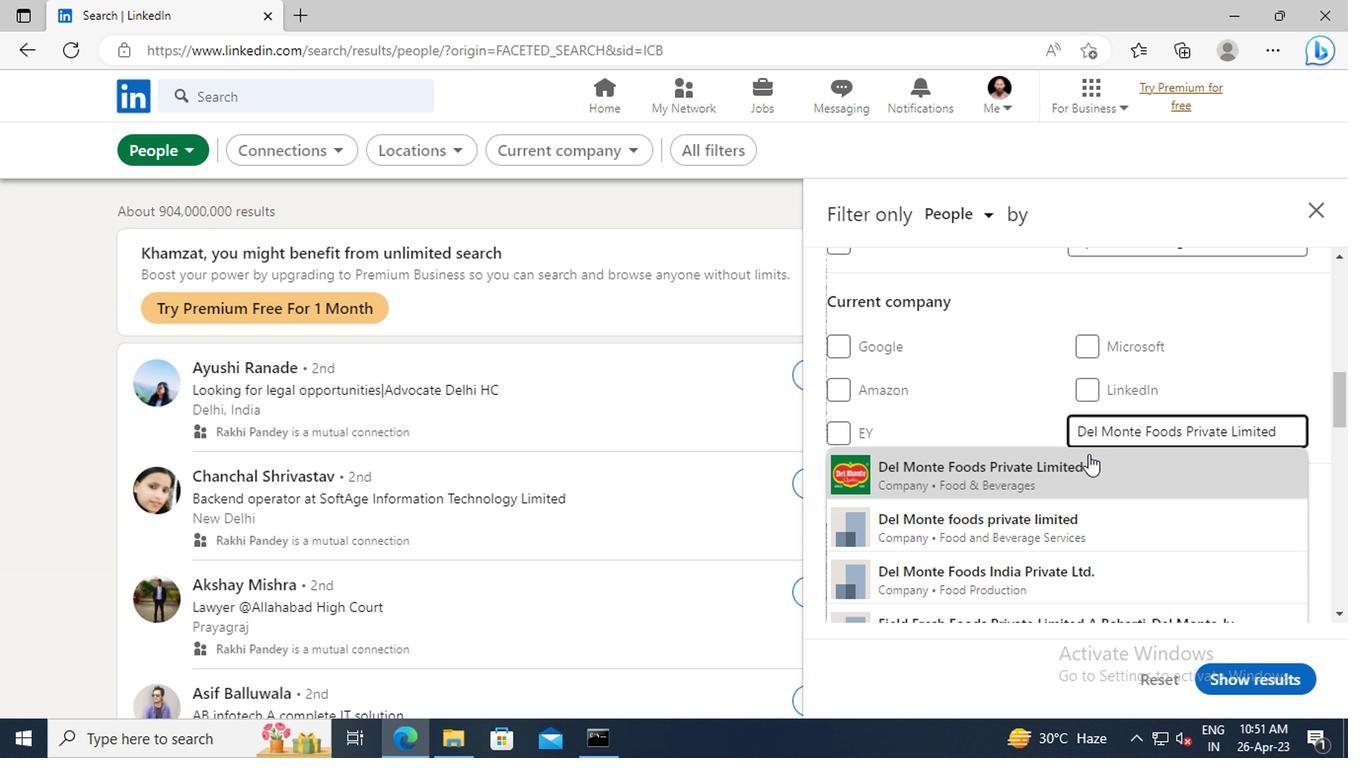 
Action: Mouse pressed left at (1080, 469)
Screenshot: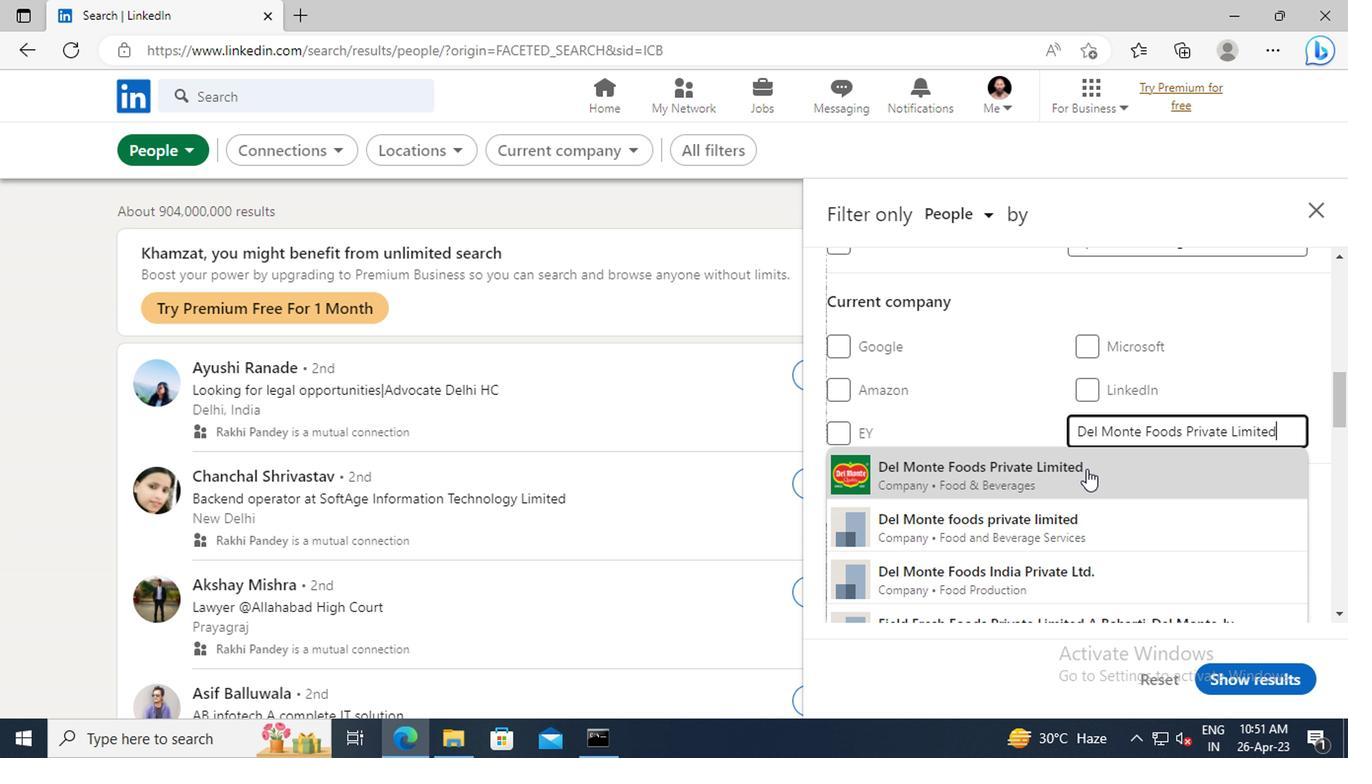 
Action: Mouse moved to (1036, 396)
Screenshot: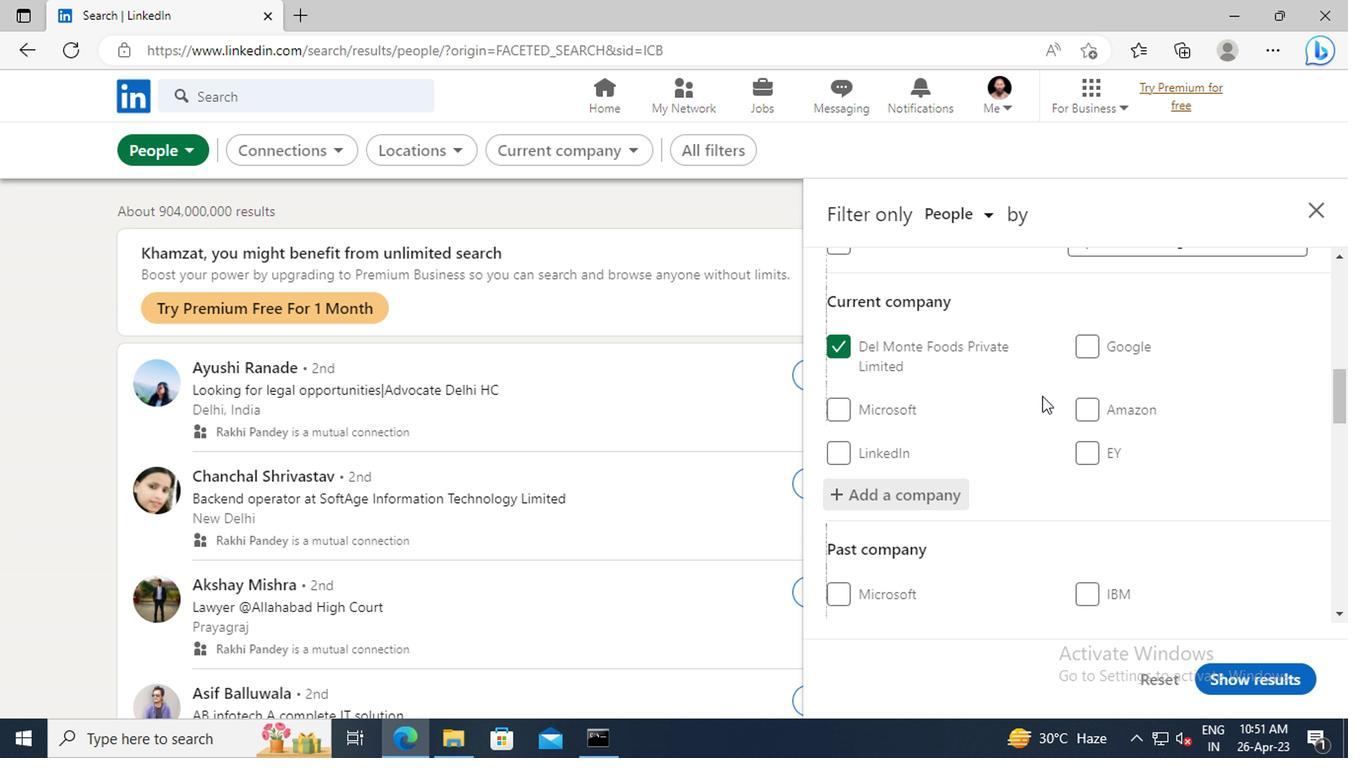 
Action: Mouse scrolled (1036, 395) with delta (0, -1)
Screenshot: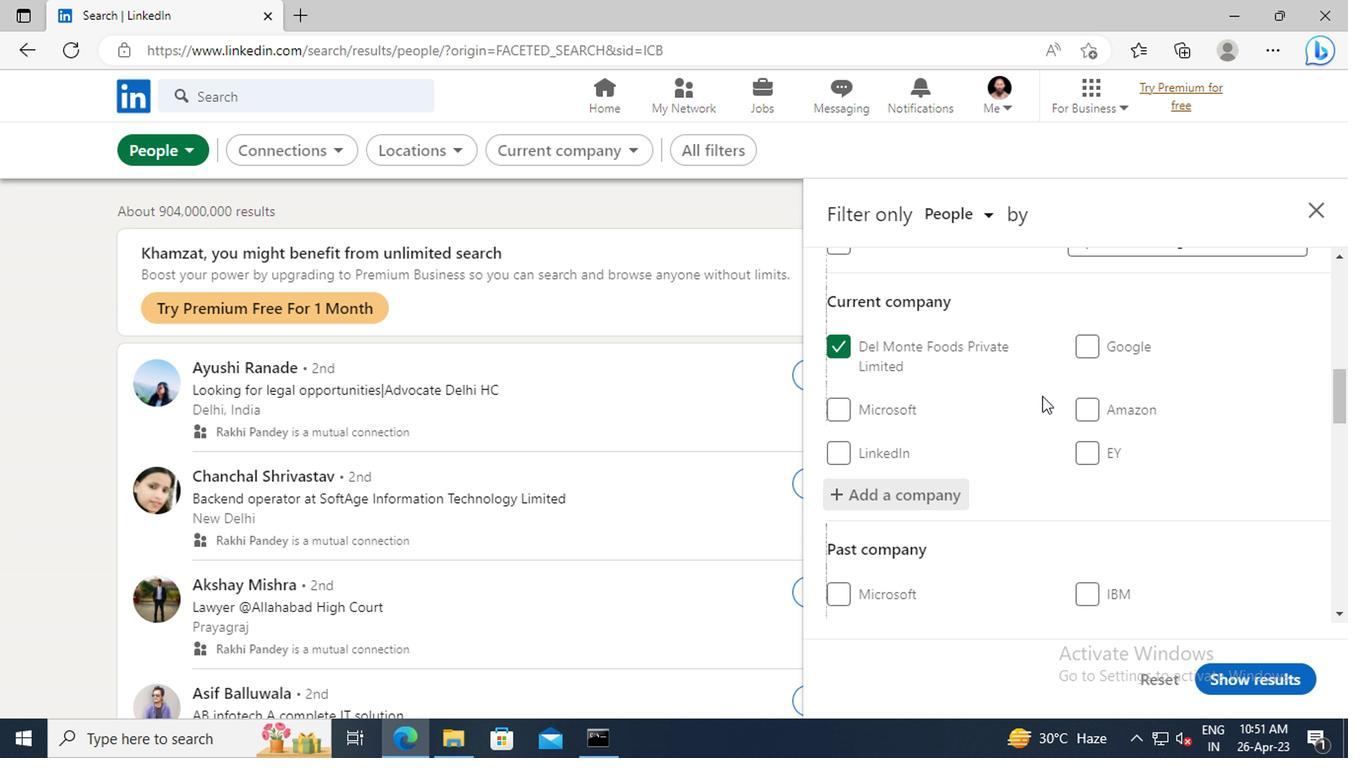 
Action: Mouse moved to (1036, 396)
Screenshot: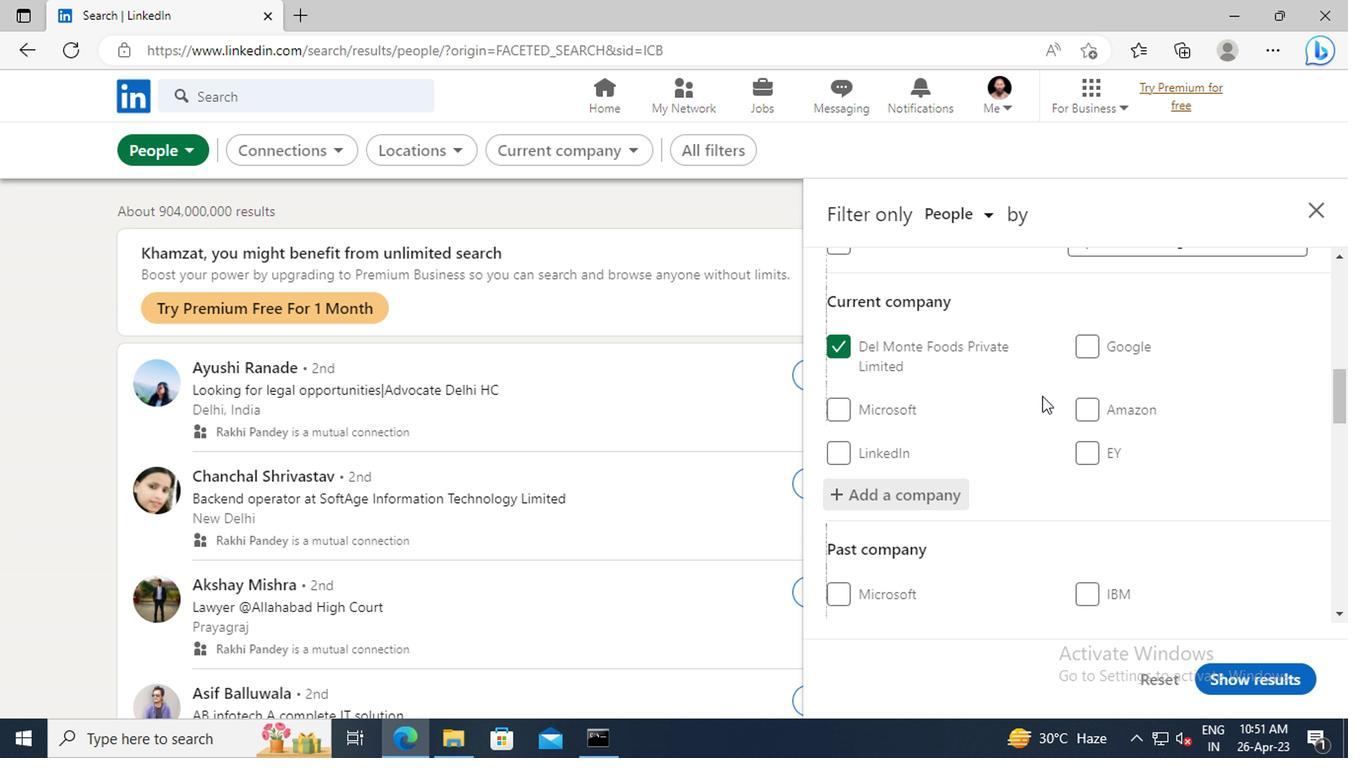 
Action: Mouse scrolled (1036, 395) with delta (0, -1)
Screenshot: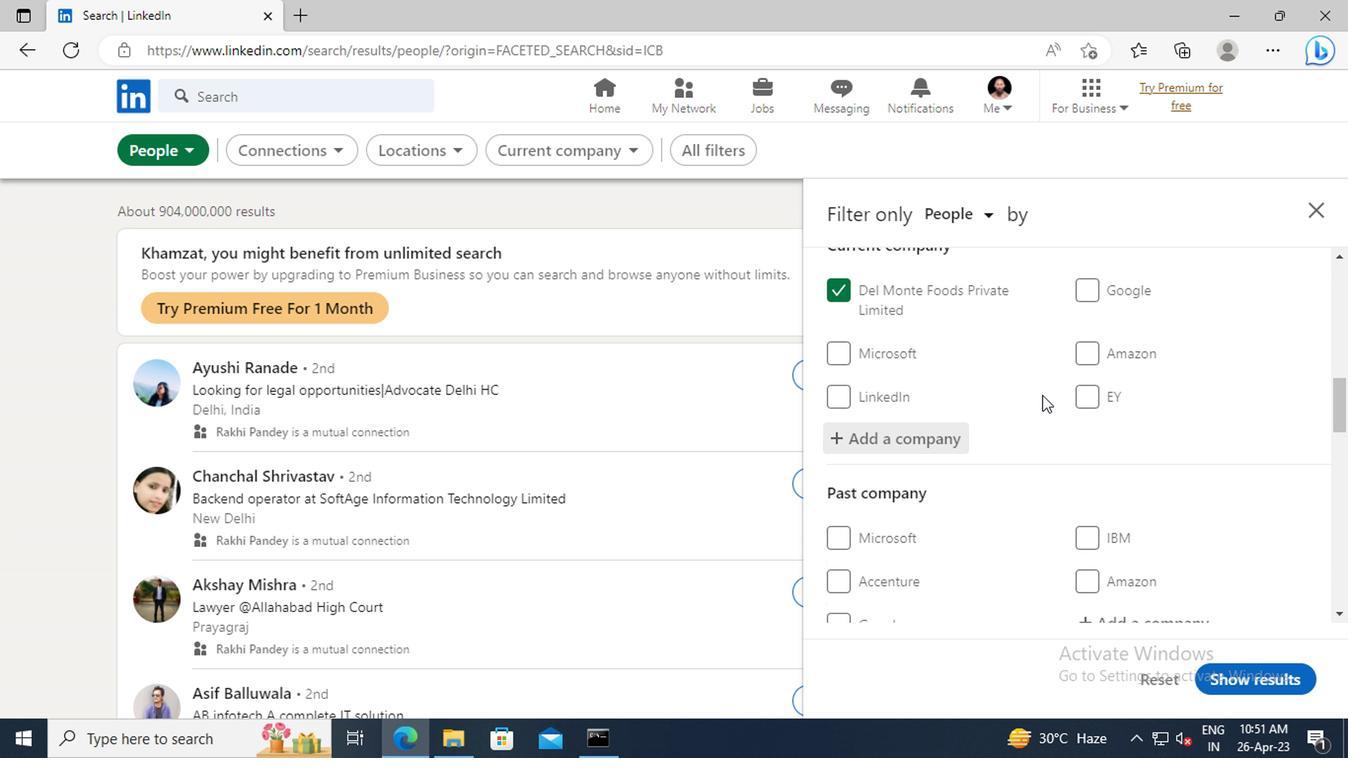 
Action: Mouse scrolled (1036, 395) with delta (0, -1)
Screenshot: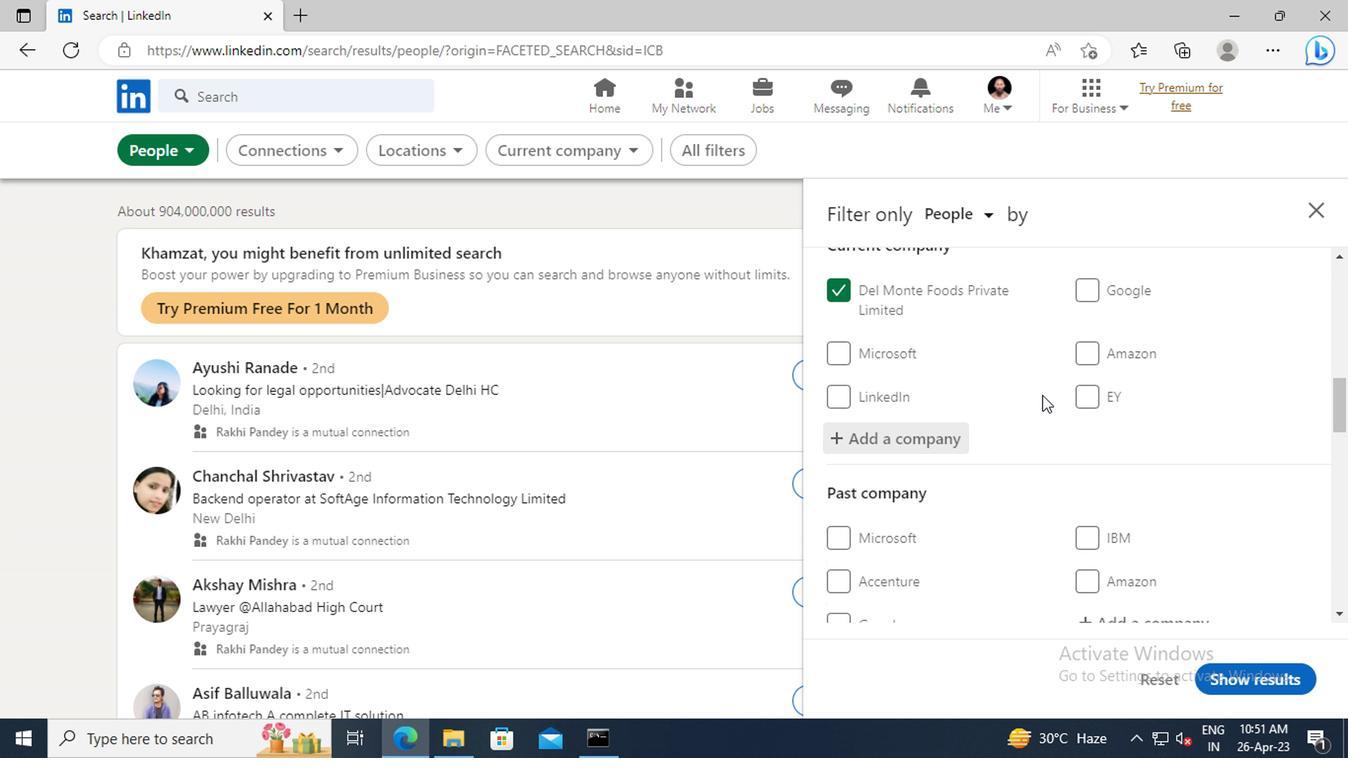 
Action: Mouse scrolled (1036, 395) with delta (0, -1)
Screenshot: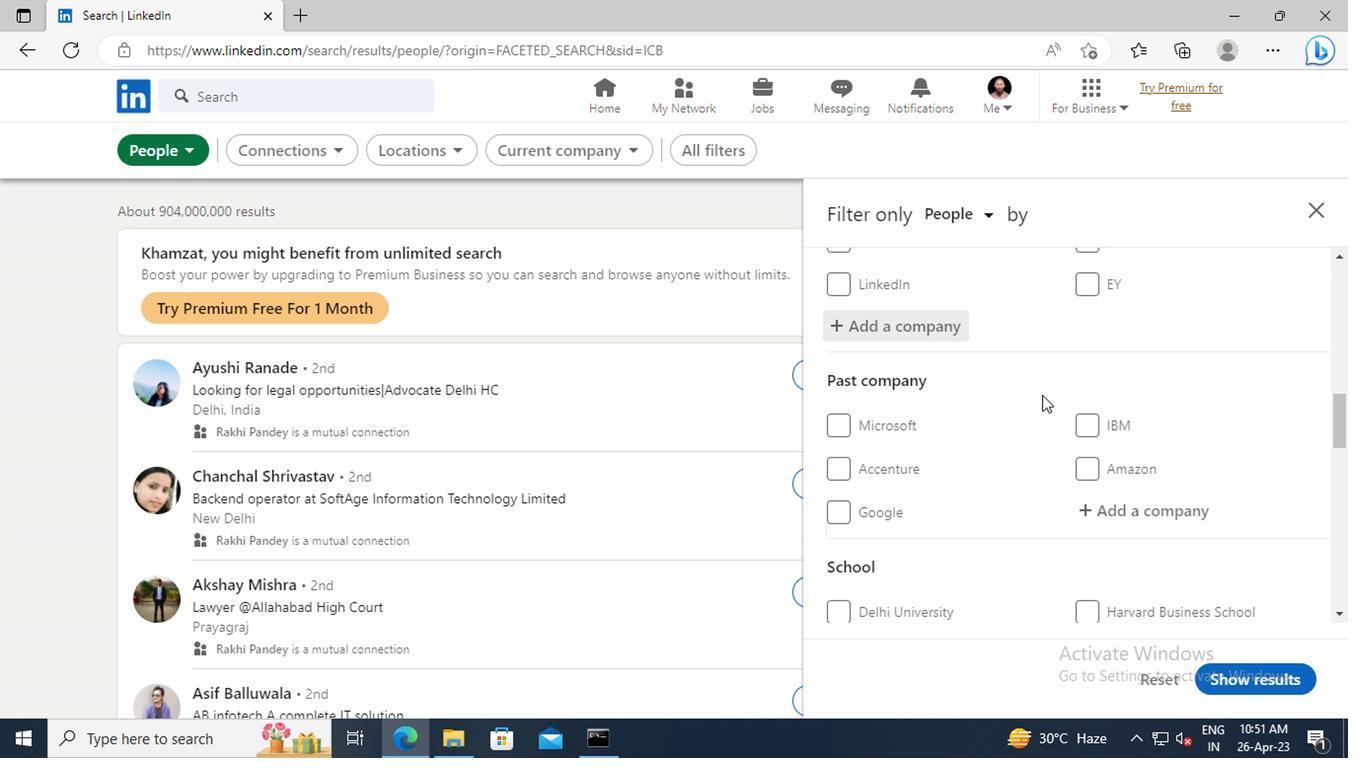 
Action: Mouse scrolled (1036, 395) with delta (0, -1)
Screenshot: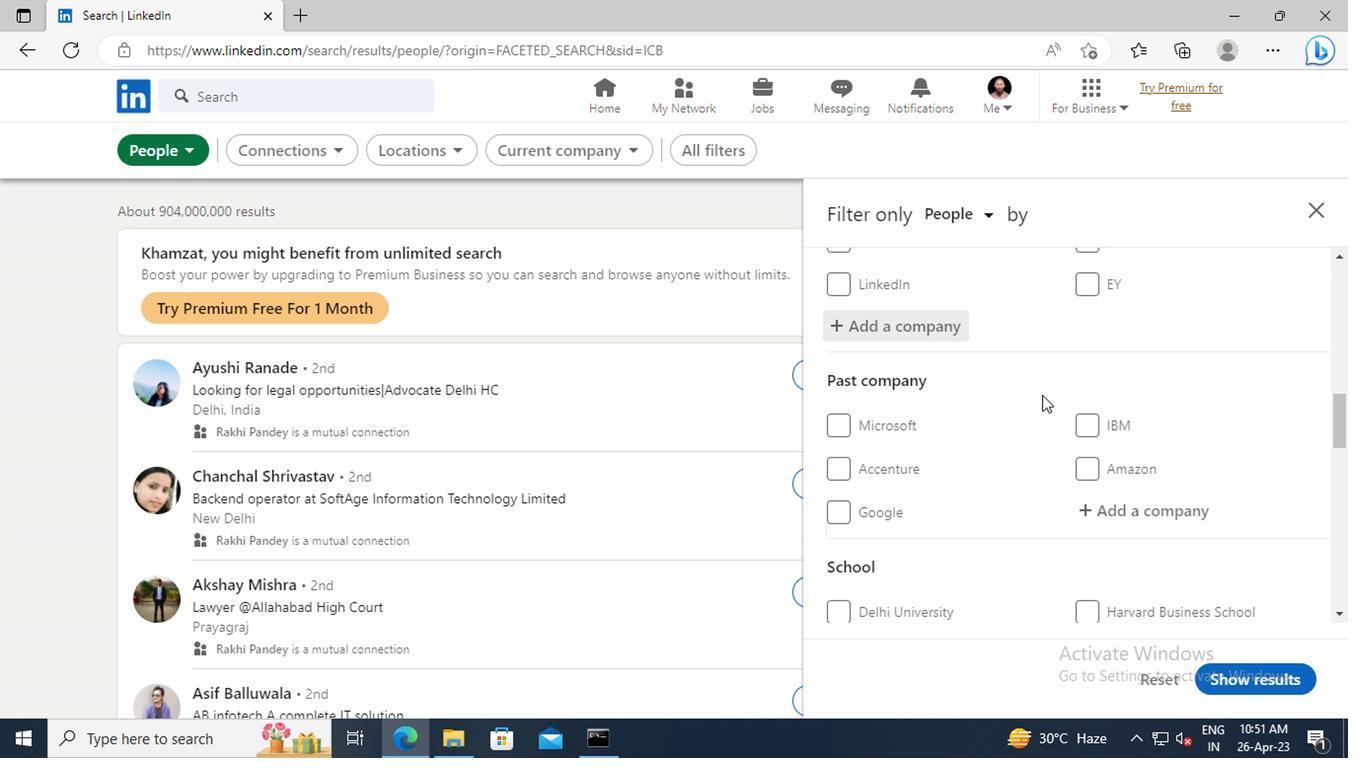 
Action: Mouse scrolled (1036, 395) with delta (0, -1)
Screenshot: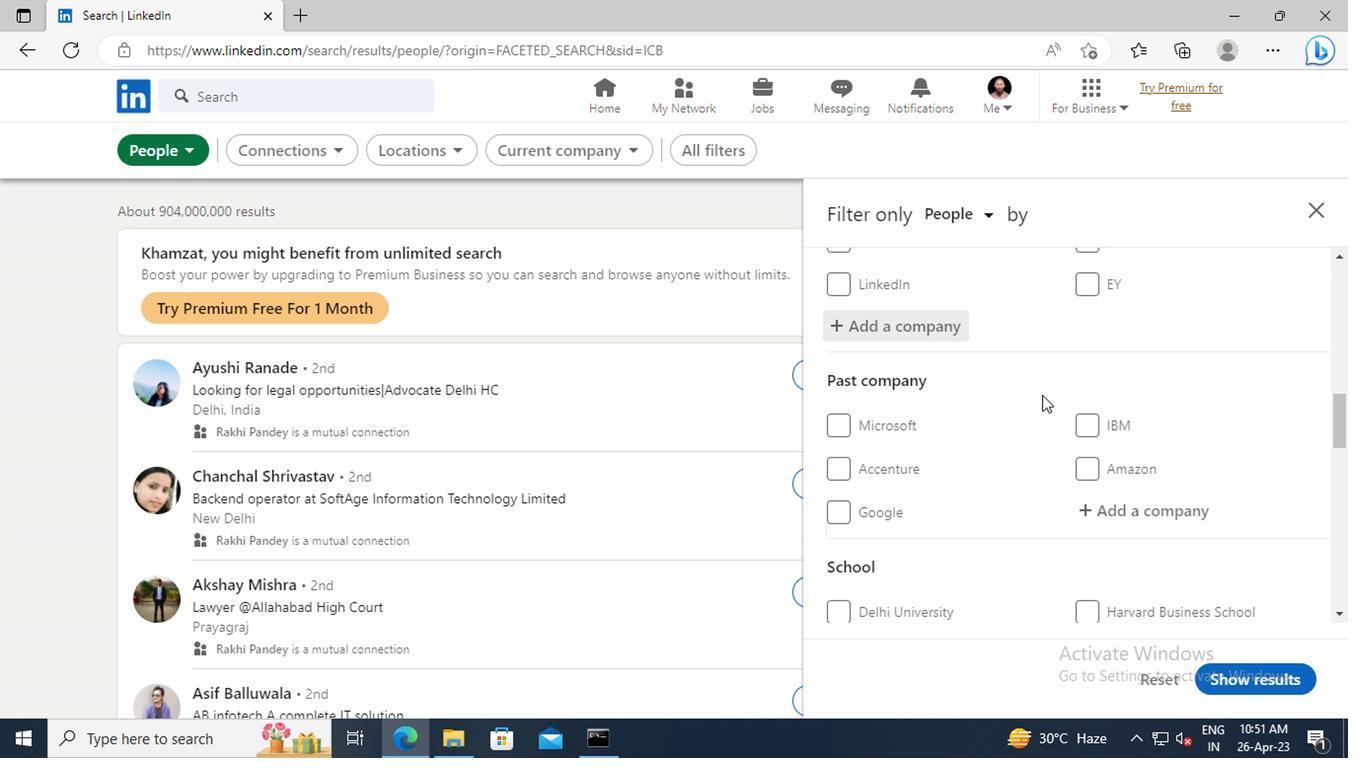 
Action: Mouse scrolled (1036, 395) with delta (0, -1)
Screenshot: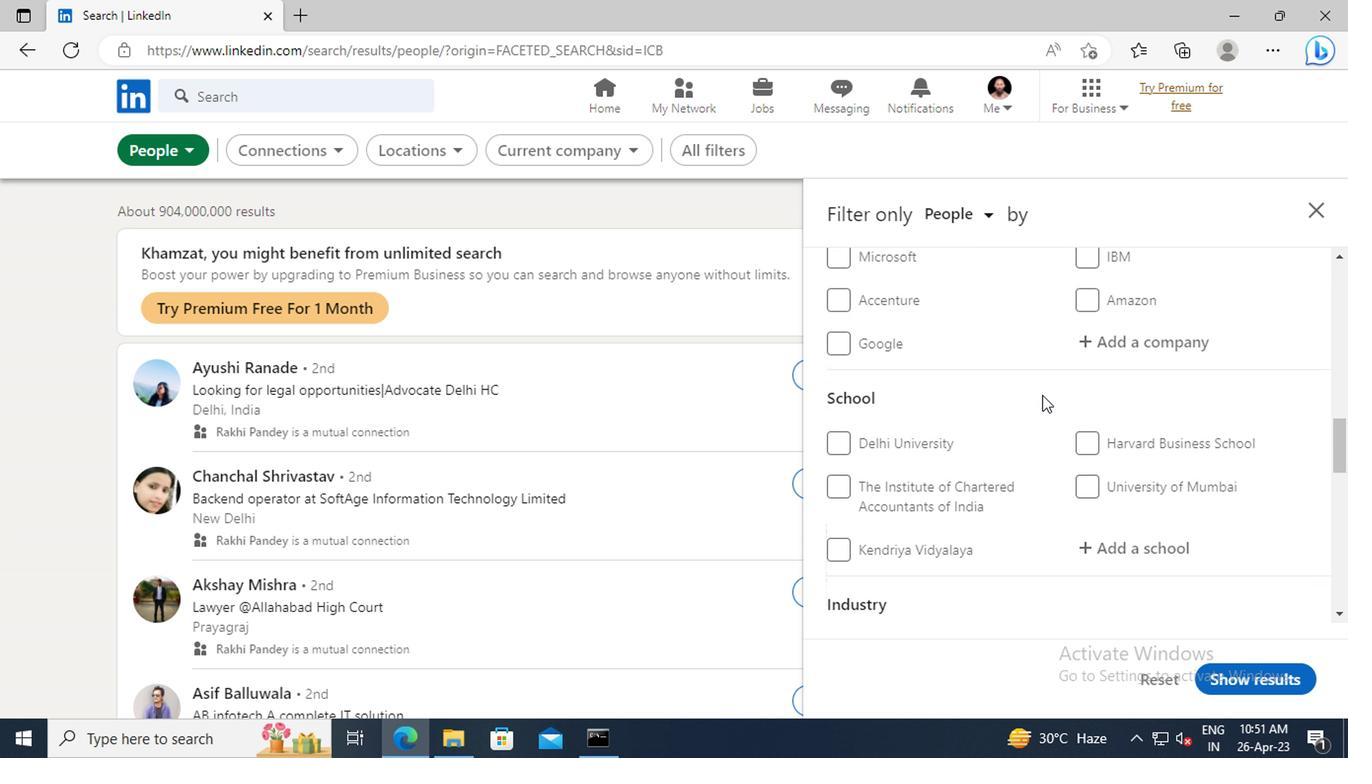 
Action: Mouse scrolled (1036, 395) with delta (0, -1)
Screenshot: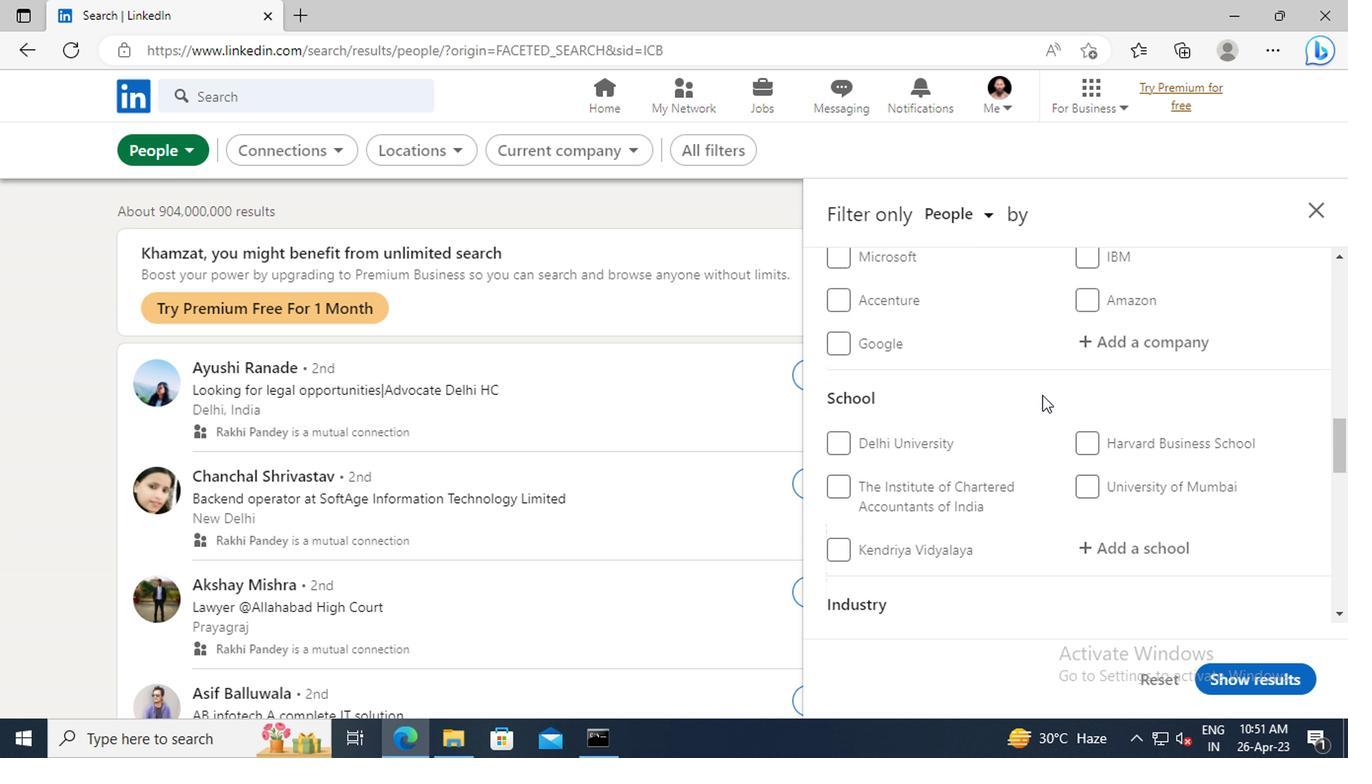 
Action: Mouse moved to (1102, 441)
Screenshot: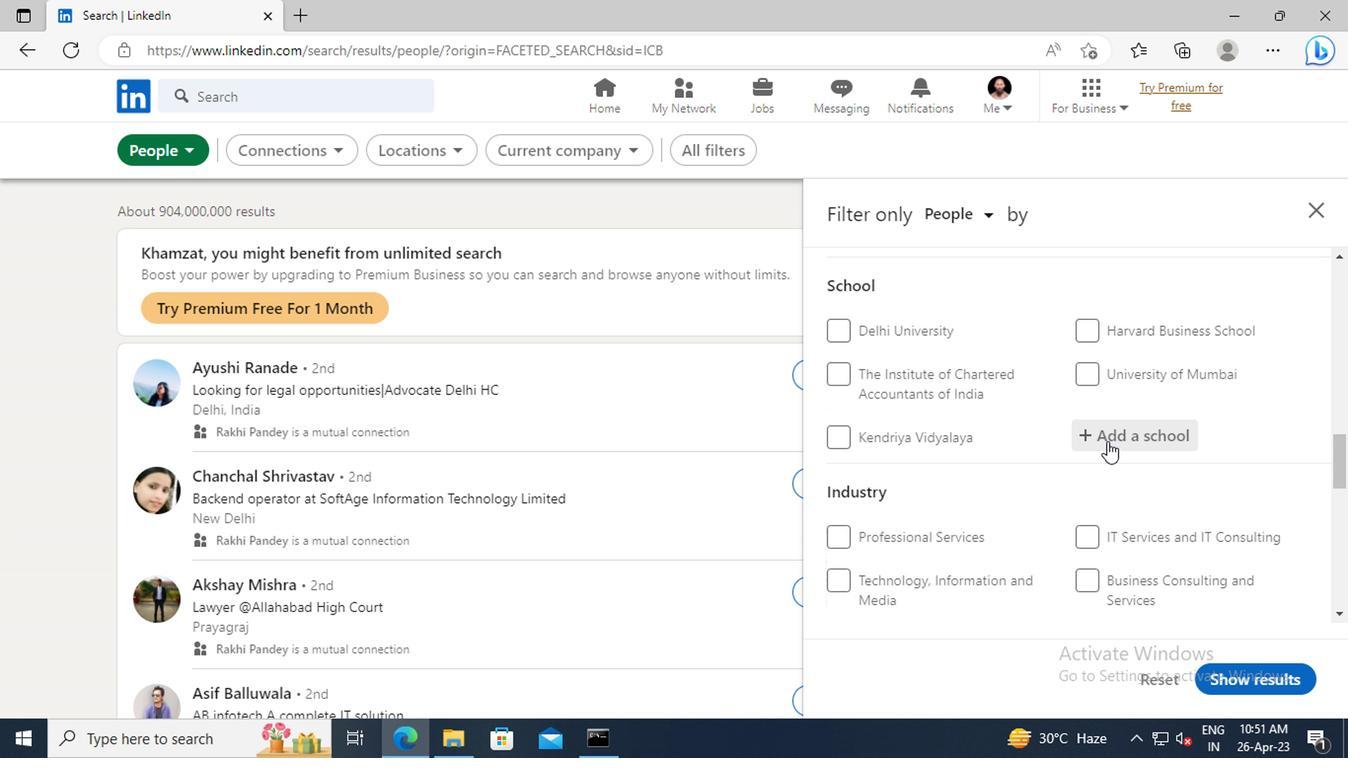 
Action: Mouse pressed left at (1102, 441)
Screenshot: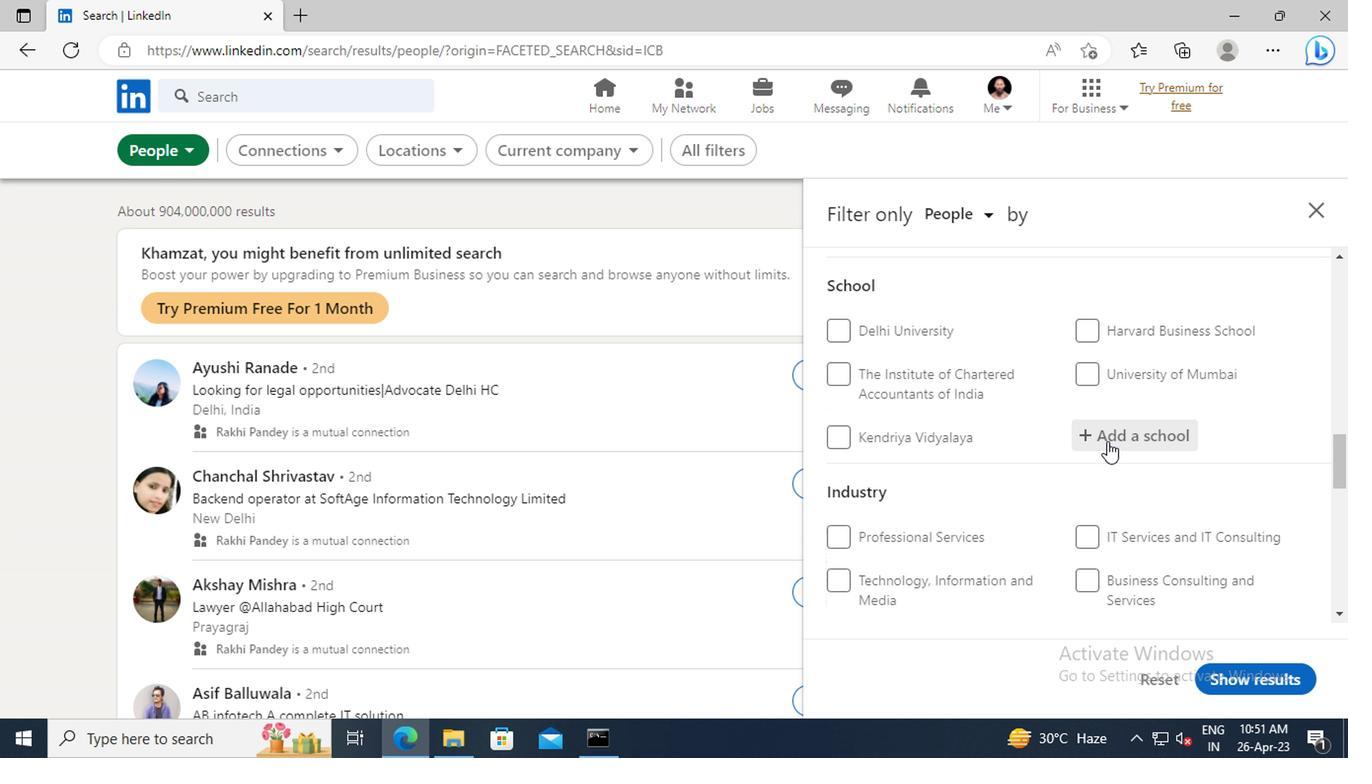 
Action: Key pressed <Key.shift>SYMBIOSIS<Key.space><Key.shift>SKILLS<Key.space><Key.shift><Key.shift><Key.shift><Key.shift><Key.shift>&<Key.space><Key.shift>PROFESSIONAL<Key.space><Key.shift>UNIVERSITY
Screenshot: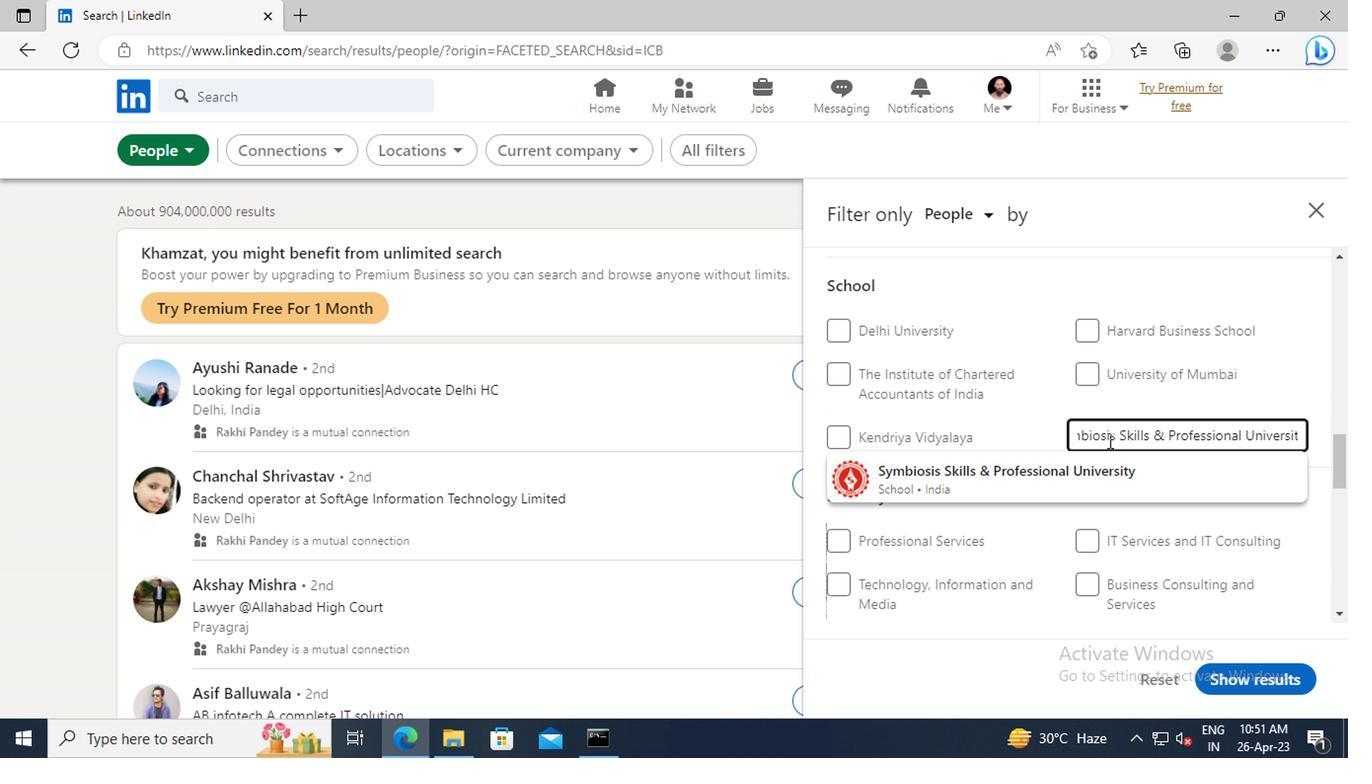 
Action: Mouse moved to (1096, 466)
Screenshot: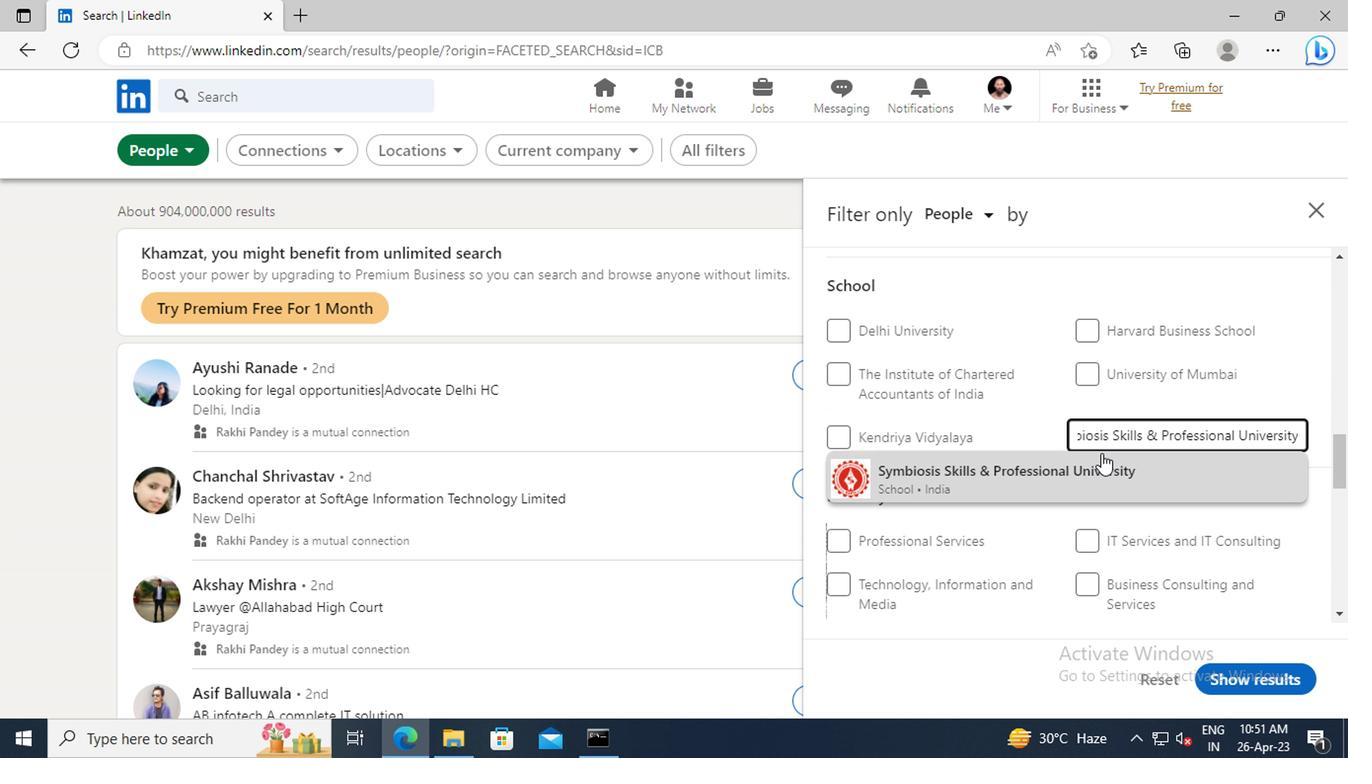 
Action: Mouse pressed left at (1096, 466)
Screenshot: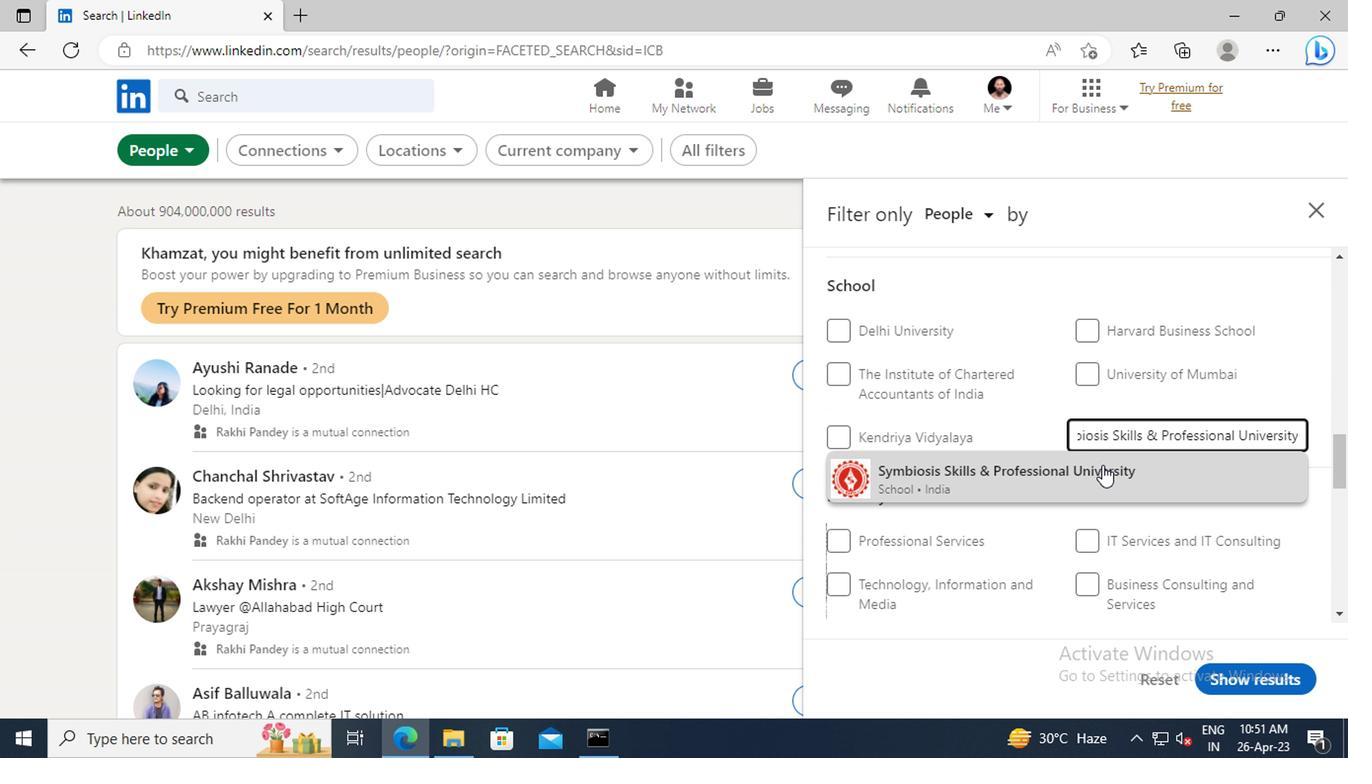 
Action: Mouse moved to (1058, 395)
Screenshot: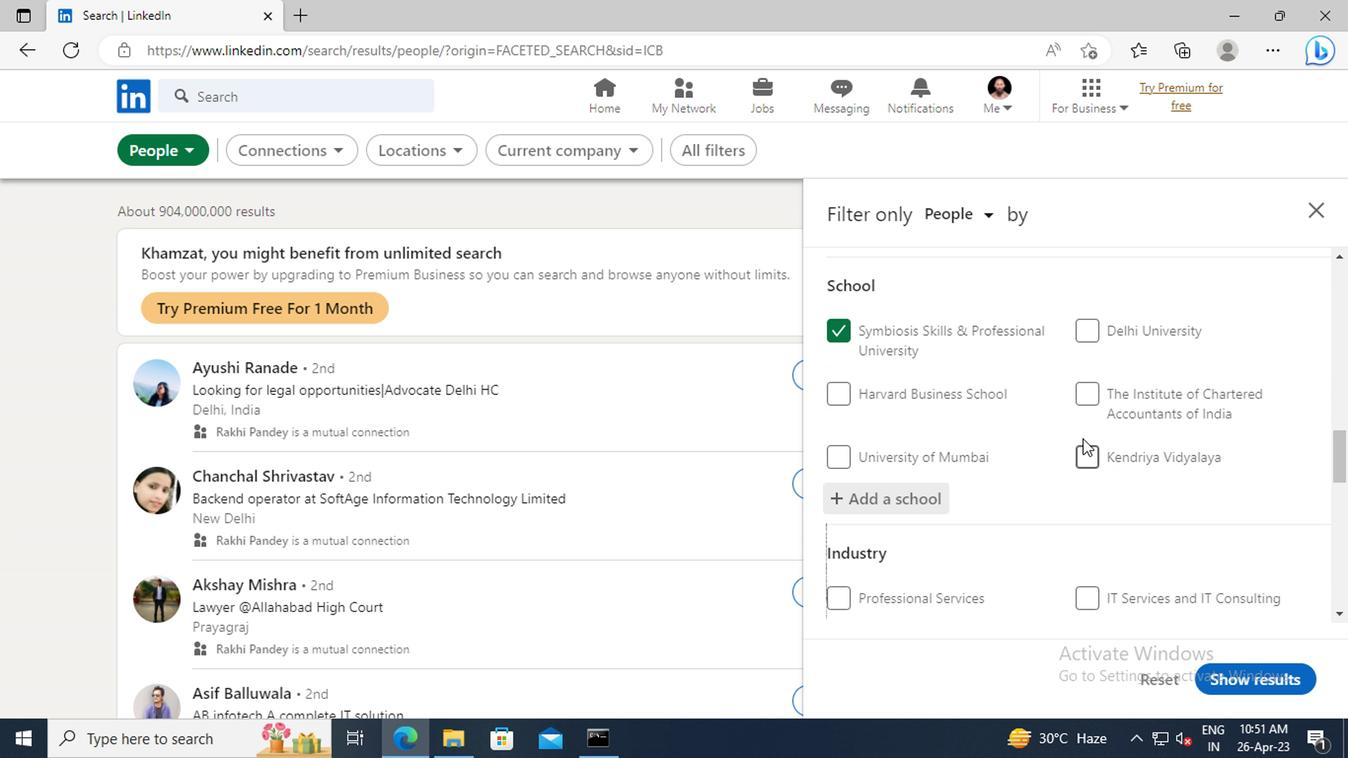 
Action: Mouse scrolled (1058, 394) with delta (0, 0)
Screenshot: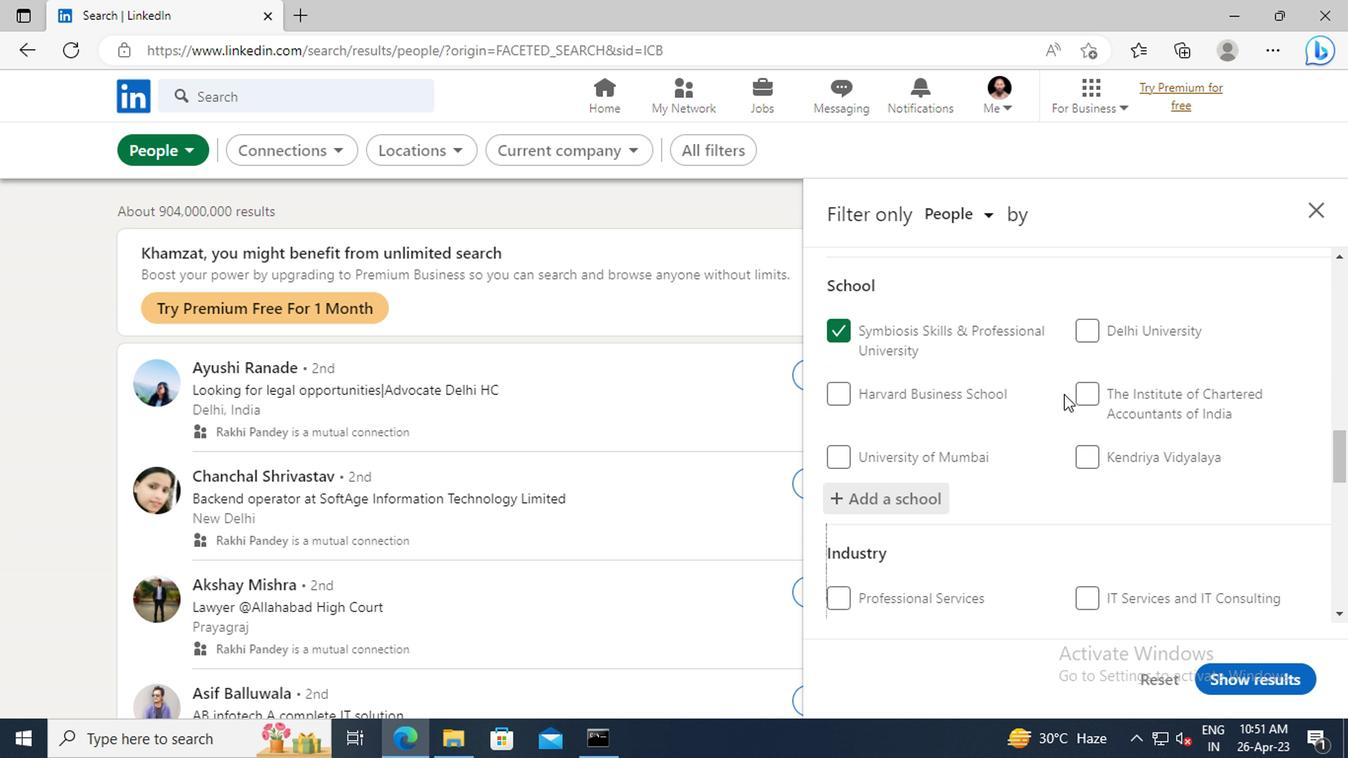 
Action: Mouse scrolled (1058, 394) with delta (0, 0)
Screenshot: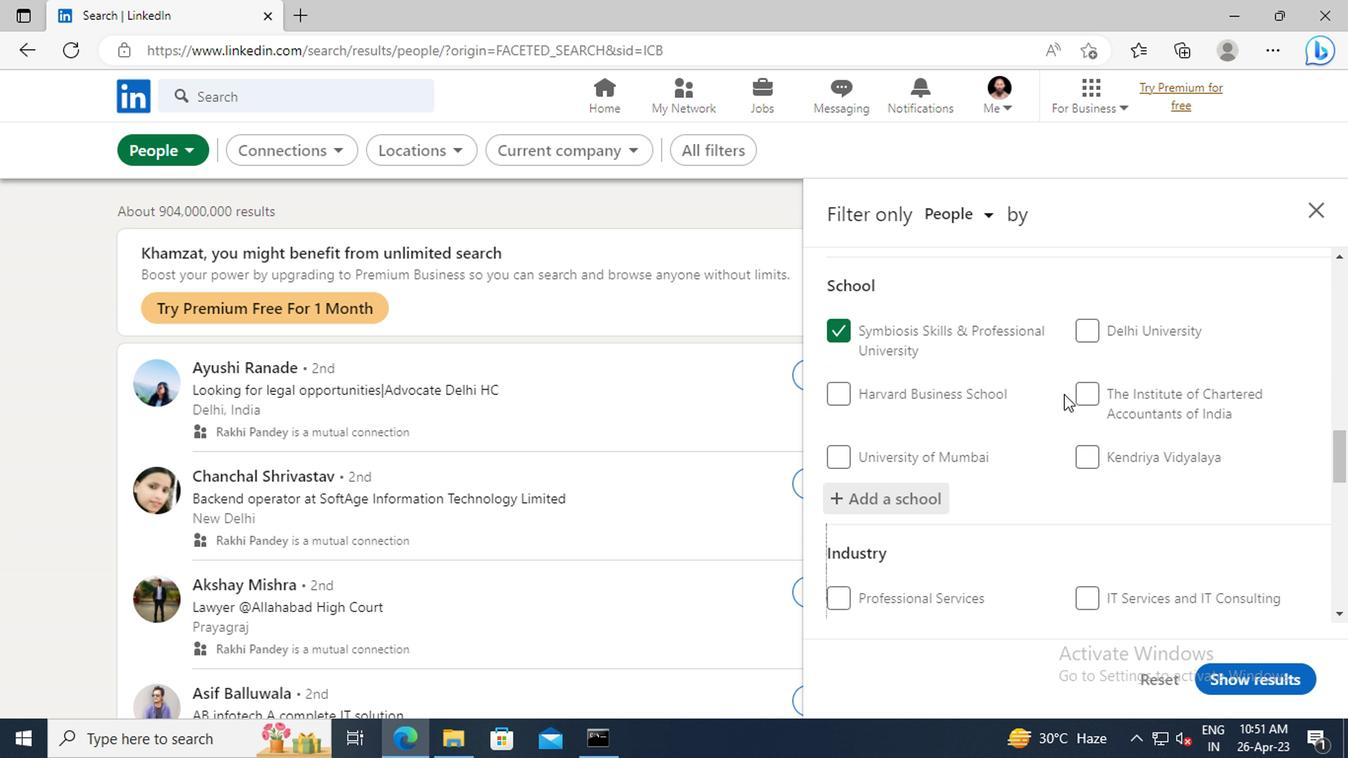 
Action: Mouse scrolled (1058, 394) with delta (0, 0)
Screenshot: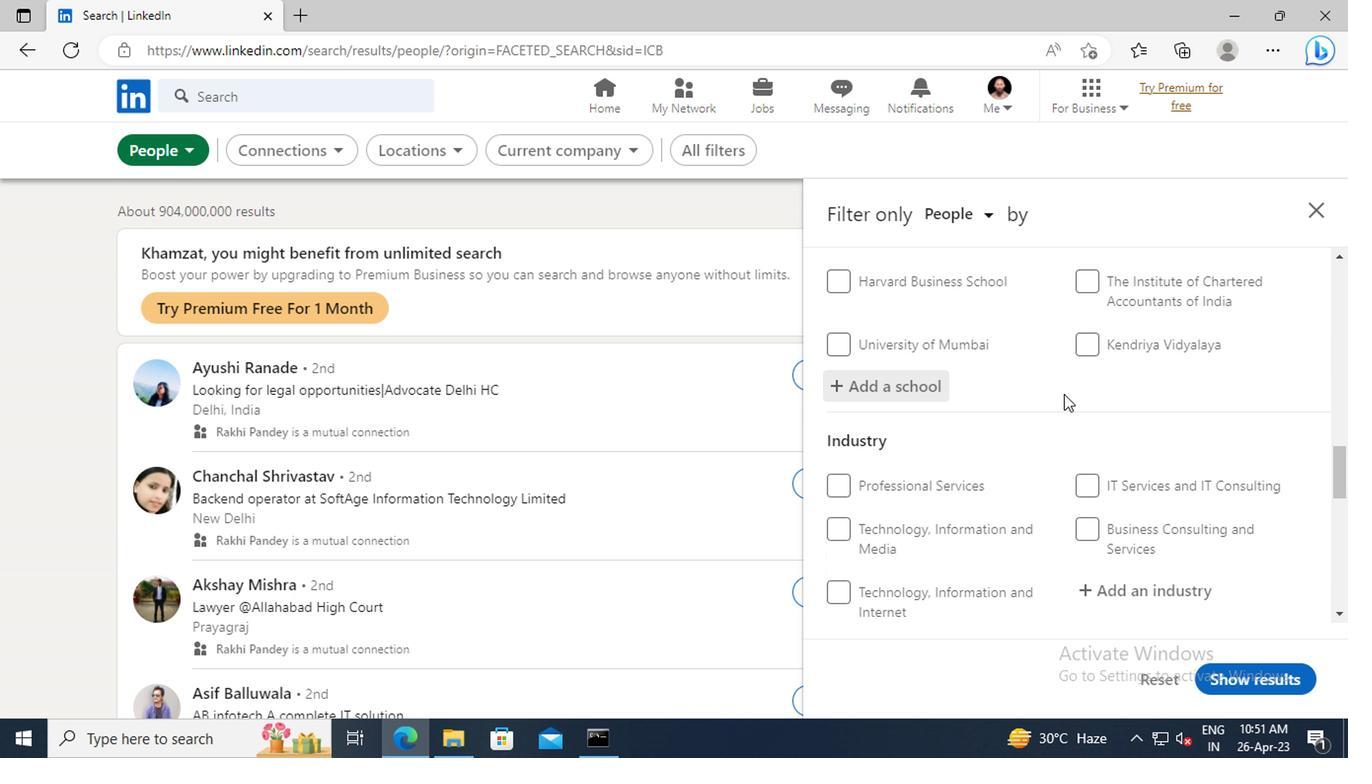 
Action: Mouse scrolled (1058, 394) with delta (0, 0)
Screenshot: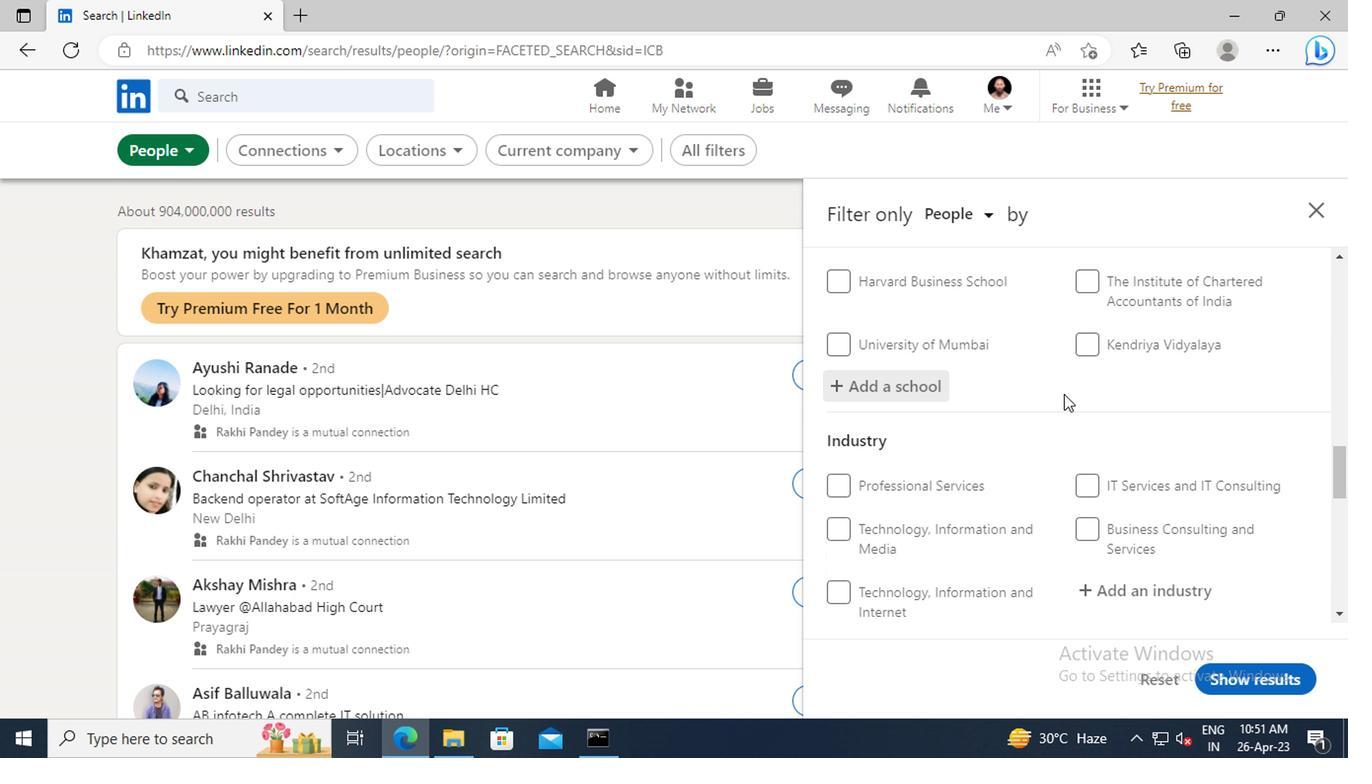 
Action: Mouse scrolled (1058, 394) with delta (0, 0)
Screenshot: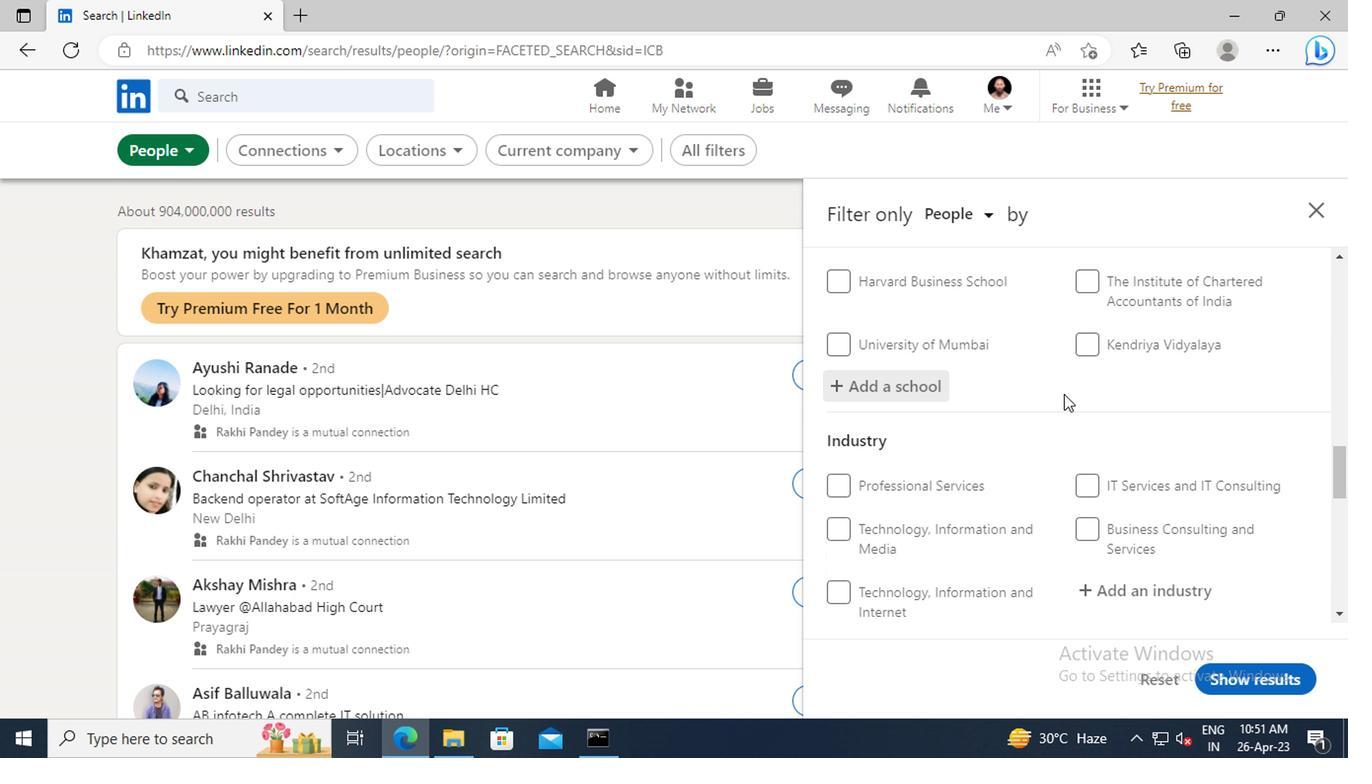 
Action: Mouse moved to (1100, 424)
Screenshot: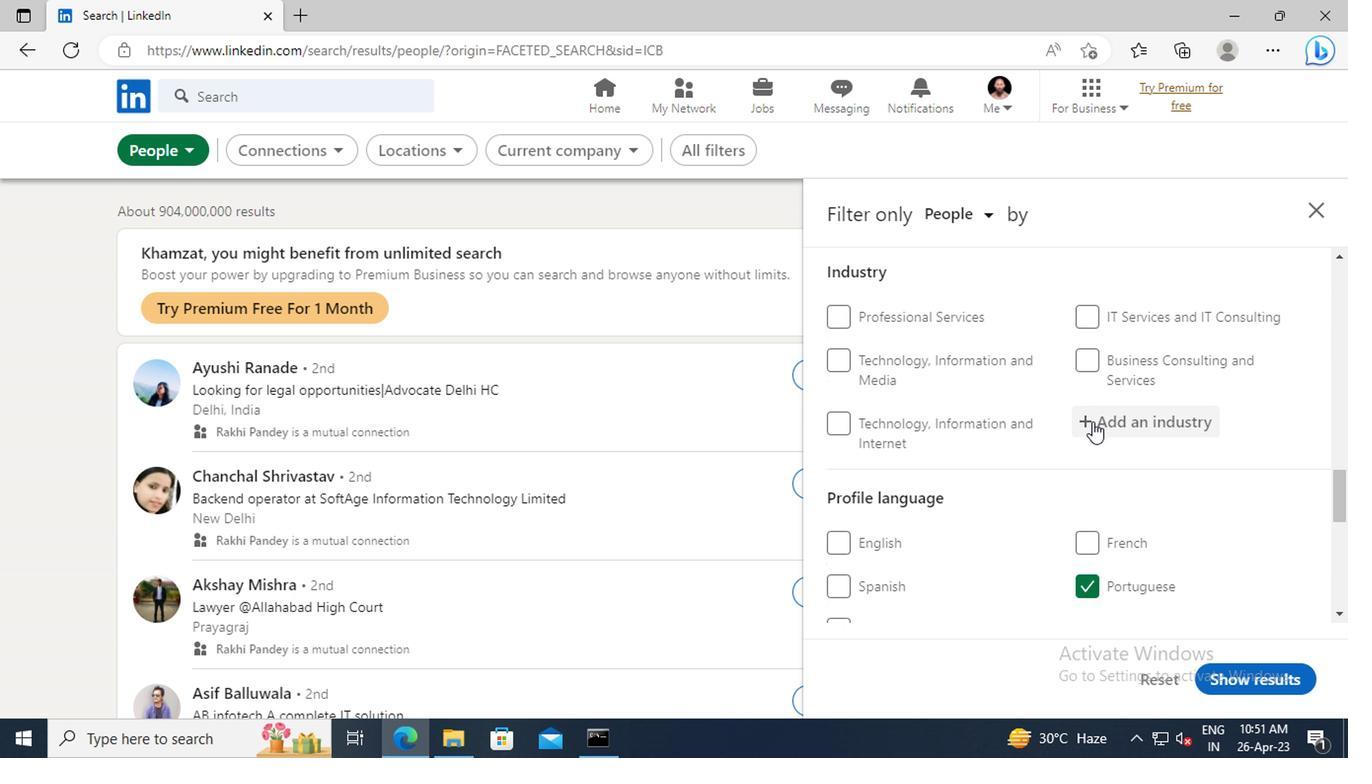 
Action: Mouse pressed left at (1100, 424)
Screenshot: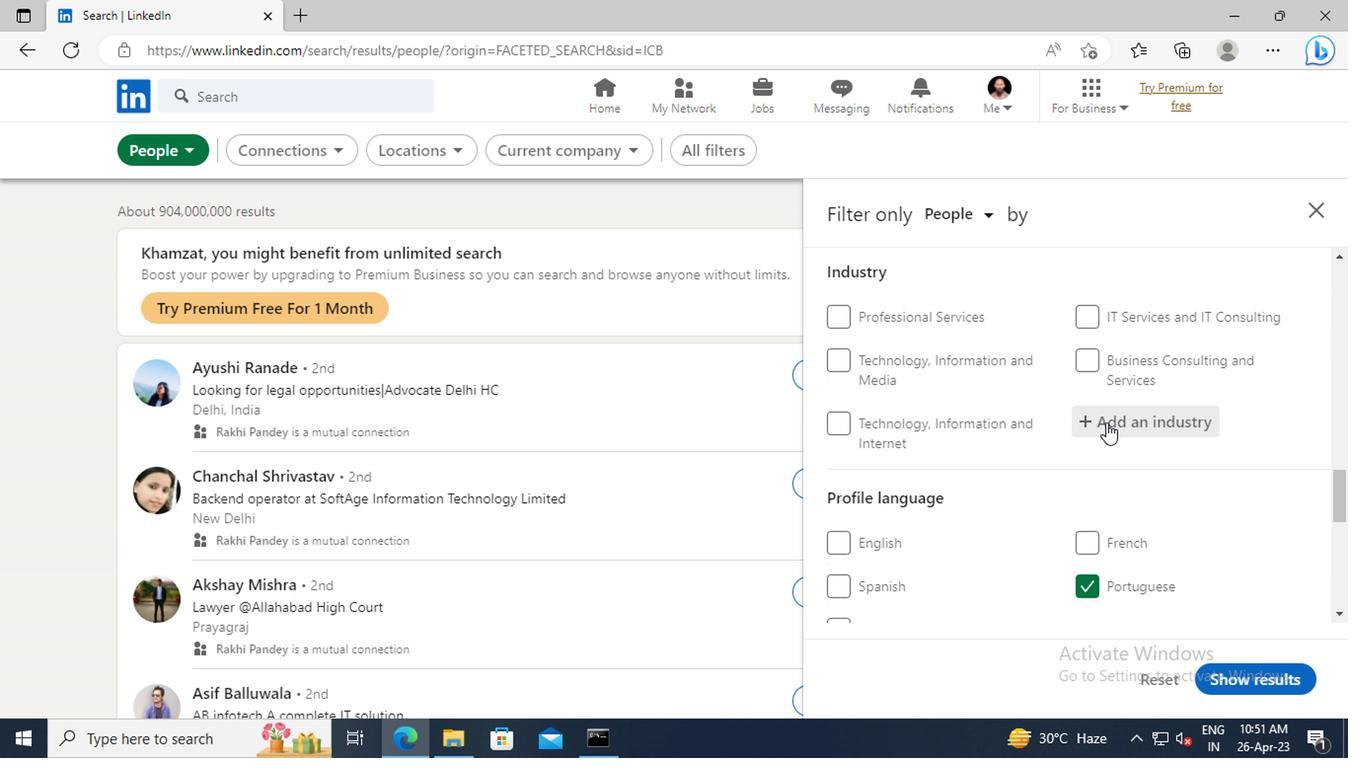 
Action: Key pressed <Key.shift>ENVIRONMENTAL<Key.space><Key.shift>QUALITY<Key.space><Key.shift>PROGRAMS
Screenshot: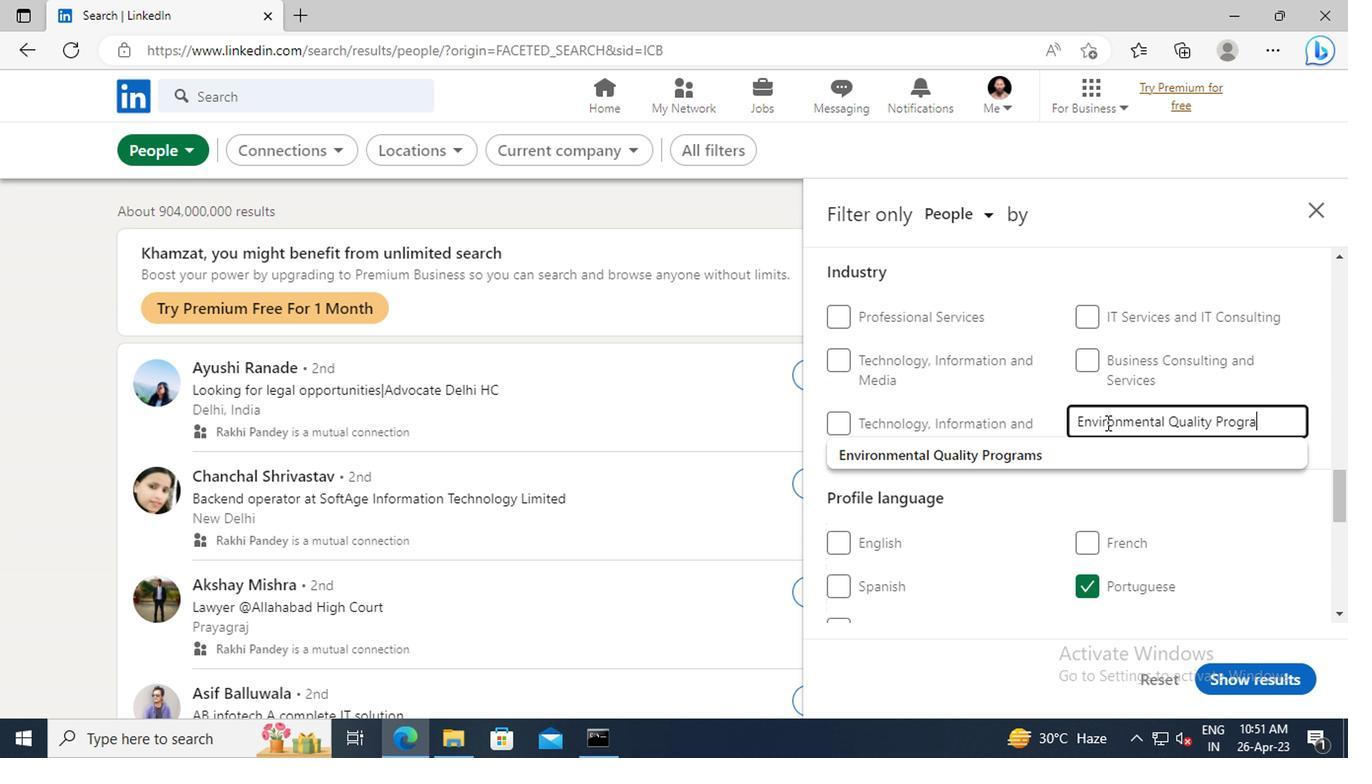 
Action: Mouse moved to (1062, 457)
Screenshot: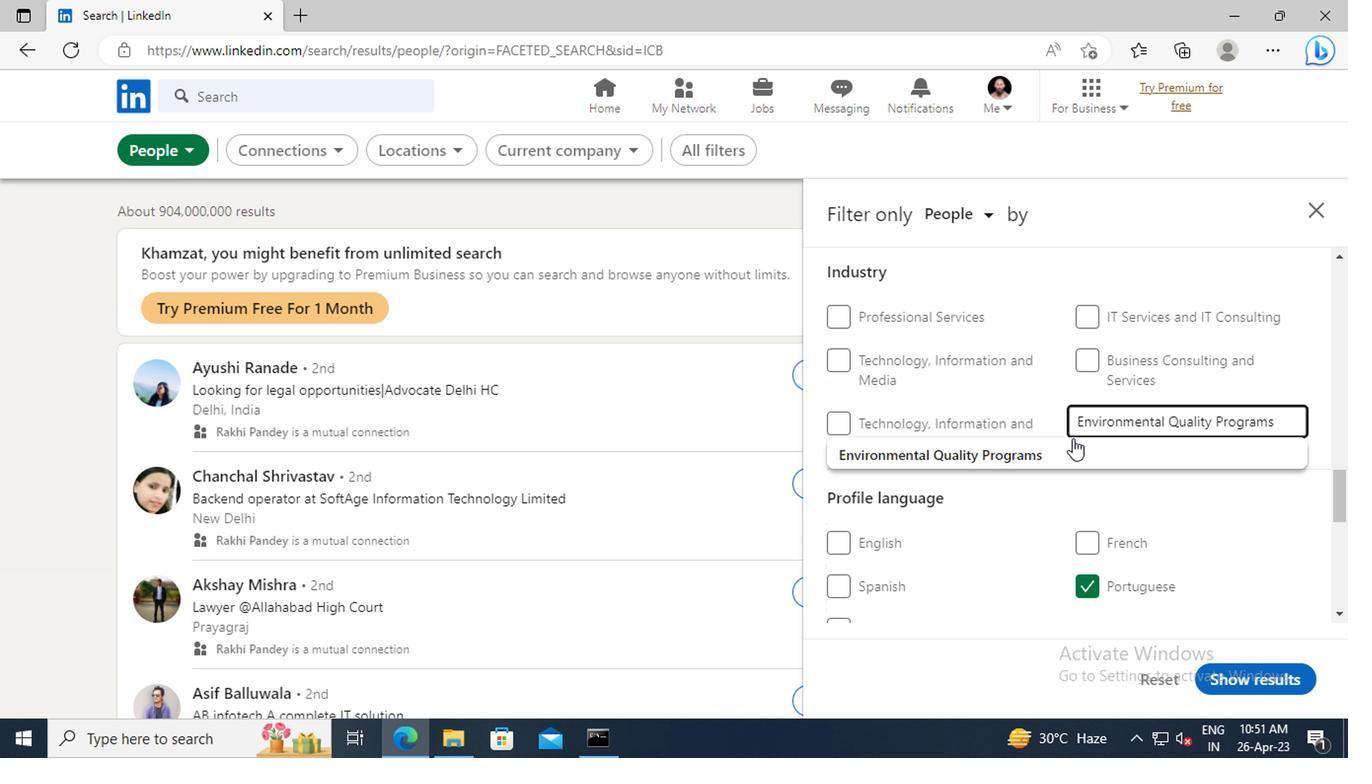 
Action: Mouse pressed left at (1062, 457)
Screenshot: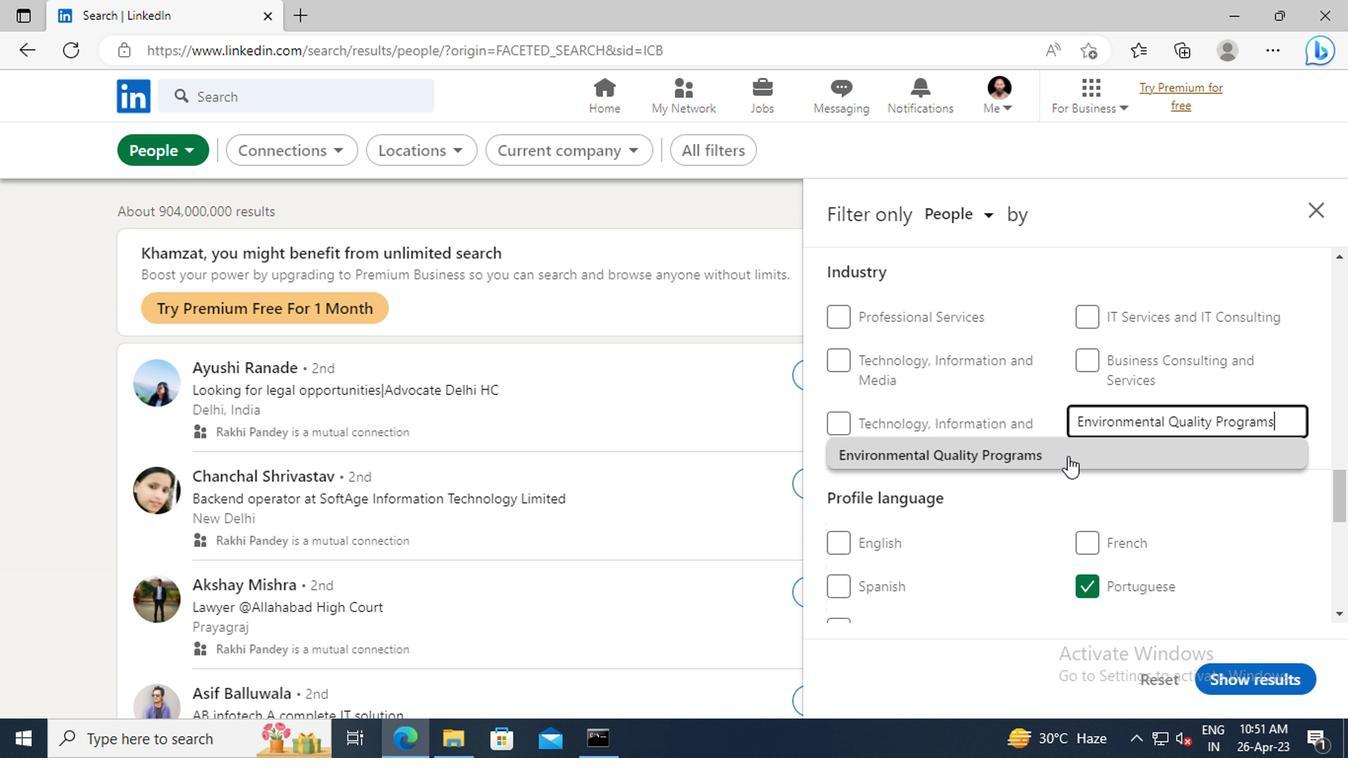 
Action: Mouse moved to (1021, 363)
Screenshot: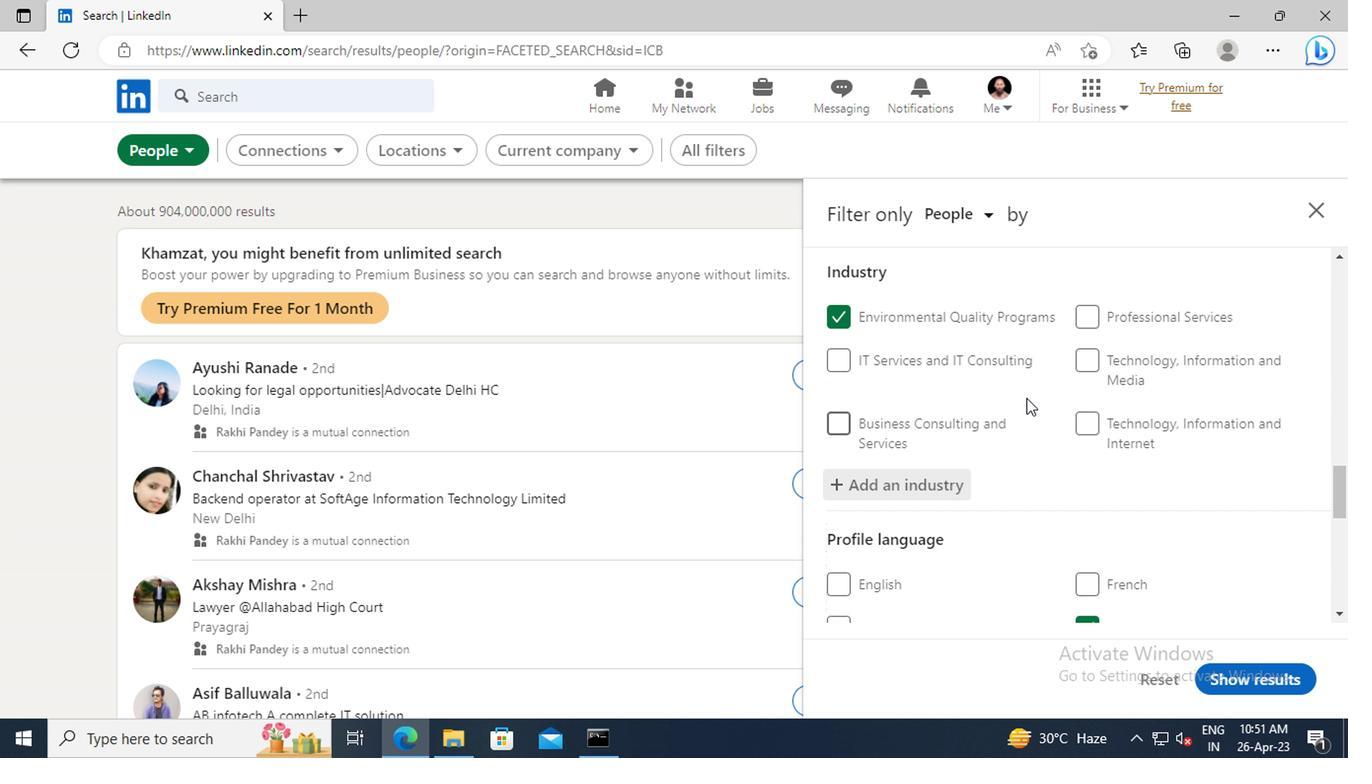 
Action: Mouse scrolled (1021, 362) with delta (0, 0)
Screenshot: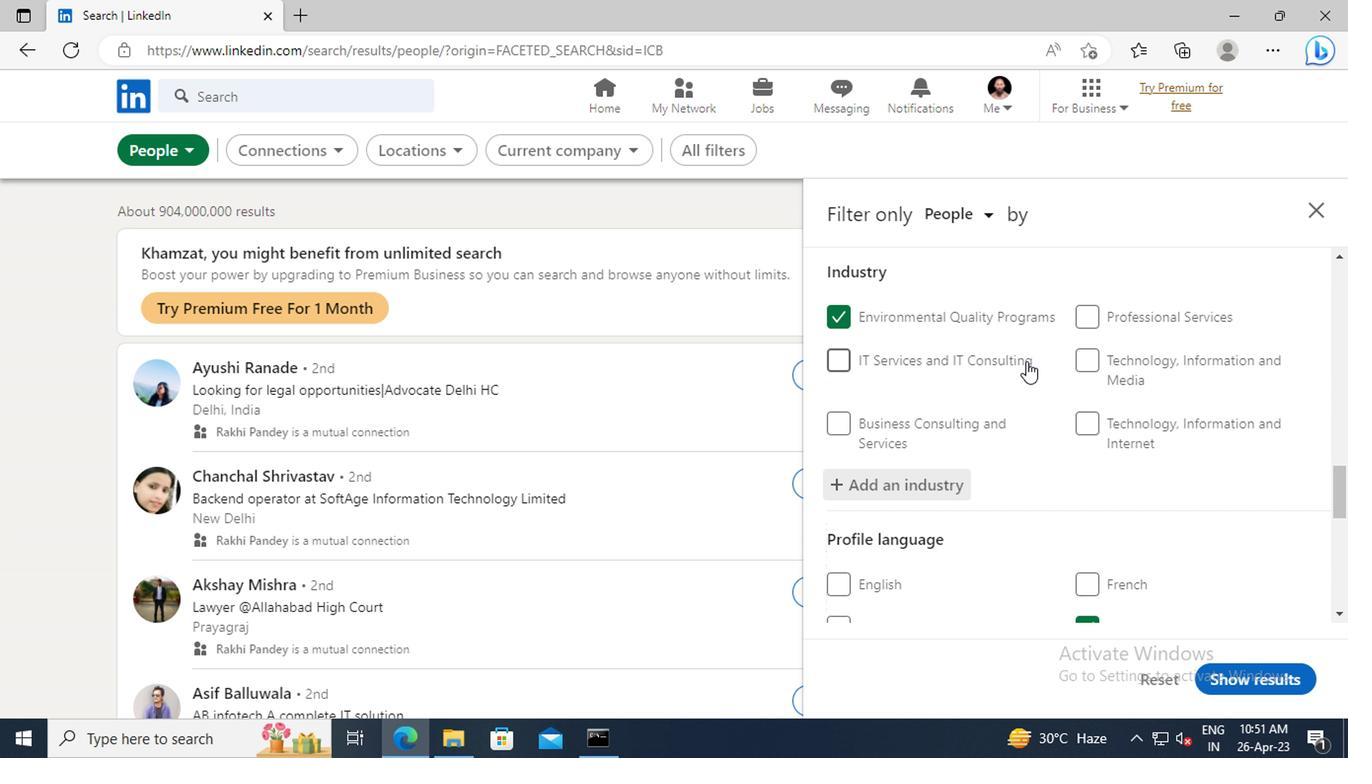
Action: Mouse scrolled (1021, 362) with delta (0, 0)
Screenshot: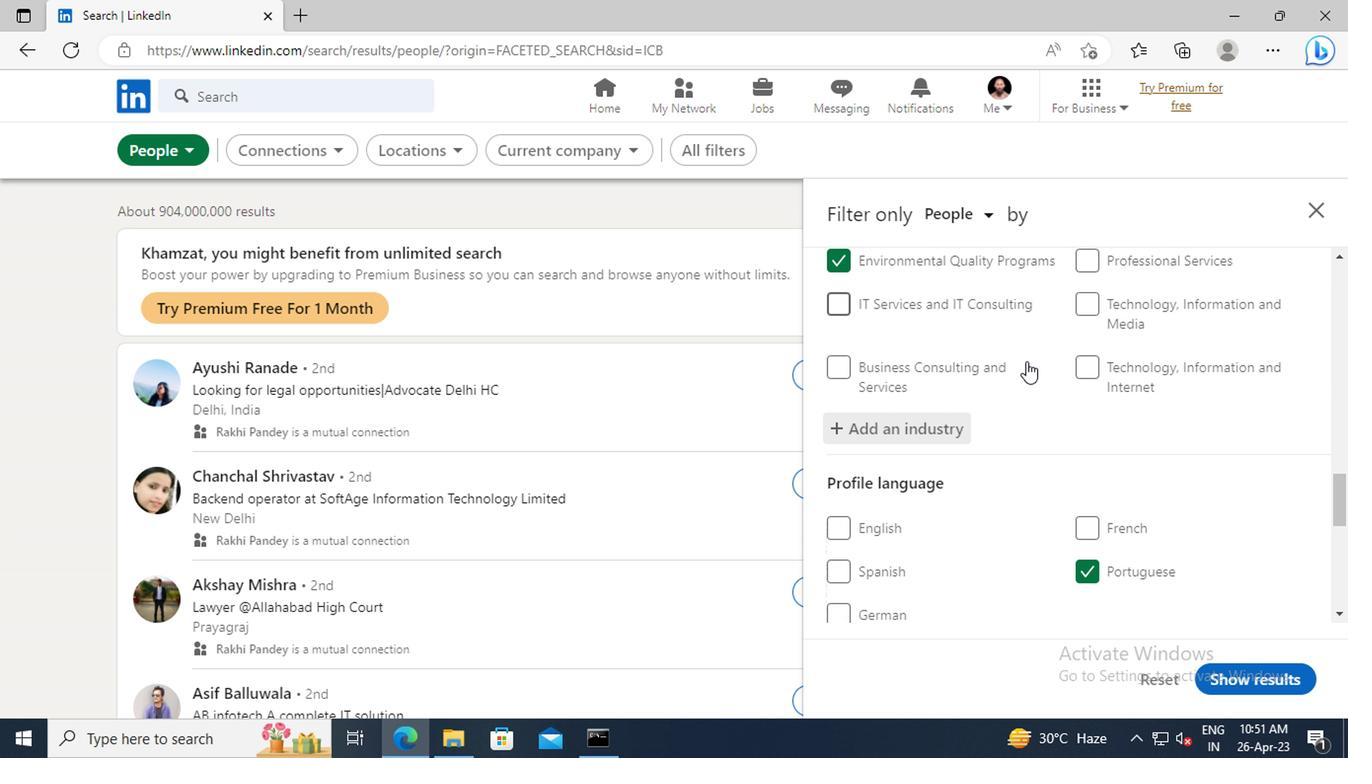 
Action: Mouse scrolled (1021, 362) with delta (0, 0)
Screenshot: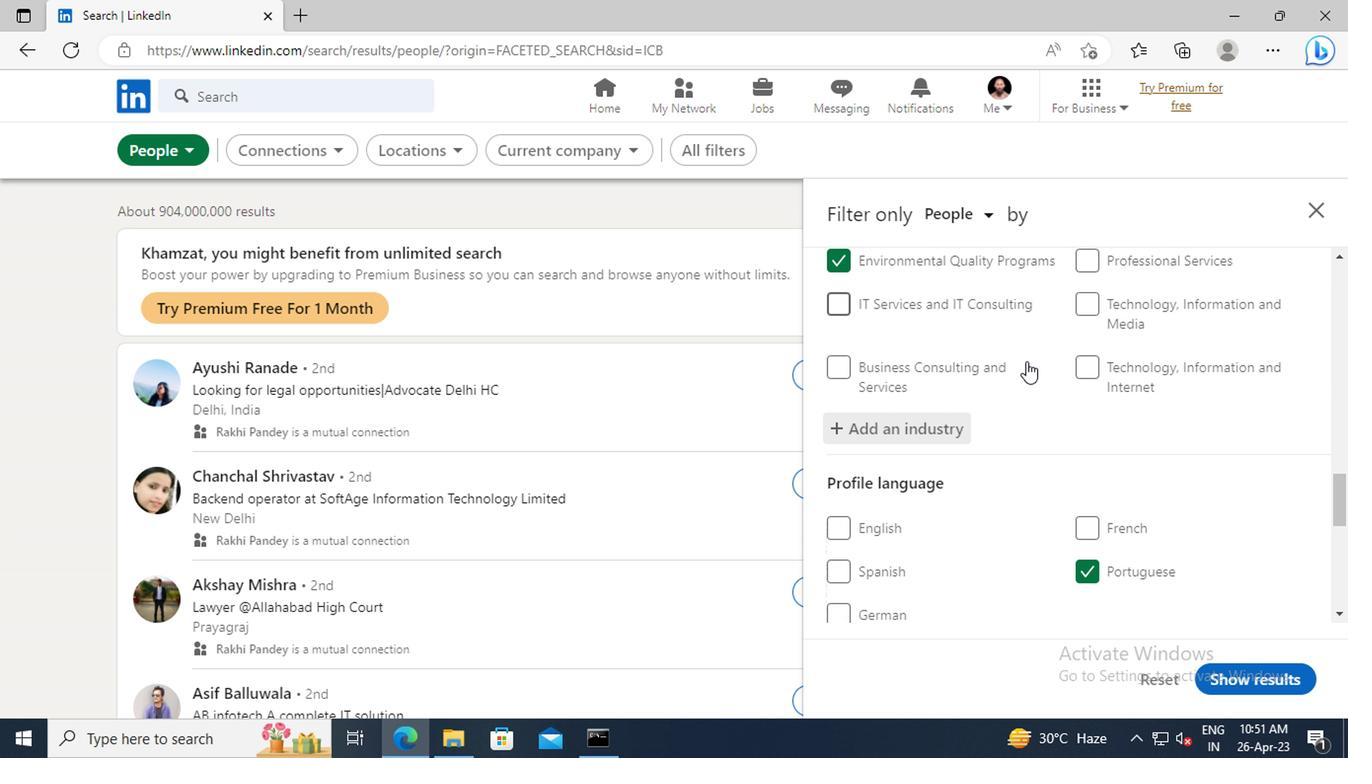 
Action: Mouse scrolled (1021, 362) with delta (0, 0)
Screenshot: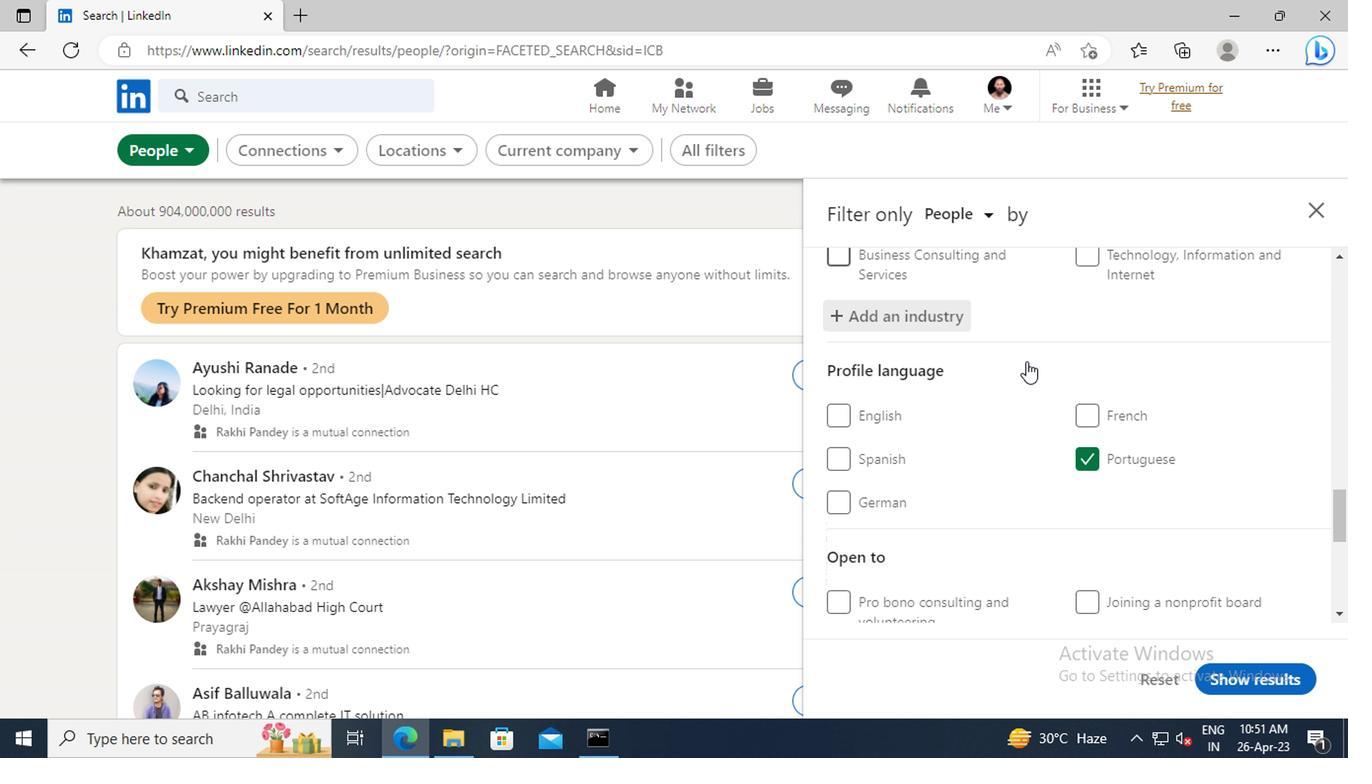 
Action: Mouse scrolled (1021, 362) with delta (0, 0)
Screenshot: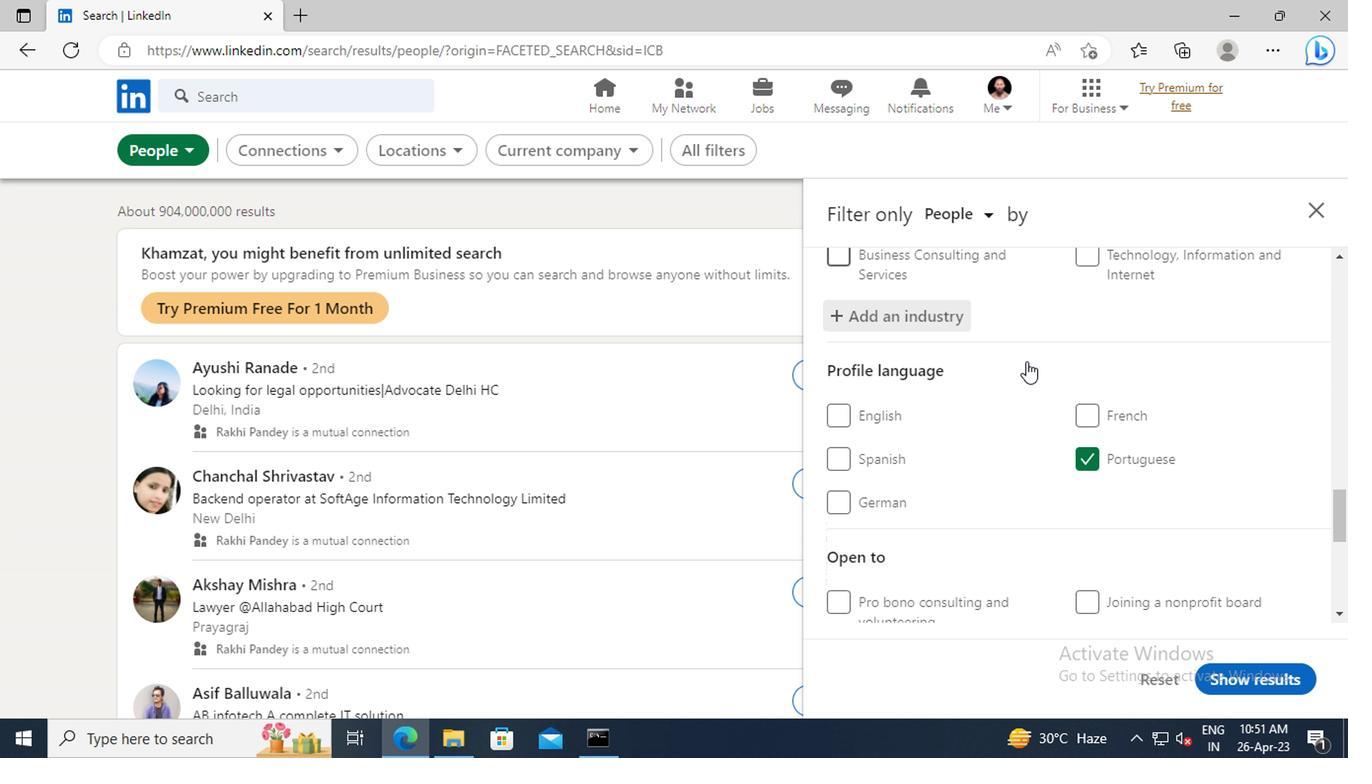 
Action: Mouse scrolled (1021, 362) with delta (0, 0)
Screenshot: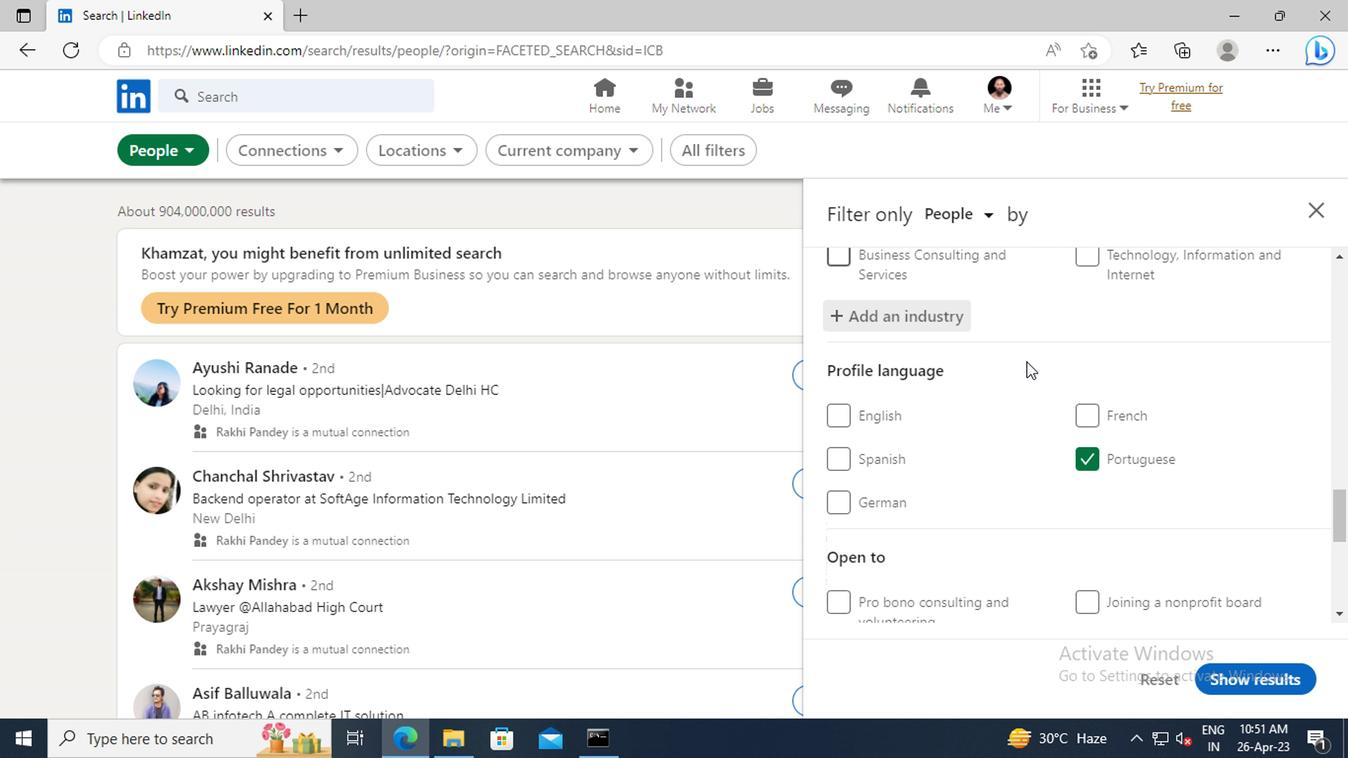
Action: Mouse scrolled (1021, 362) with delta (0, 0)
Screenshot: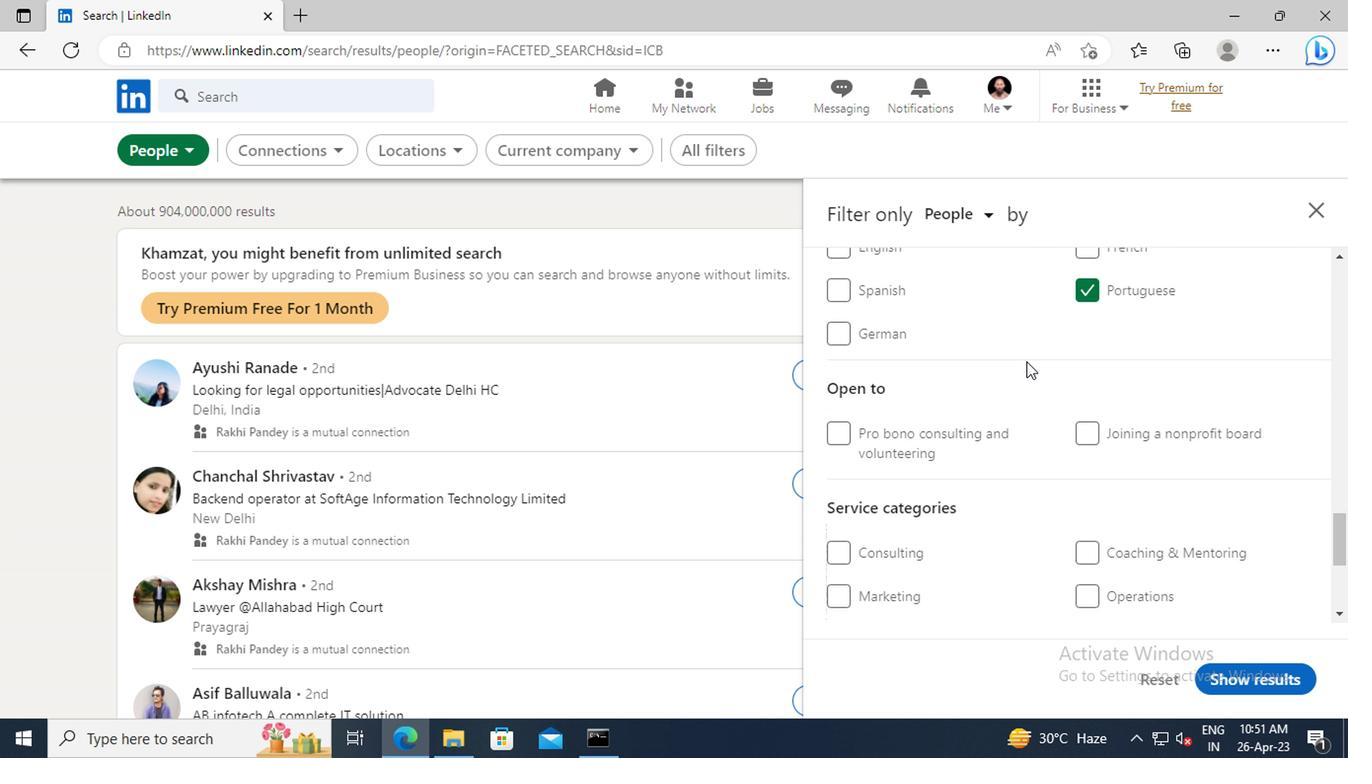 
Action: Mouse scrolled (1021, 362) with delta (0, 0)
Screenshot: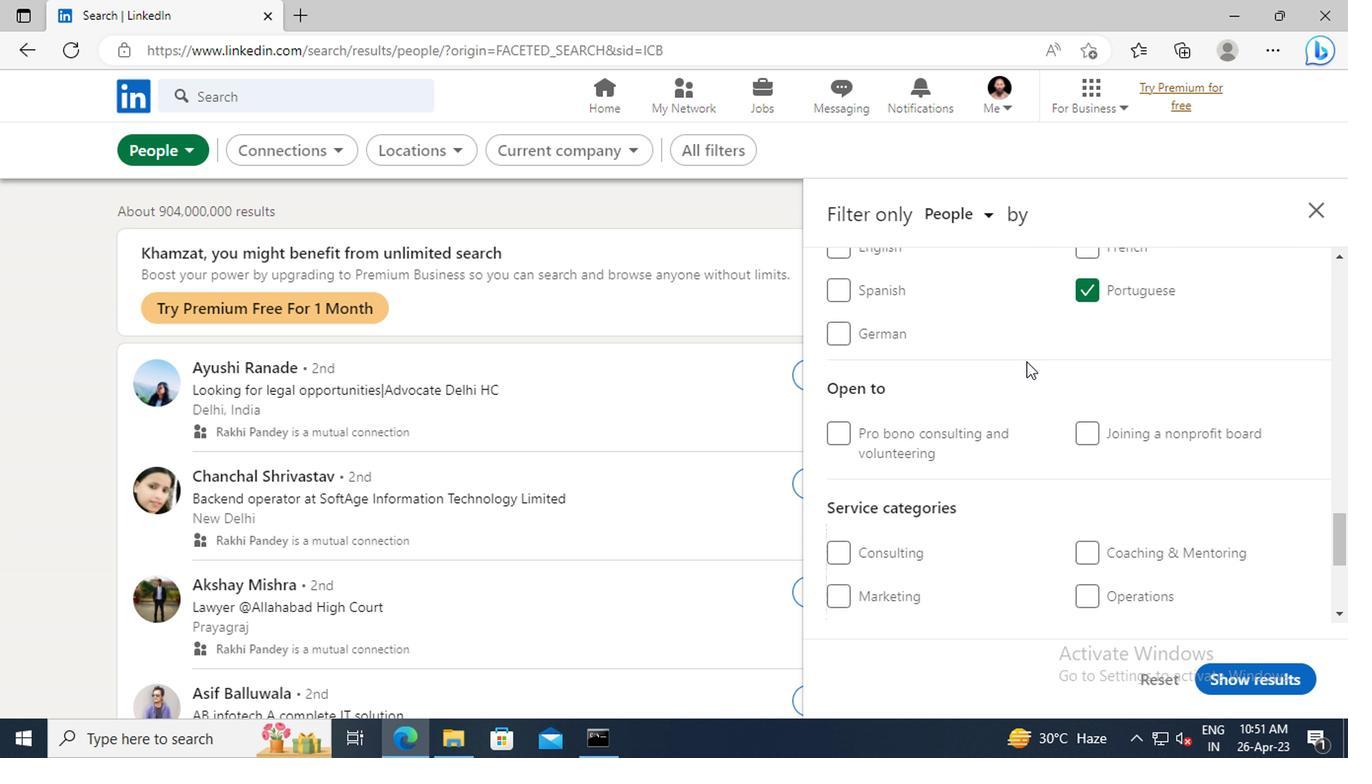
Action: Mouse scrolled (1021, 362) with delta (0, 0)
Screenshot: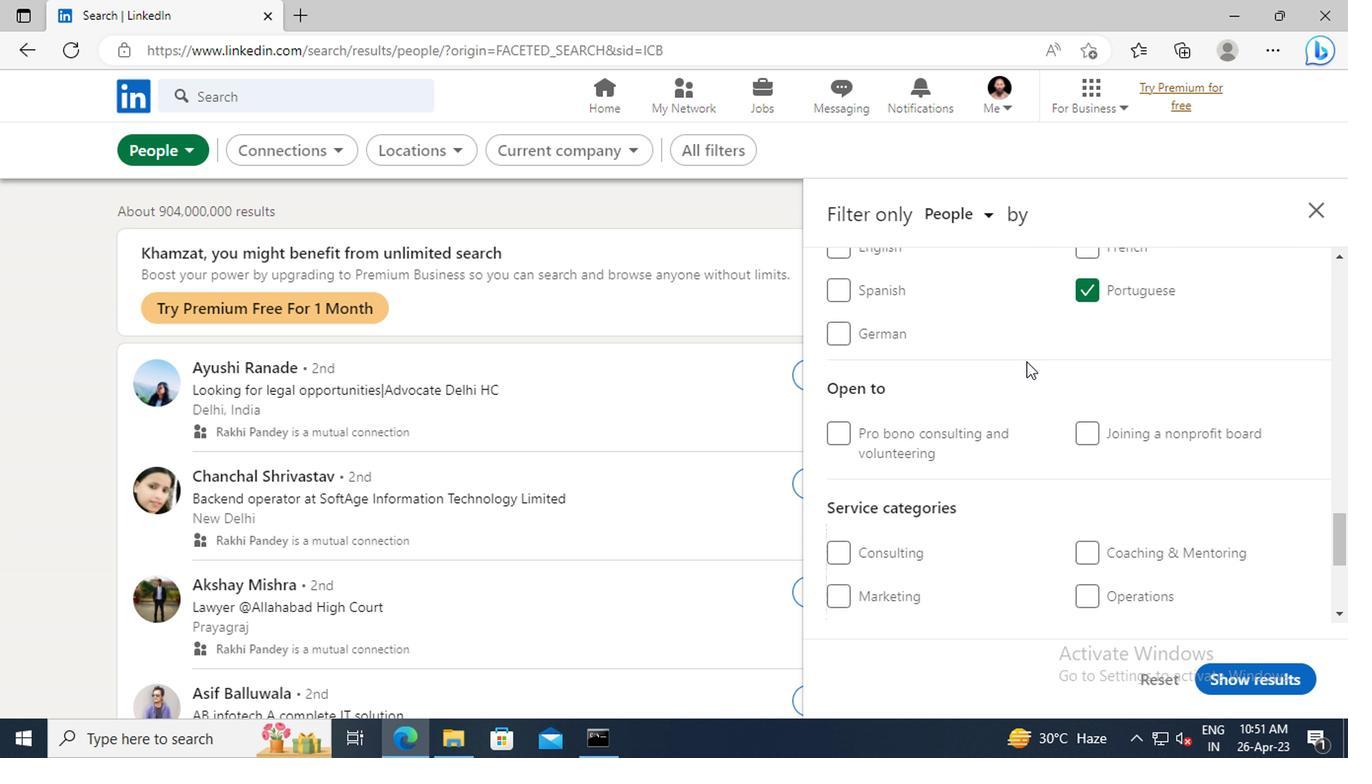 
Action: Mouse moved to (1091, 469)
Screenshot: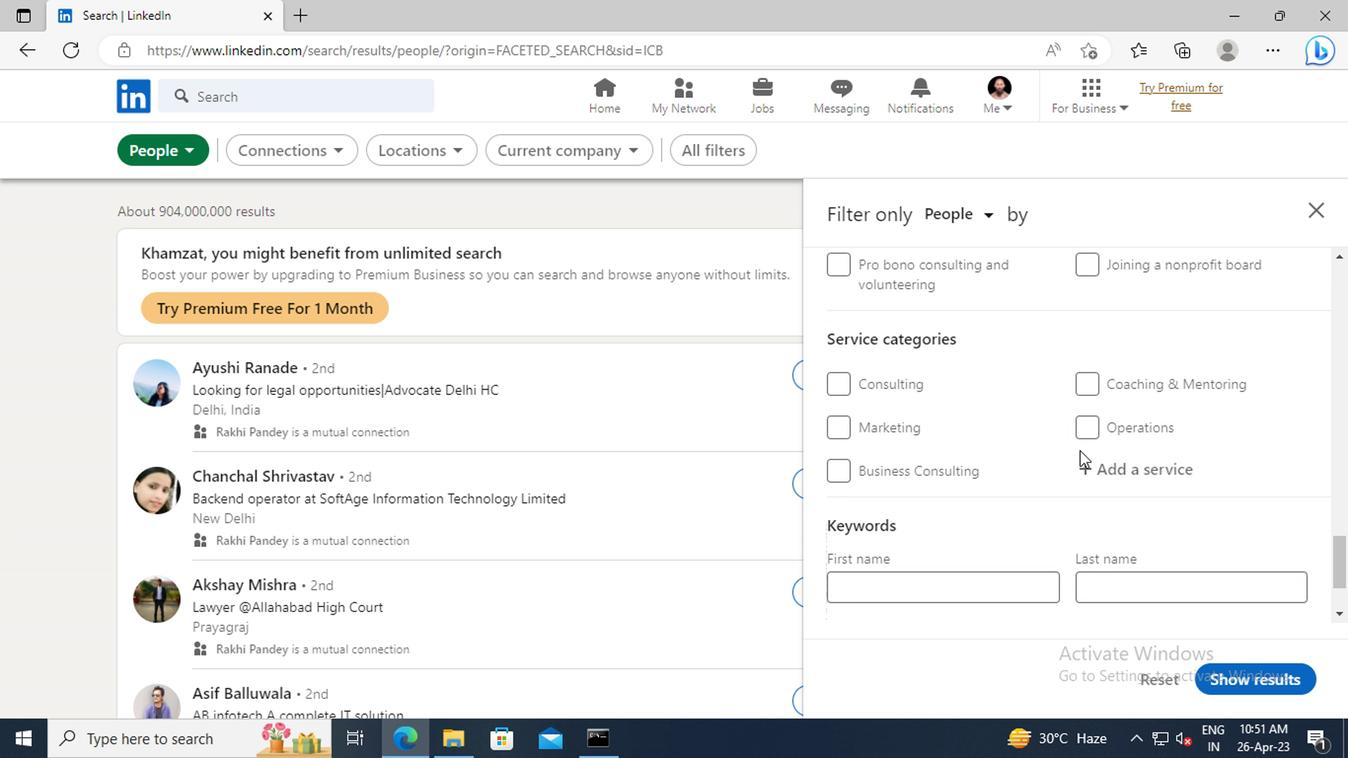 
Action: Mouse pressed left at (1091, 469)
Screenshot: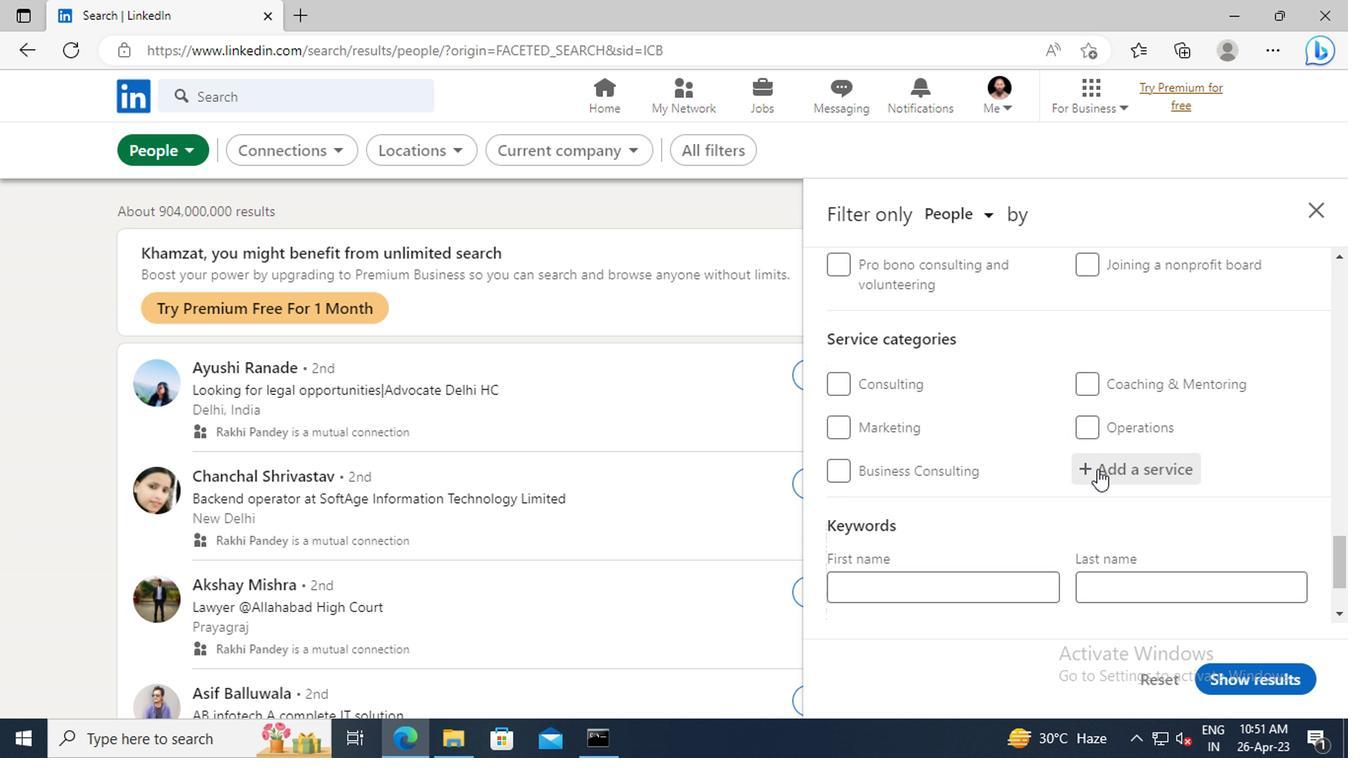 
Action: Key pressed <Key.shift>HUMAN<Key.space><Key.shift>RESOURCES
Screenshot: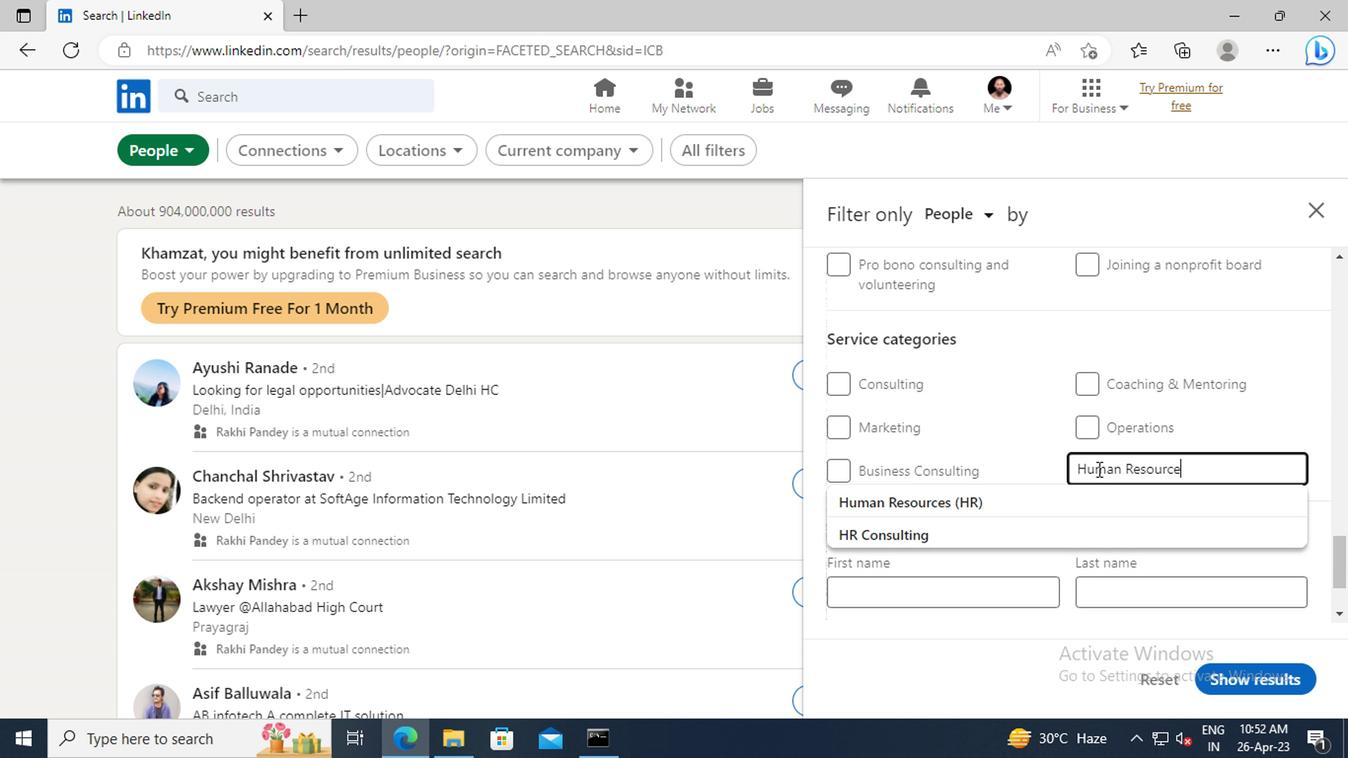 
Action: Mouse moved to (1062, 496)
Screenshot: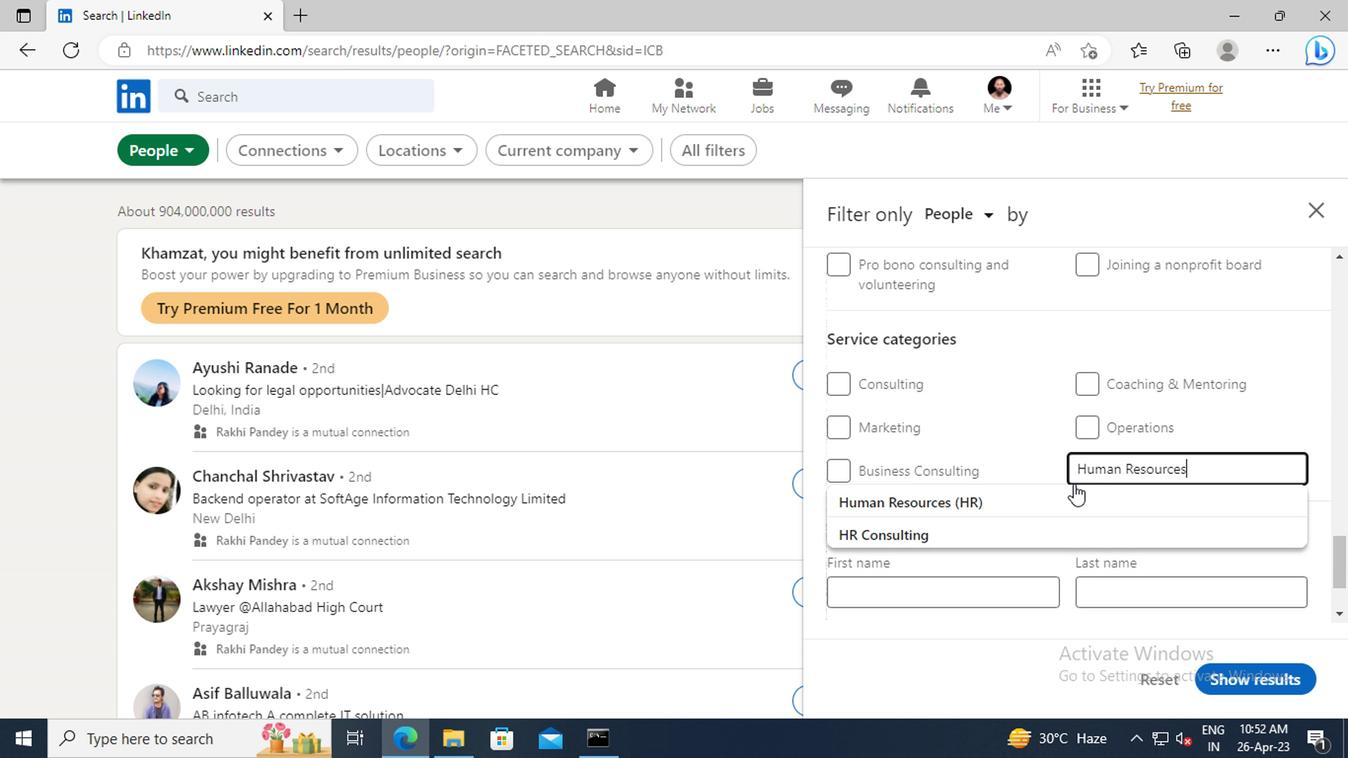 
Action: Mouse pressed left at (1062, 496)
Screenshot: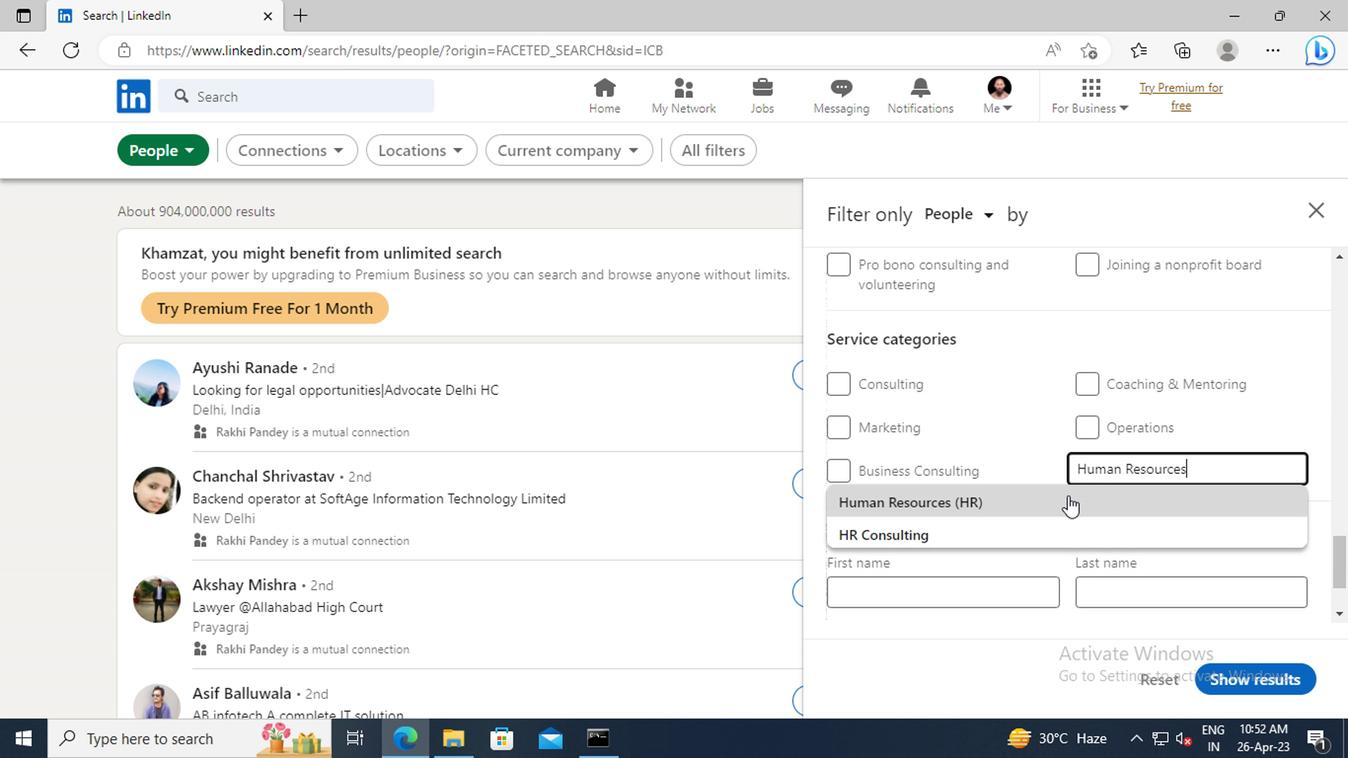 
Action: Mouse moved to (1033, 387)
Screenshot: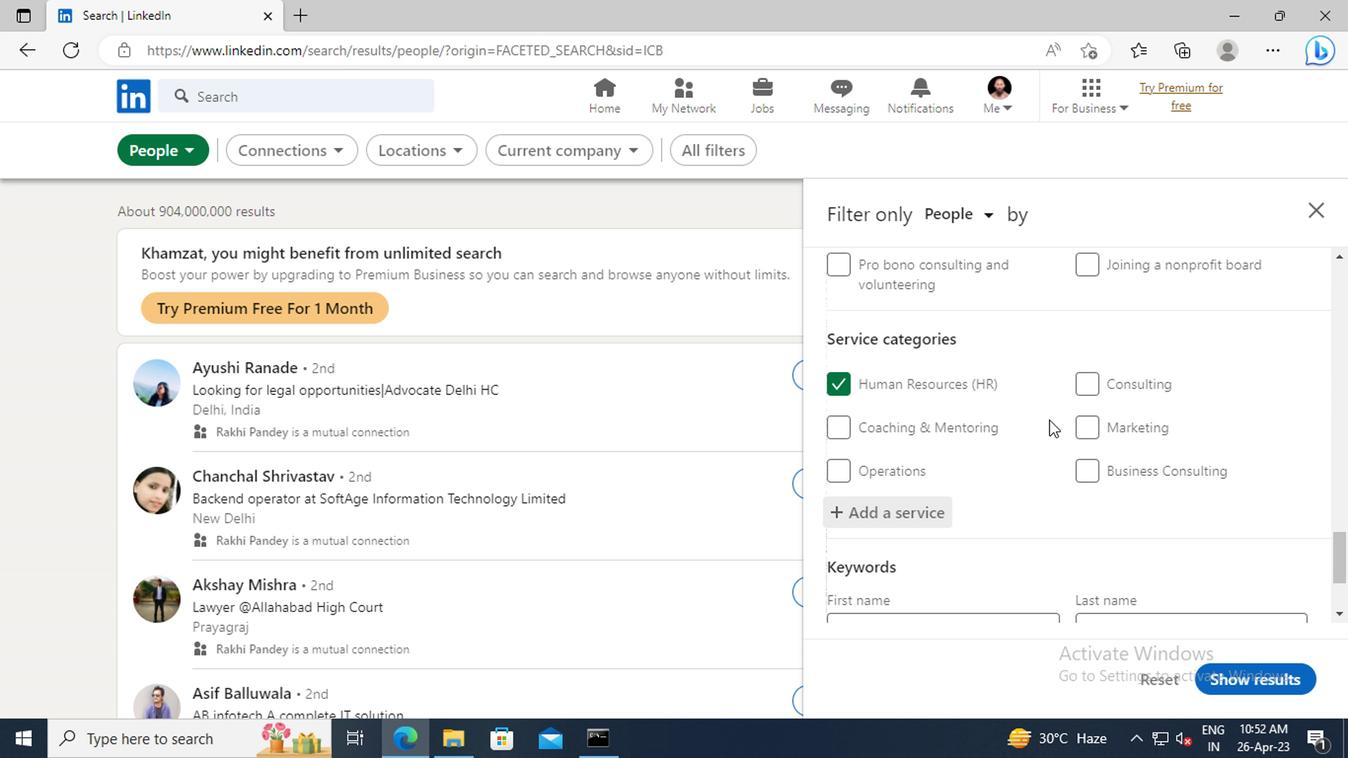 
Action: Mouse scrolled (1033, 386) with delta (0, 0)
Screenshot: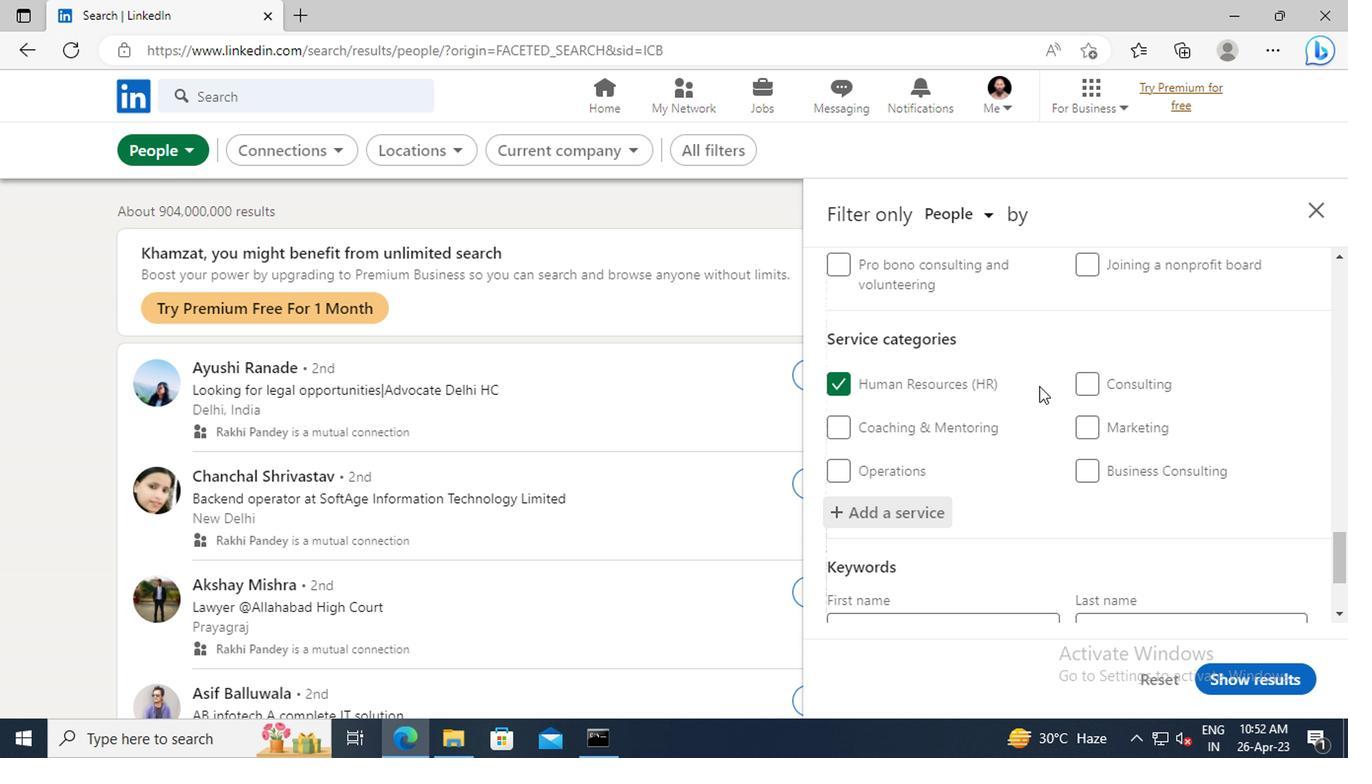 
Action: Mouse scrolled (1033, 386) with delta (0, 0)
Screenshot: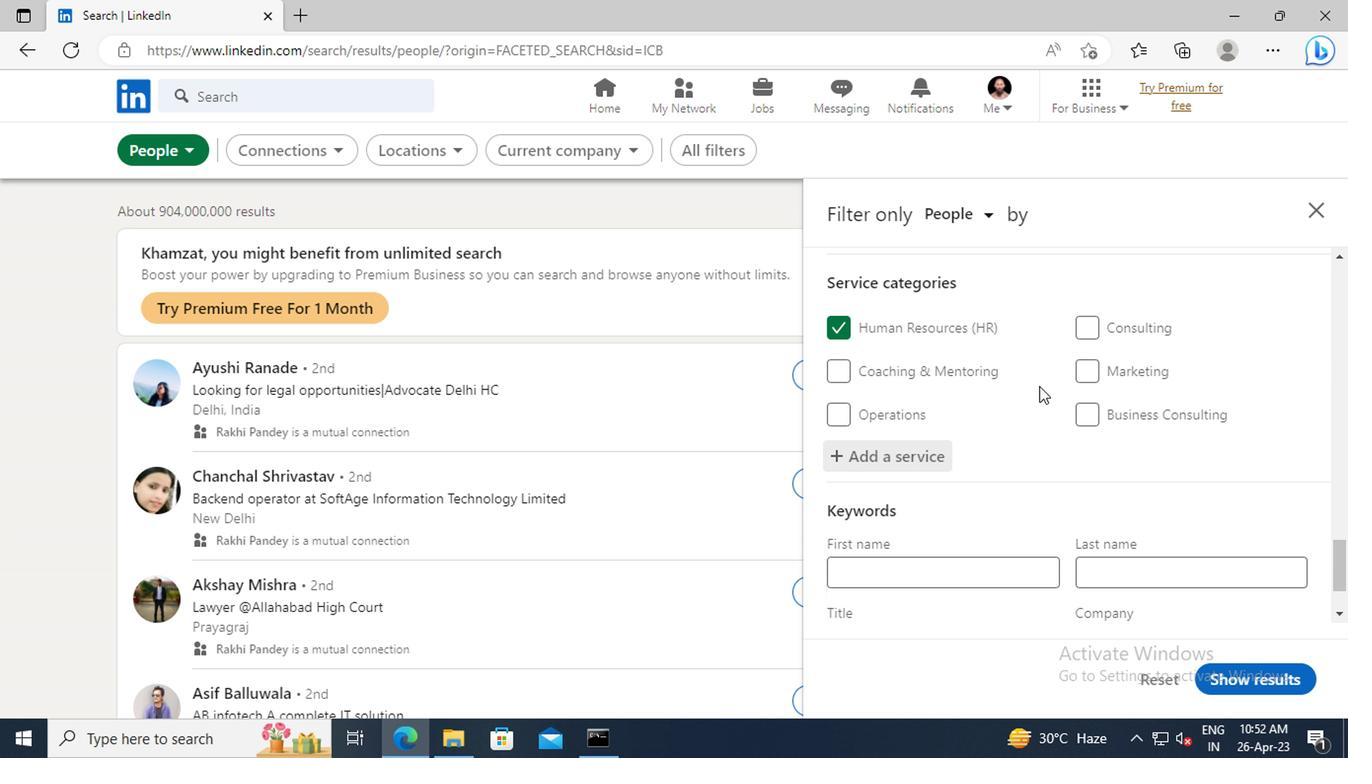 
Action: Mouse scrolled (1033, 386) with delta (0, 0)
Screenshot: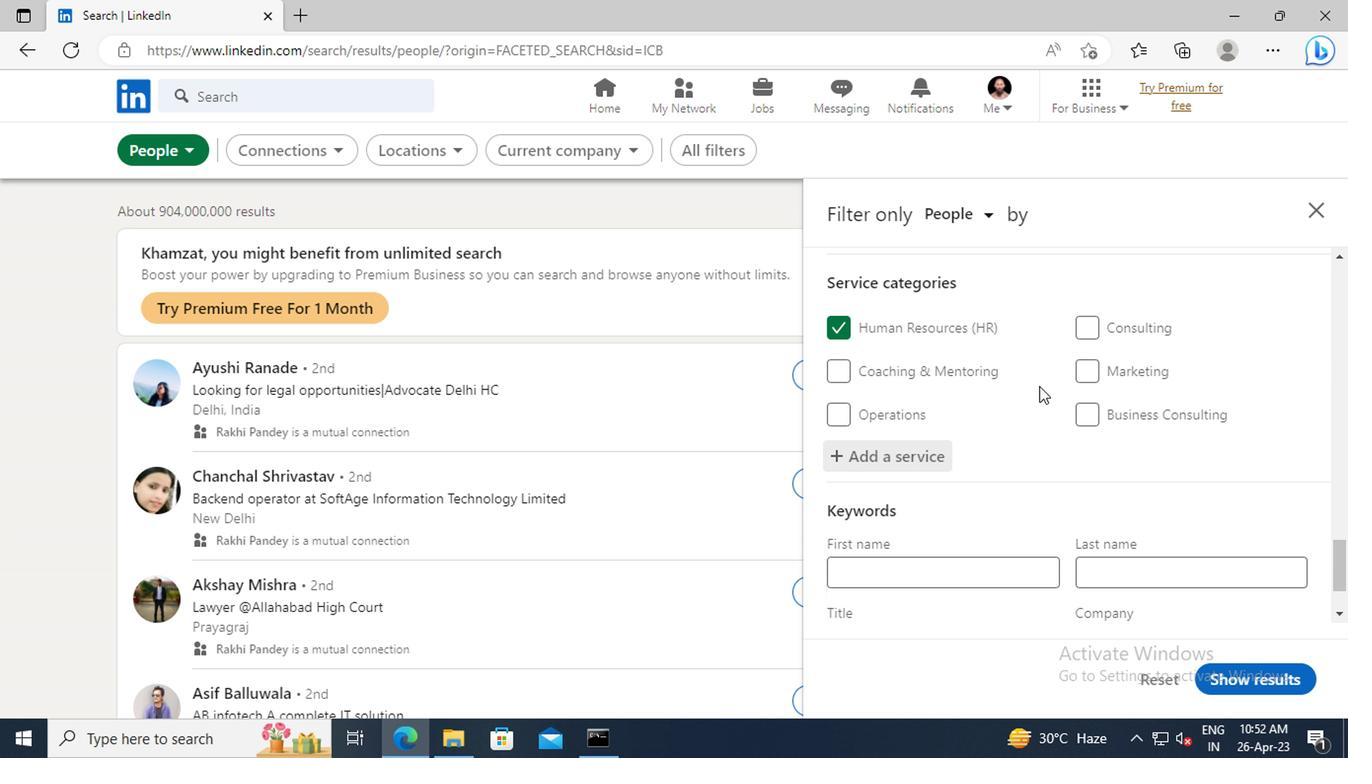 
Action: Mouse scrolled (1033, 386) with delta (0, 0)
Screenshot: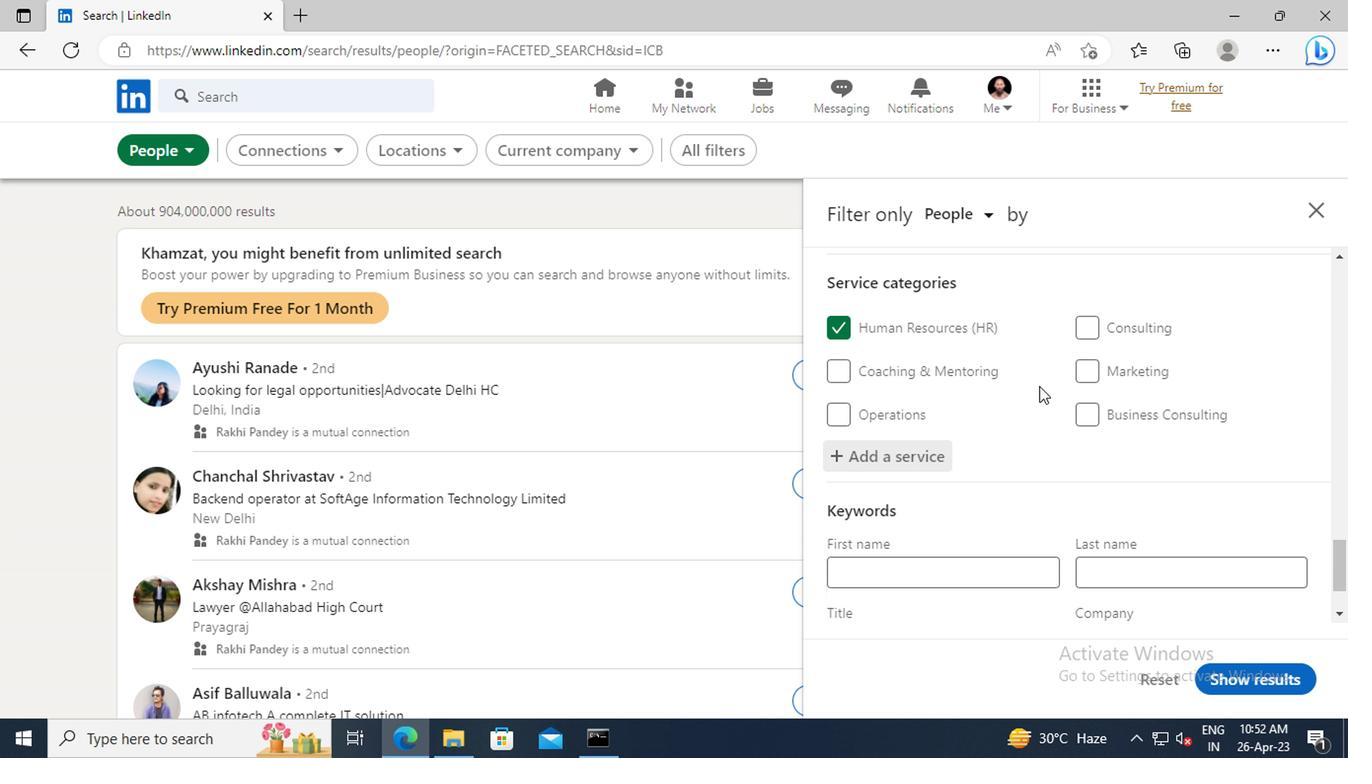 
Action: Mouse scrolled (1033, 386) with delta (0, 0)
Screenshot: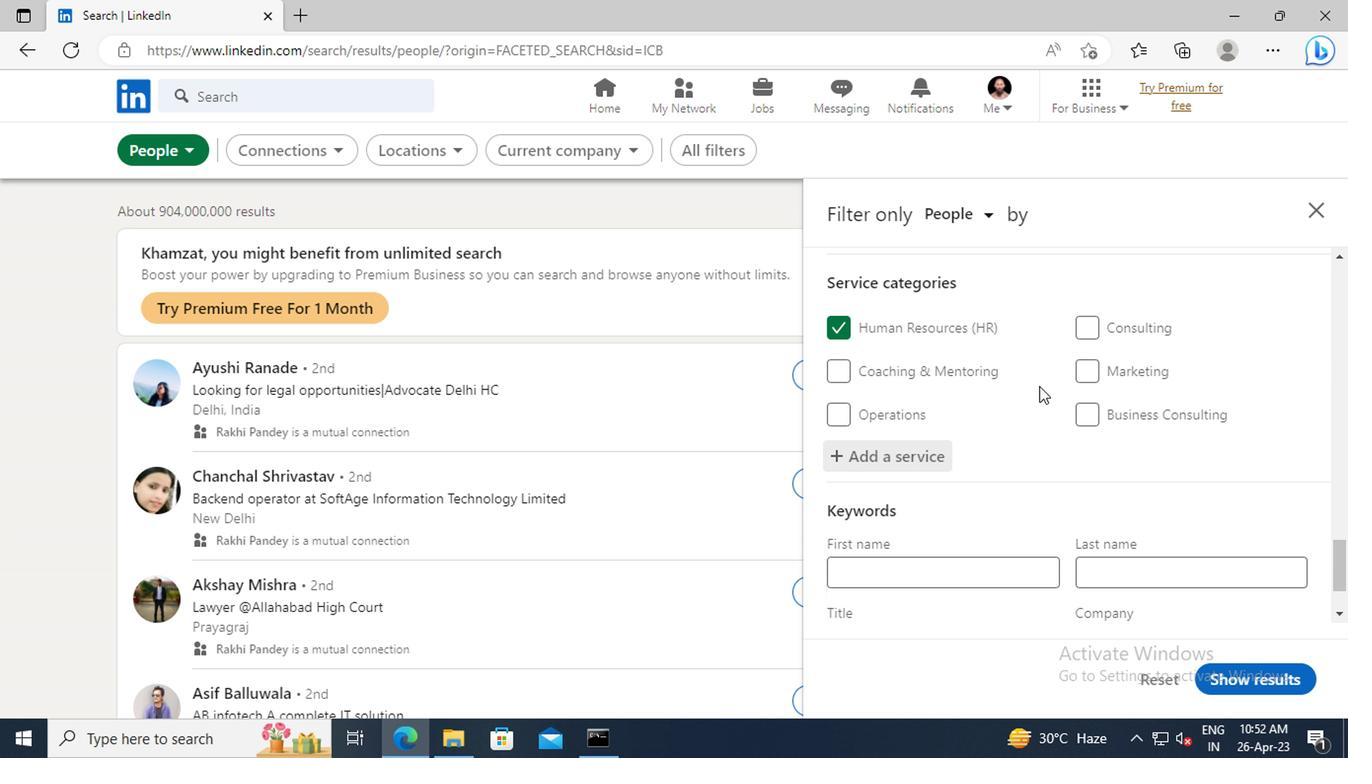 
Action: Mouse moved to (936, 534)
Screenshot: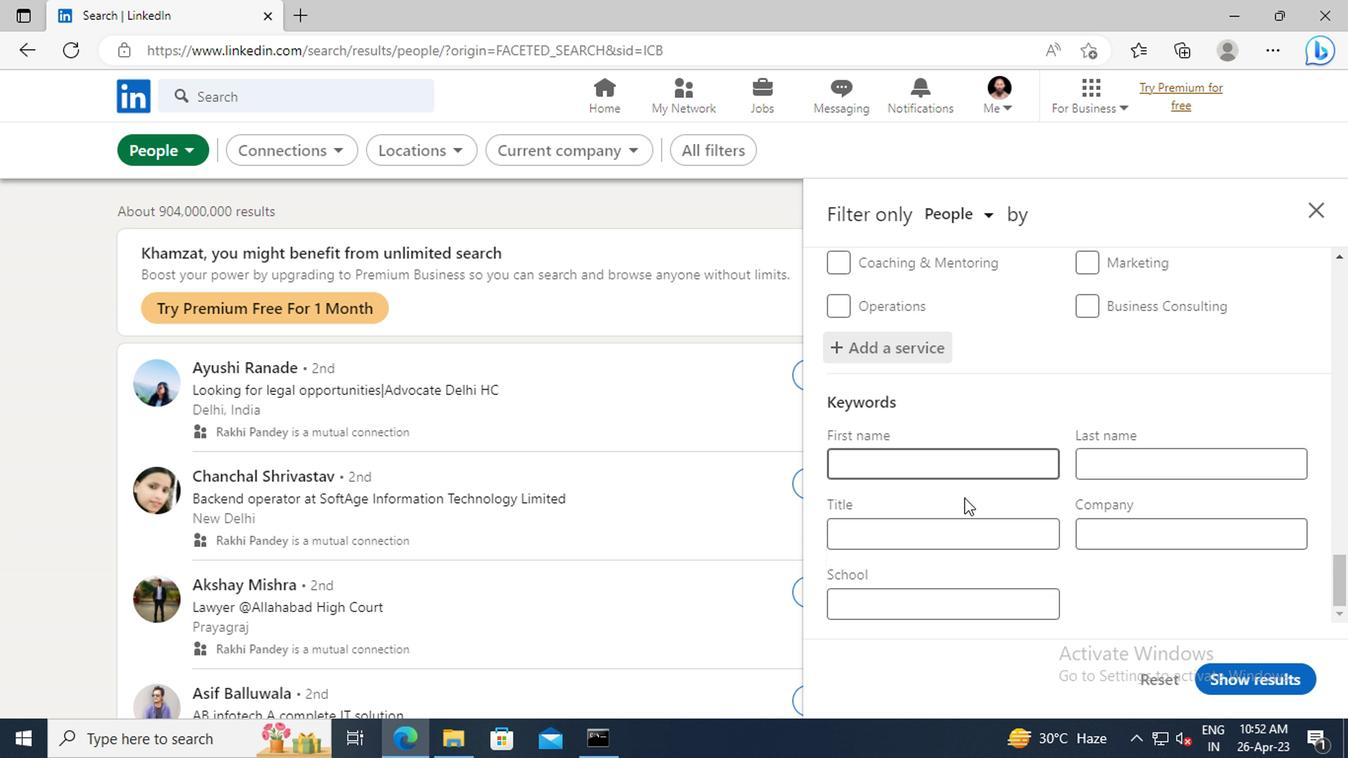 
Action: Mouse pressed left at (936, 534)
Screenshot: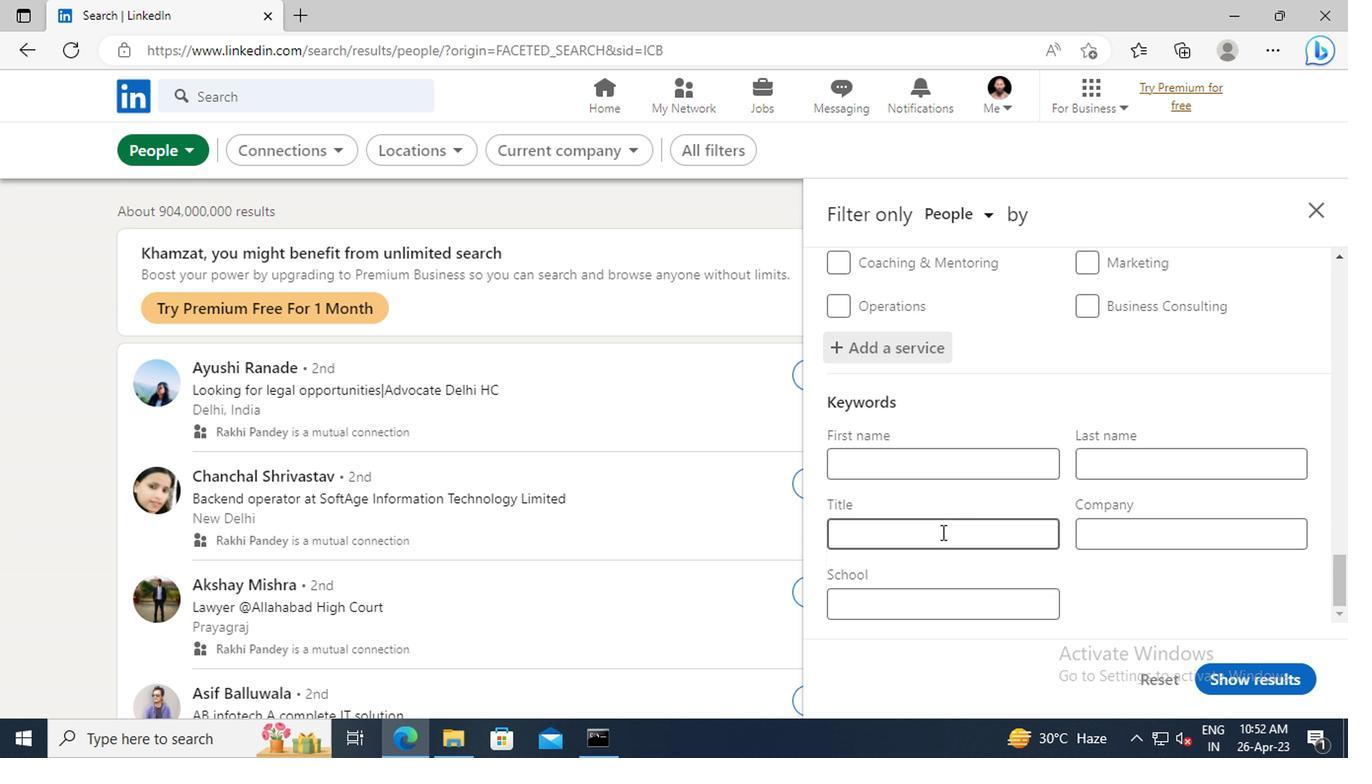 
Action: Key pressed <Key.shift>SALES<Key.space><Key.shift>REPRESENTATIVE<Key.enter>
Screenshot: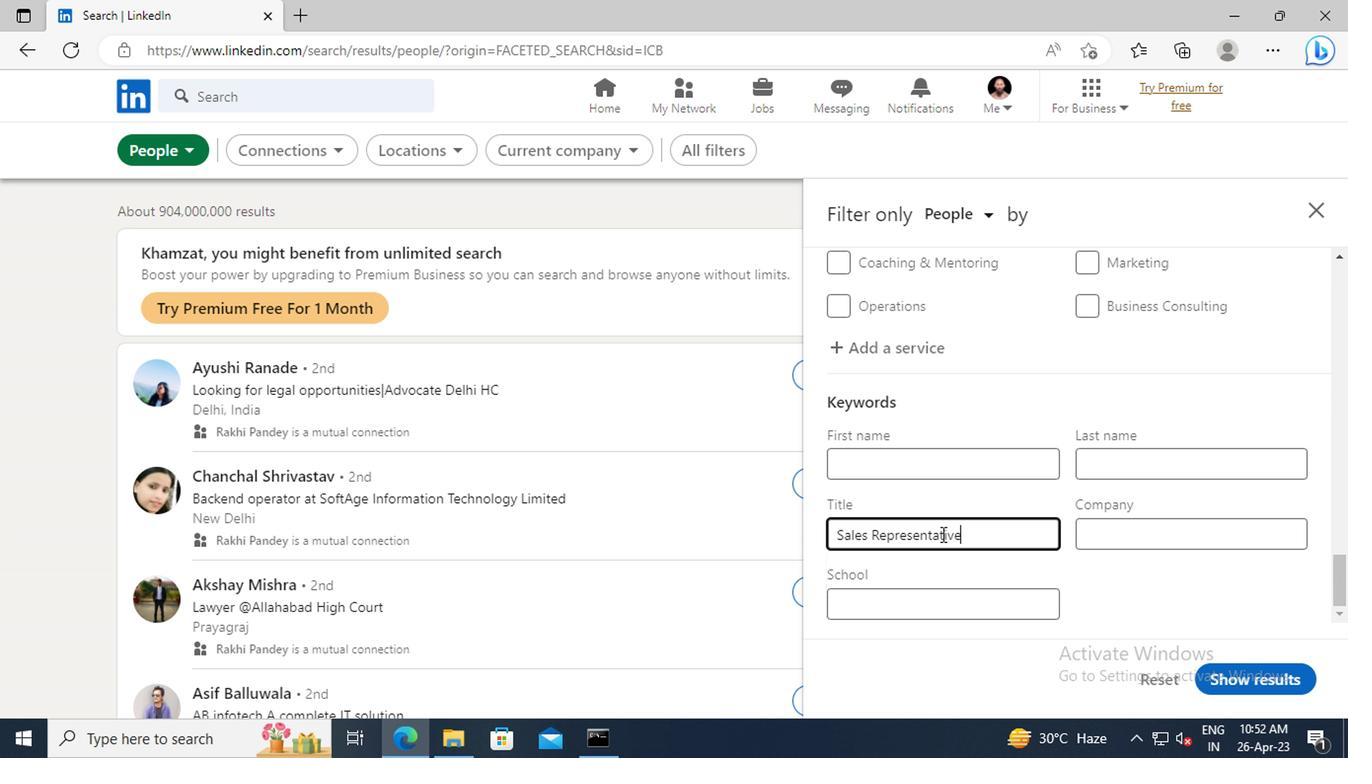 
Action: Mouse moved to (1219, 671)
Screenshot: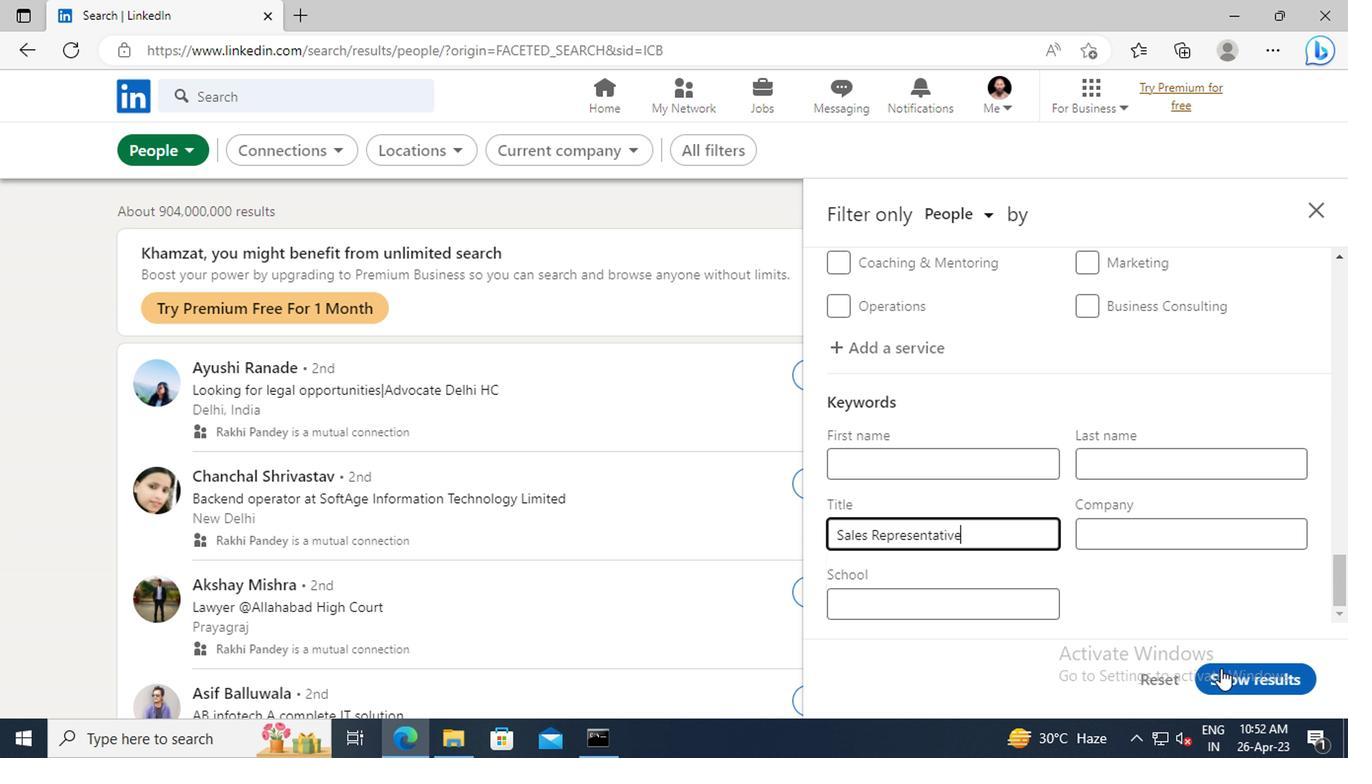 
Action: Mouse pressed left at (1219, 671)
Screenshot: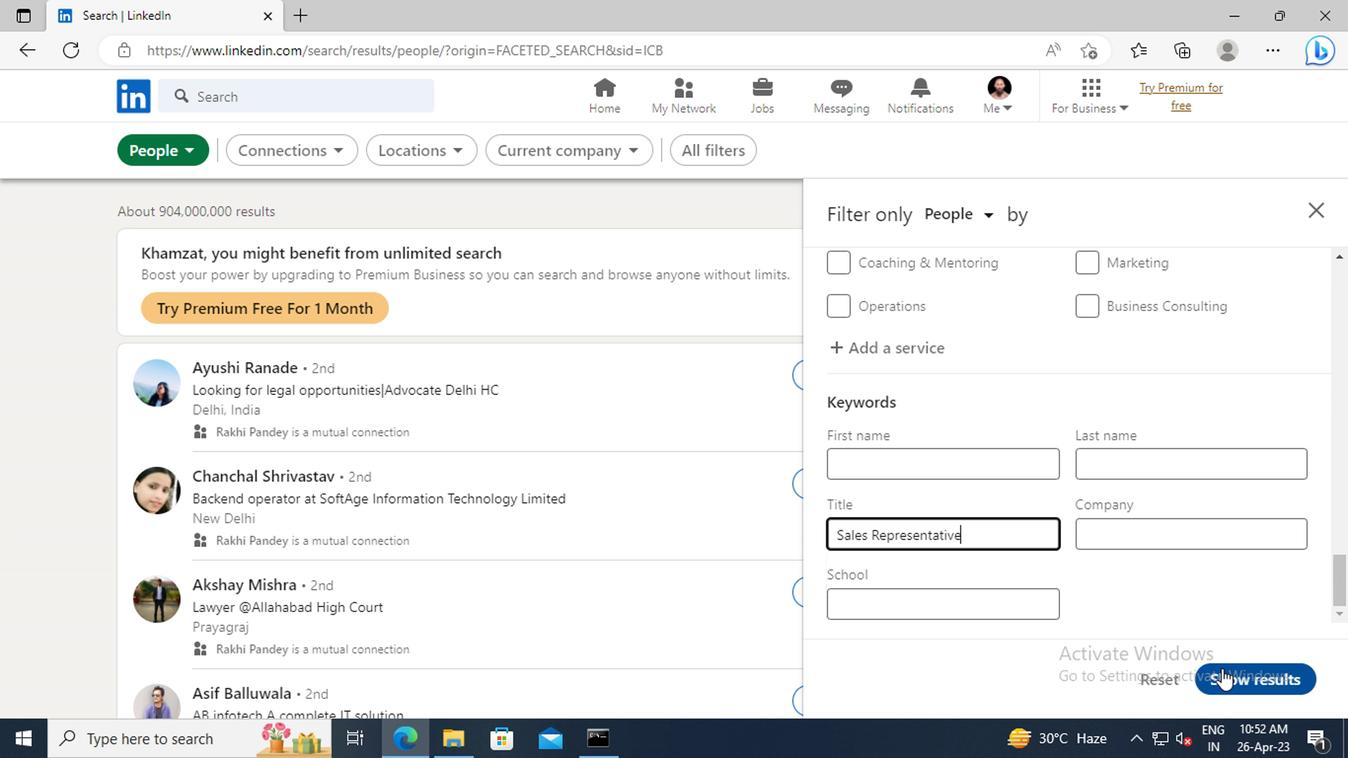 
